 Task: Look for space in Ypenburg, Netherlands from 7th July, 2023 to 15th July, 2023 for 6 adults in price range Rs.15000 to Rs.20000. Place can be entire place with 3 bedrooms having 3 beds and 3 bathrooms. Property type can be house, flat, guest house. Amenities needed are: washing machine. Booking option can be shelf check-in. Required host language is English.
Action: Mouse pressed left at (569, 142)
Screenshot: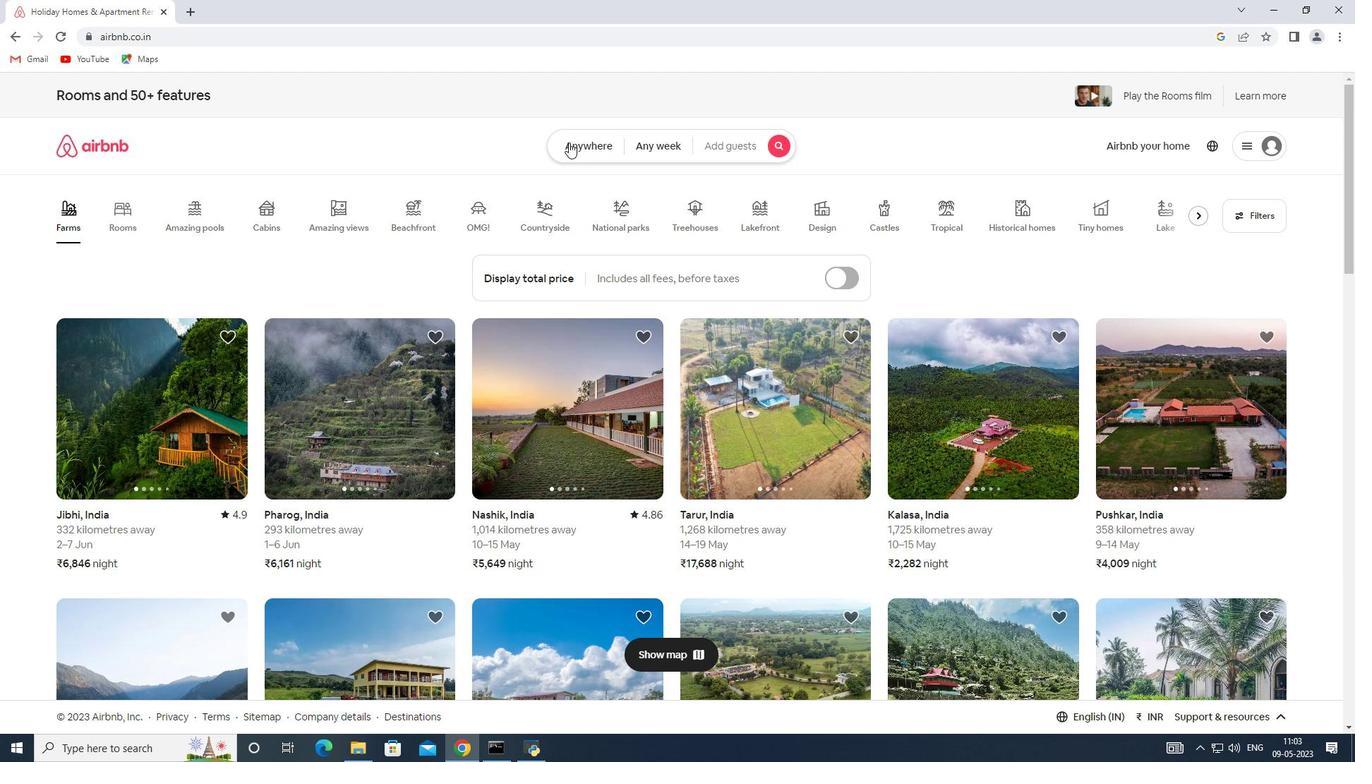 
Action: Mouse moved to (480, 198)
Screenshot: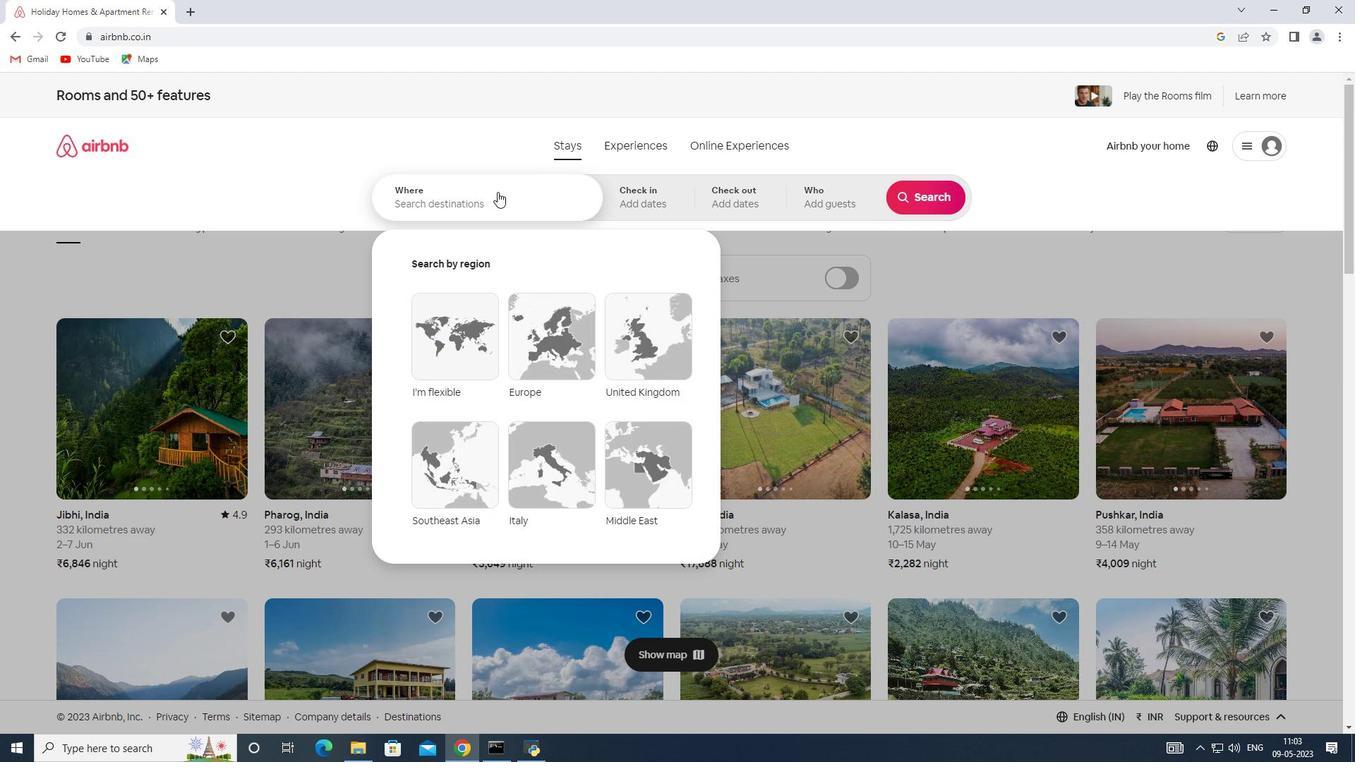
Action: Mouse pressed left at (480, 198)
Screenshot: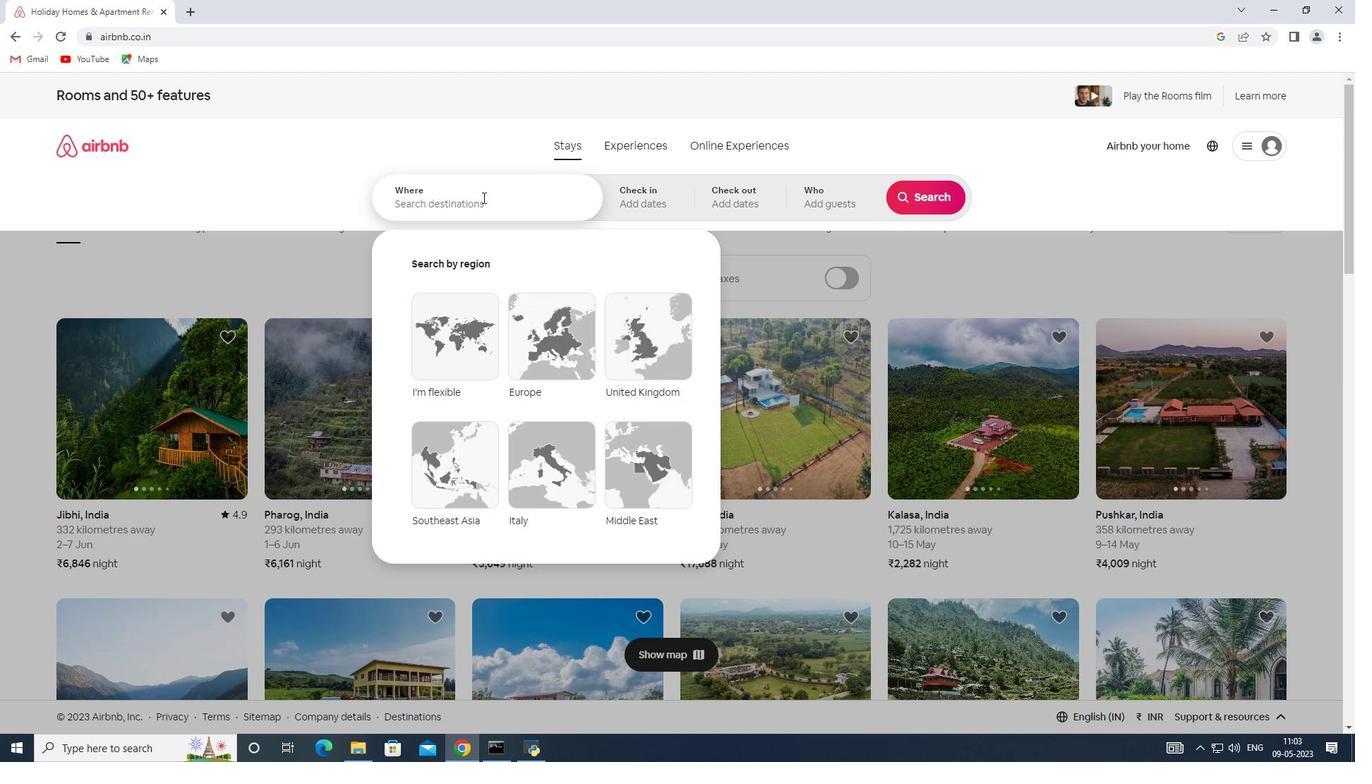 
Action: Key pressed <Key.shift>Ypenburg,<Key.shift>Netherlands
Screenshot: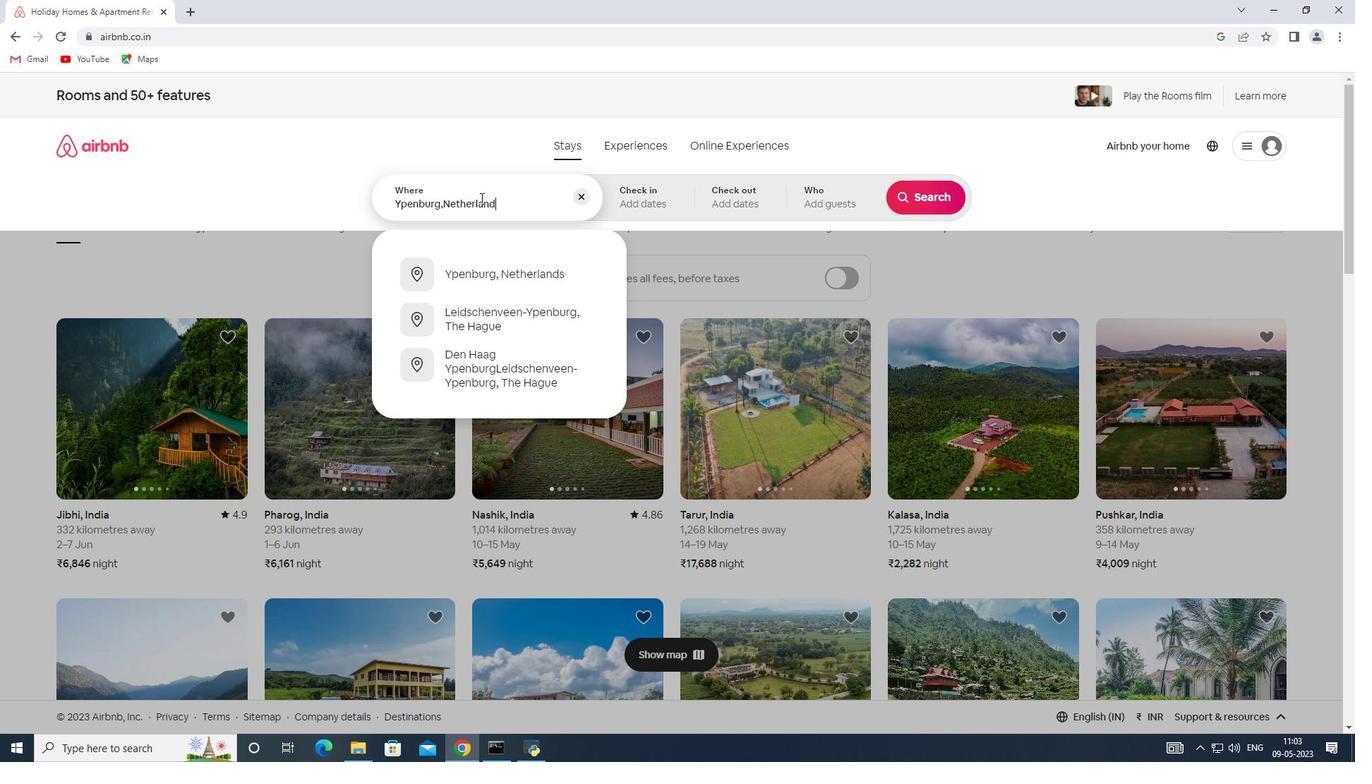 
Action: Mouse moved to (641, 196)
Screenshot: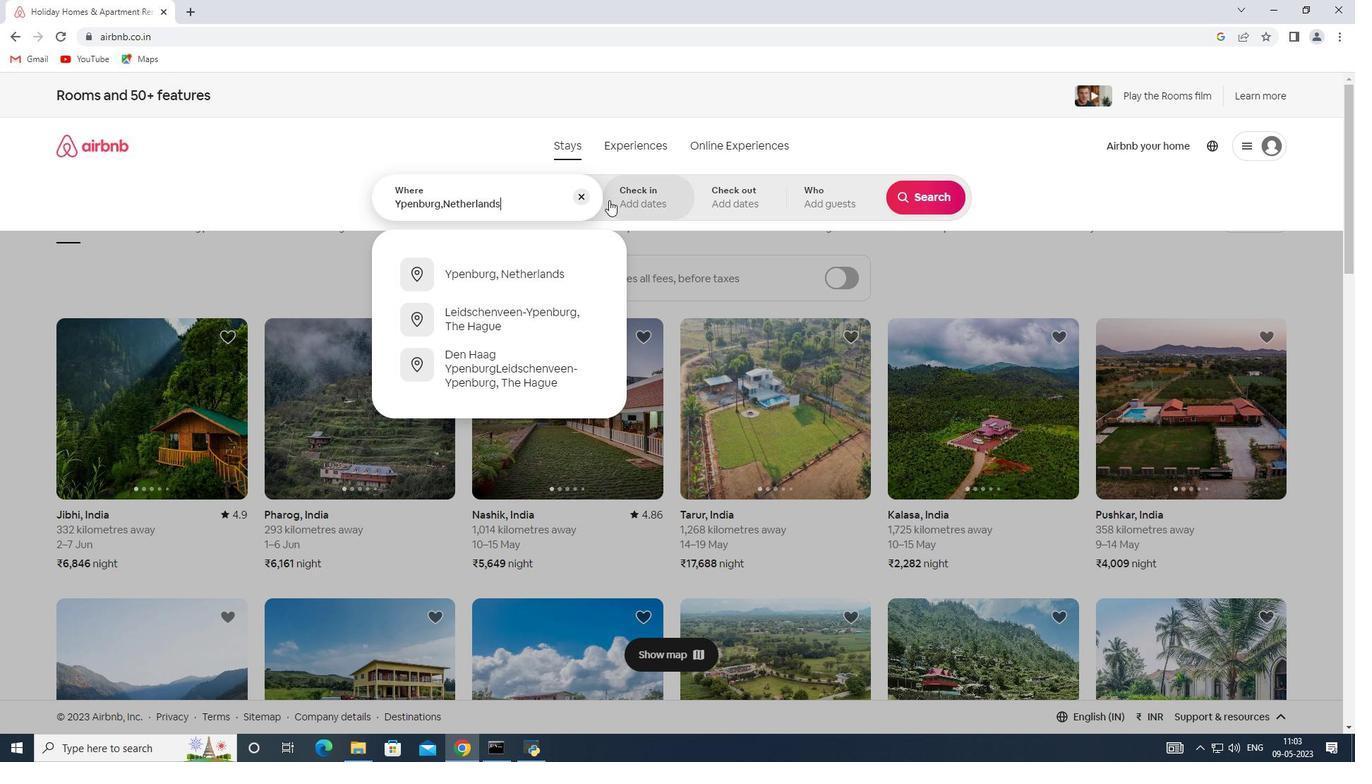 
Action: Mouse pressed left at (641, 196)
Screenshot: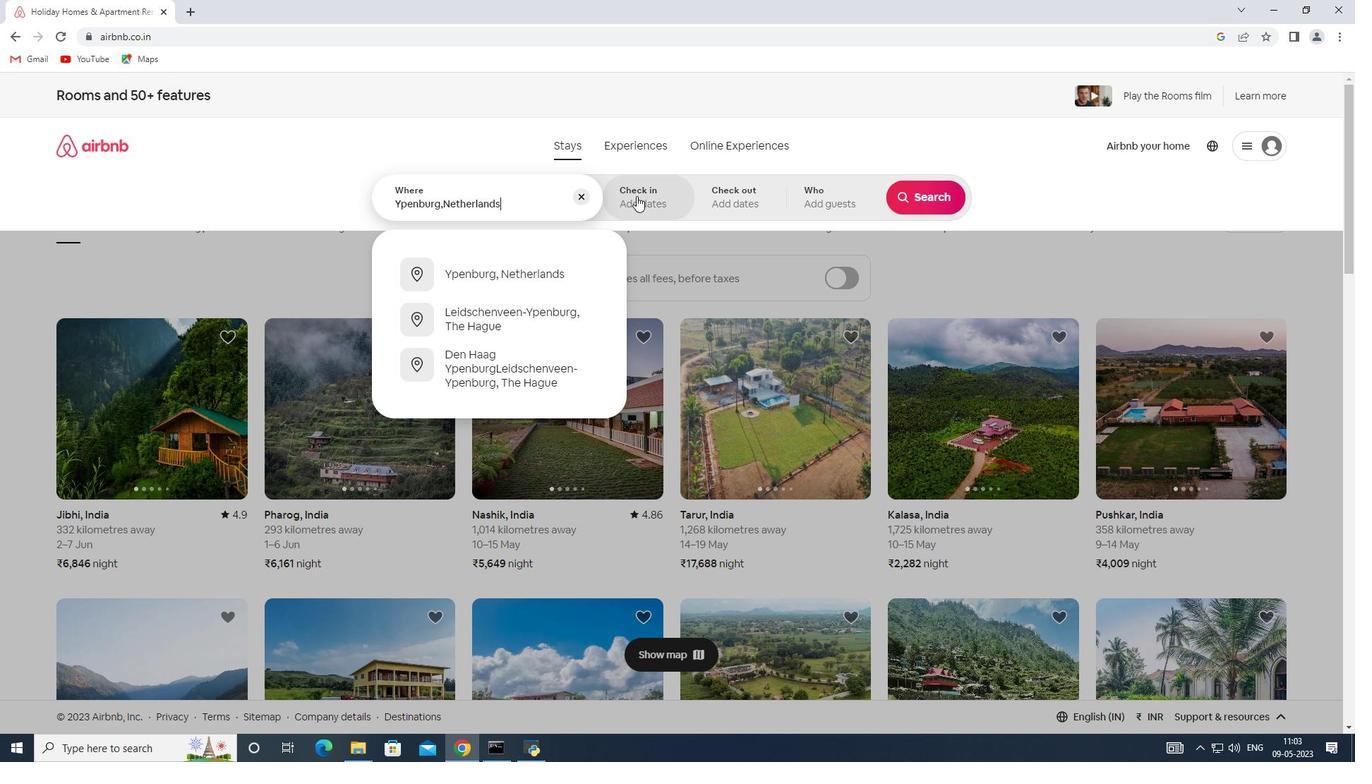 
Action: Mouse moved to (912, 305)
Screenshot: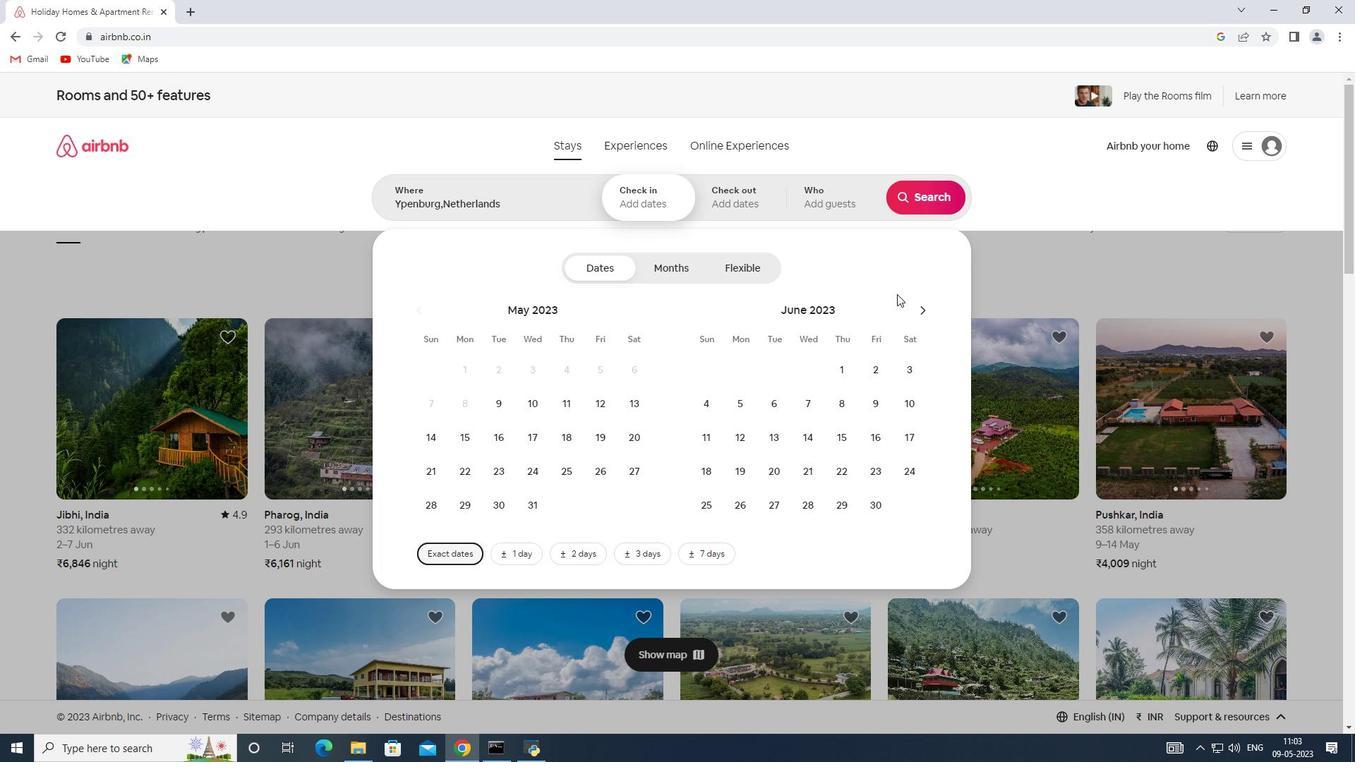 
Action: Mouse pressed left at (912, 305)
Screenshot: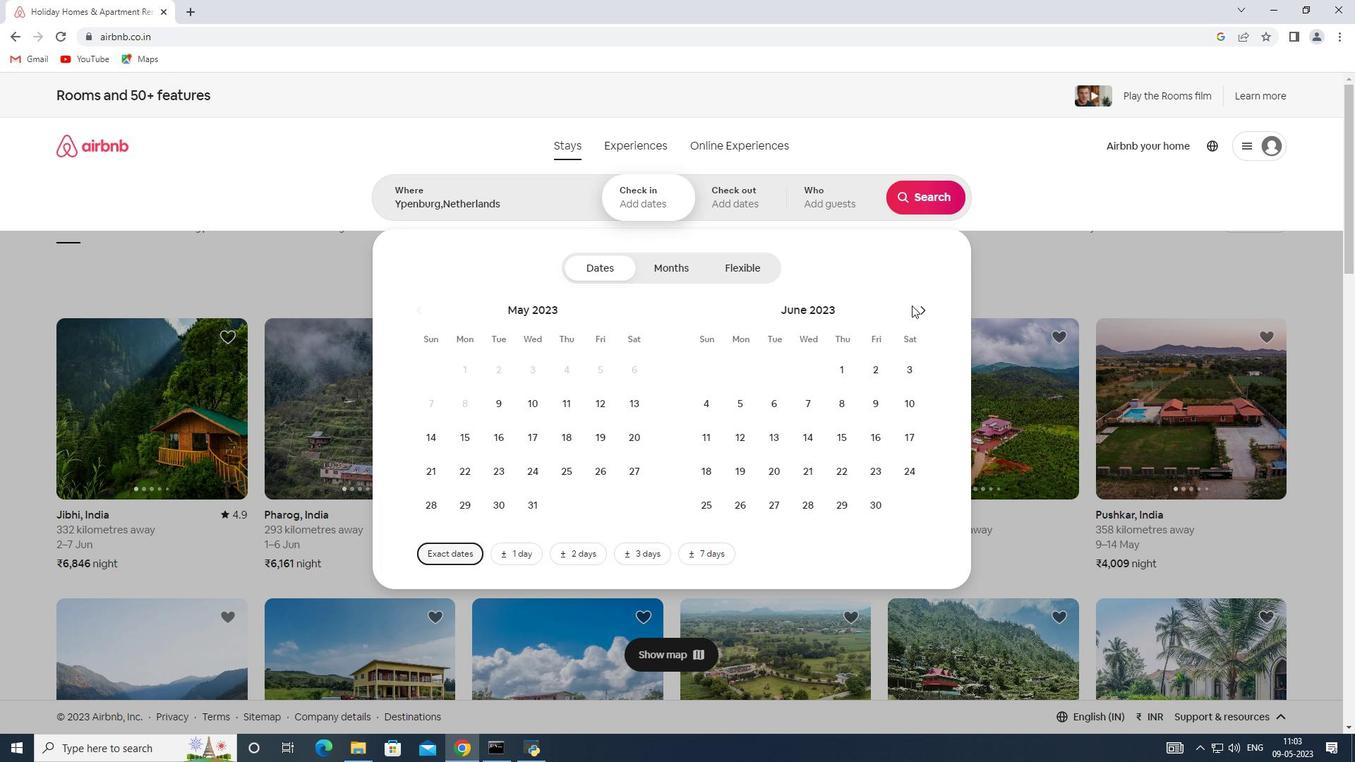 
Action: Mouse moved to (925, 311)
Screenshot: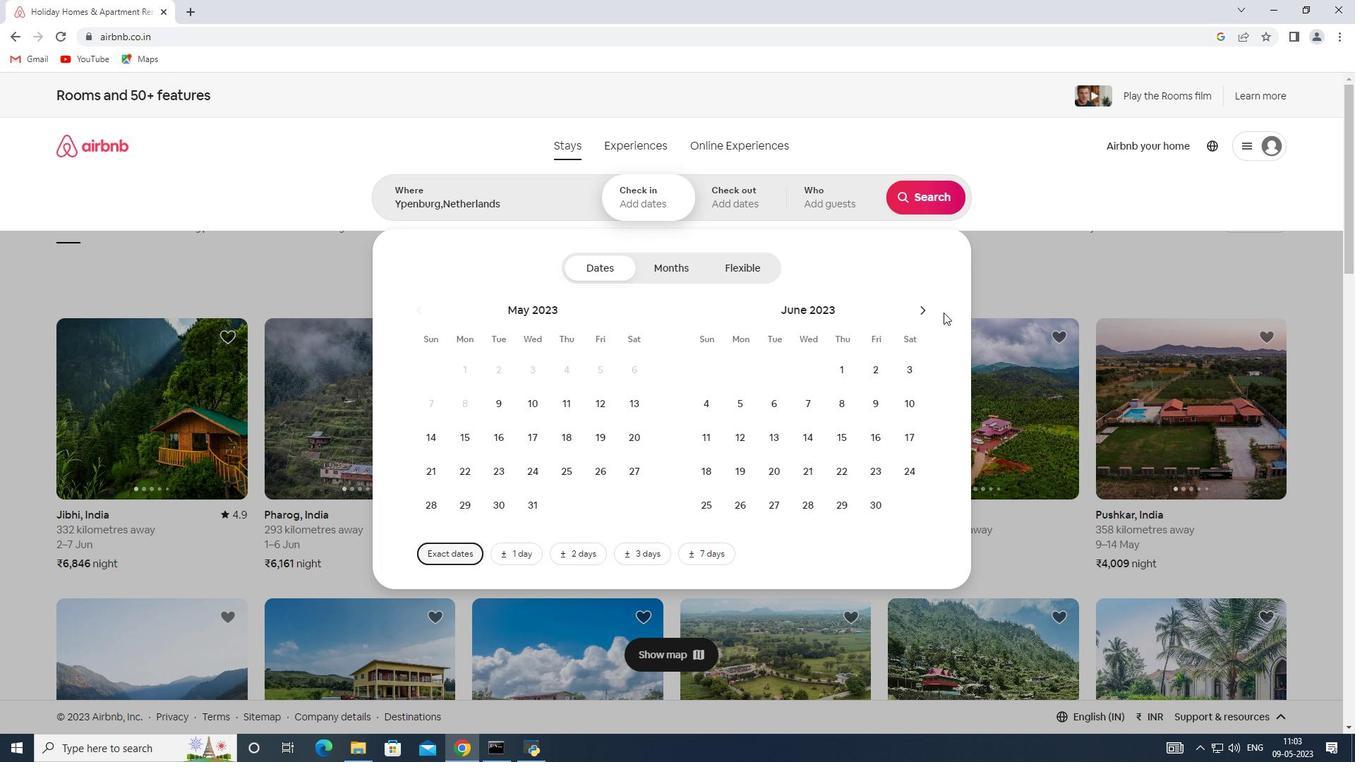 
Action: Mouse pressed left at (925, 311)
Screenshot: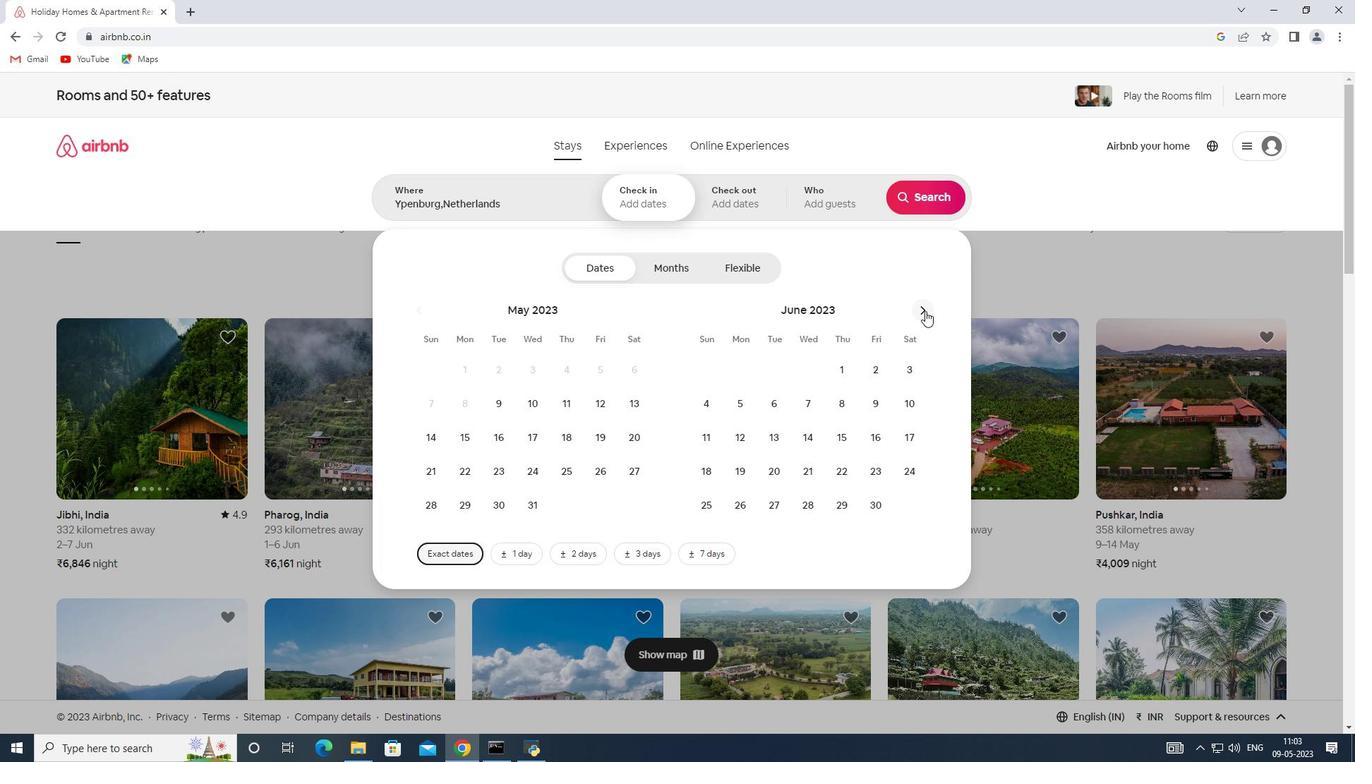 
Action: Mouse moved to (865, 404)
Screenshot: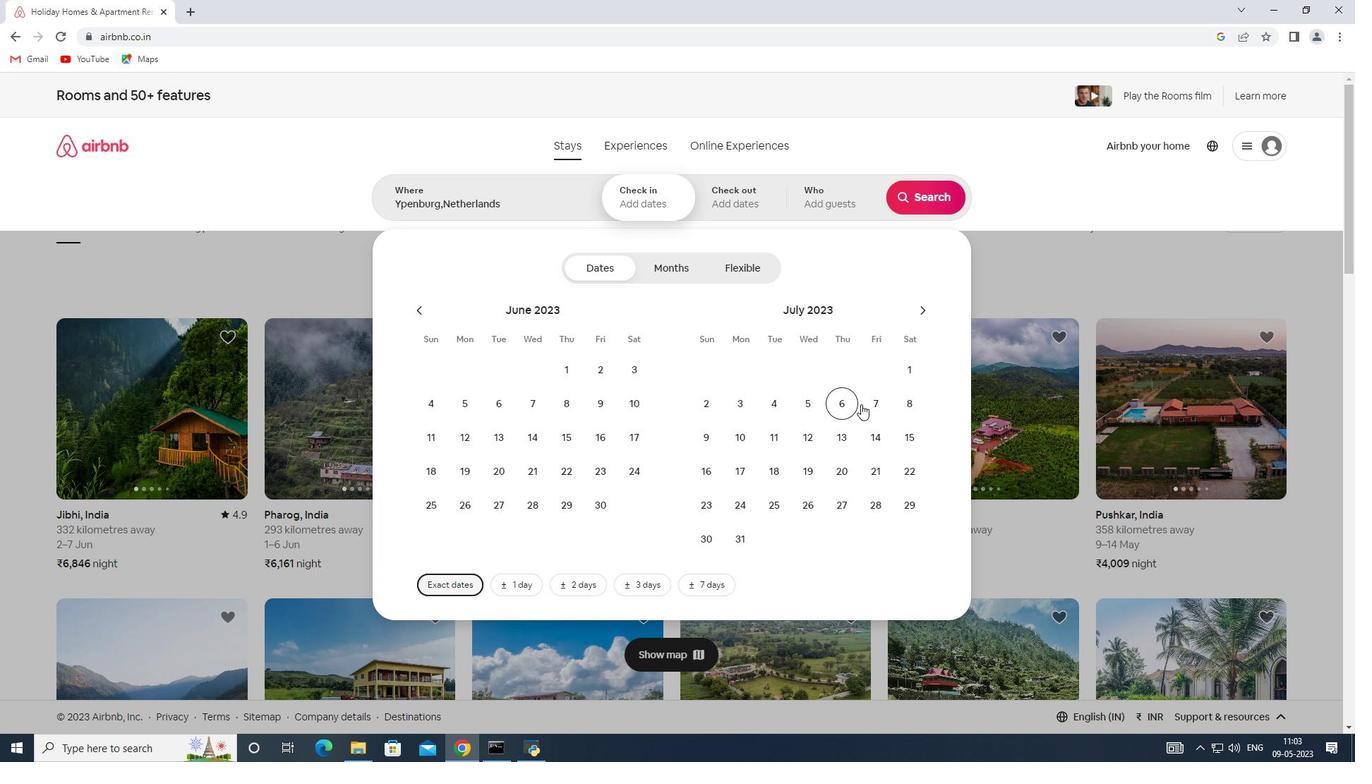 
Action: Mouse pressed left at (865, 404)
Screenshot: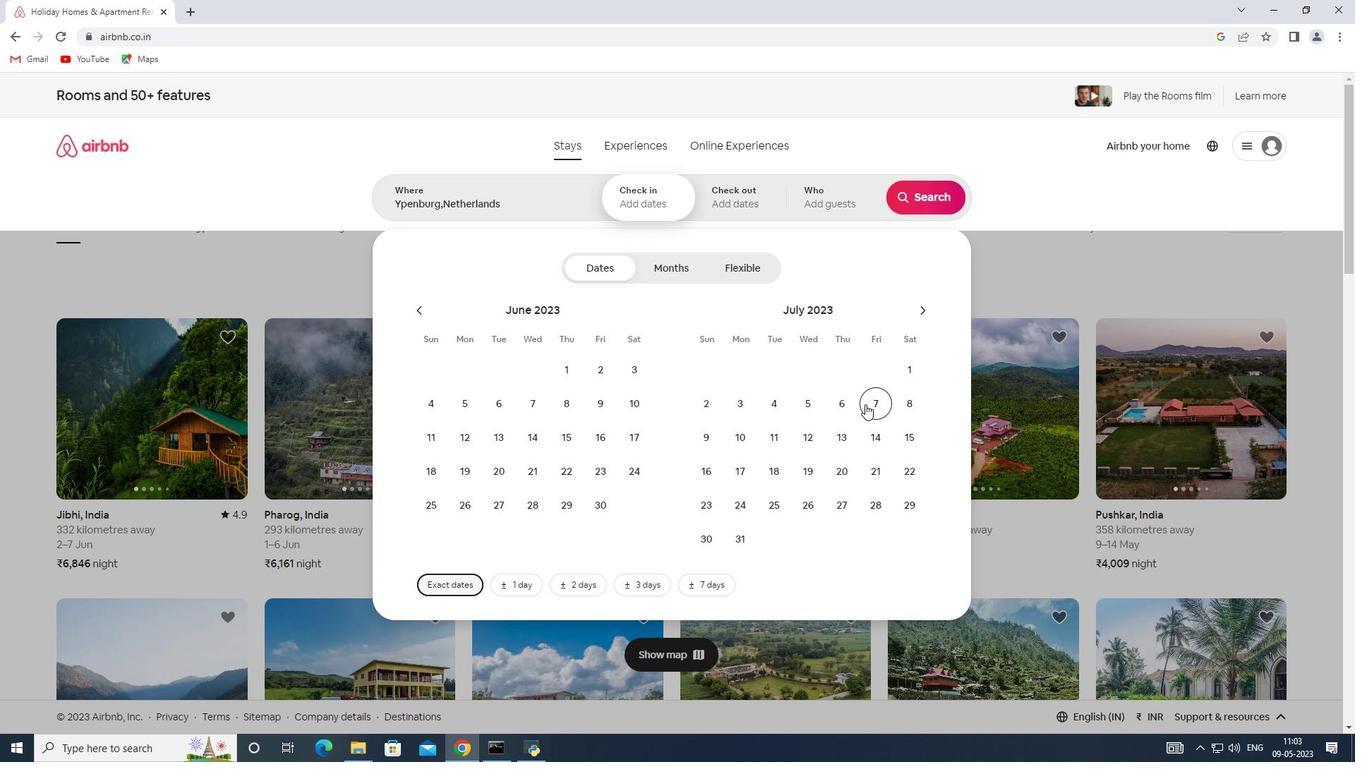 
Action: Mouse moved to (909, 437)
Screenshot: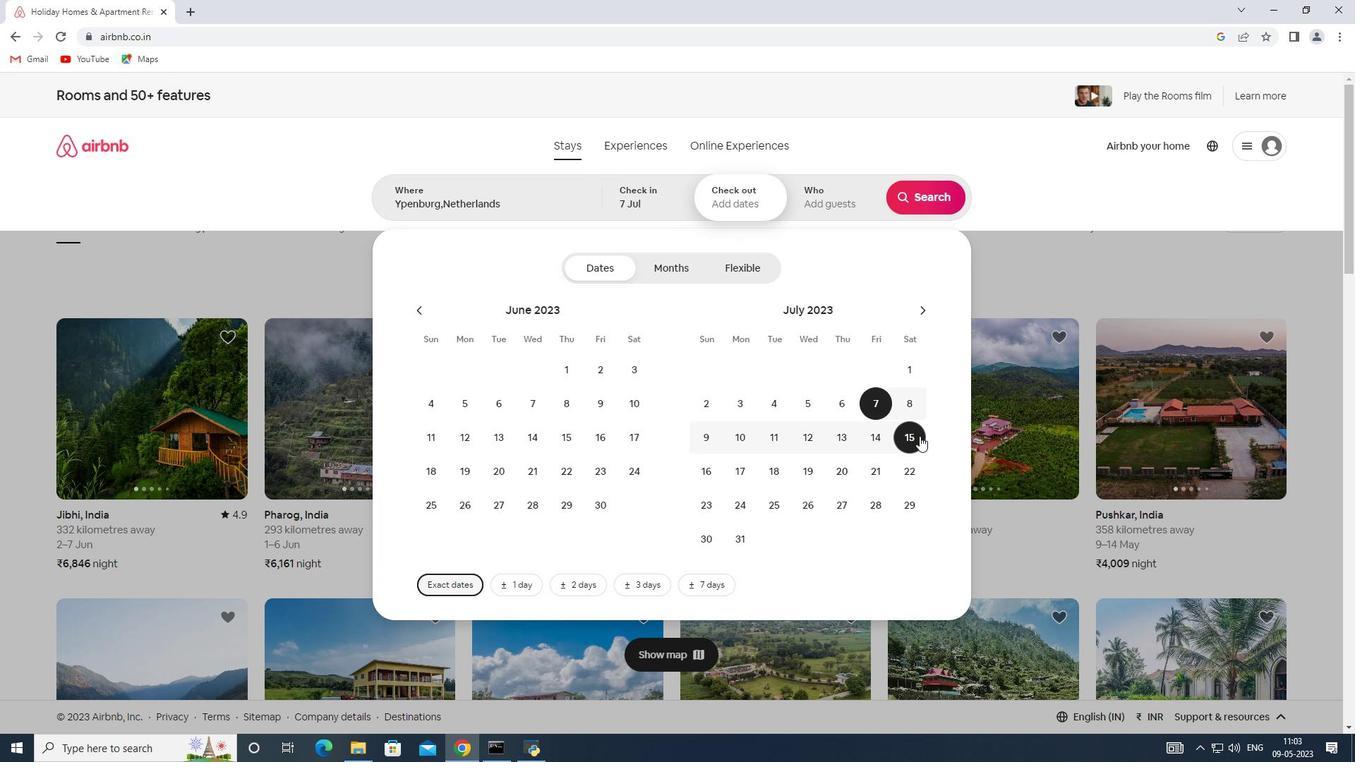 
Action: Mouse pressed left at (909, 437)
Screenshot: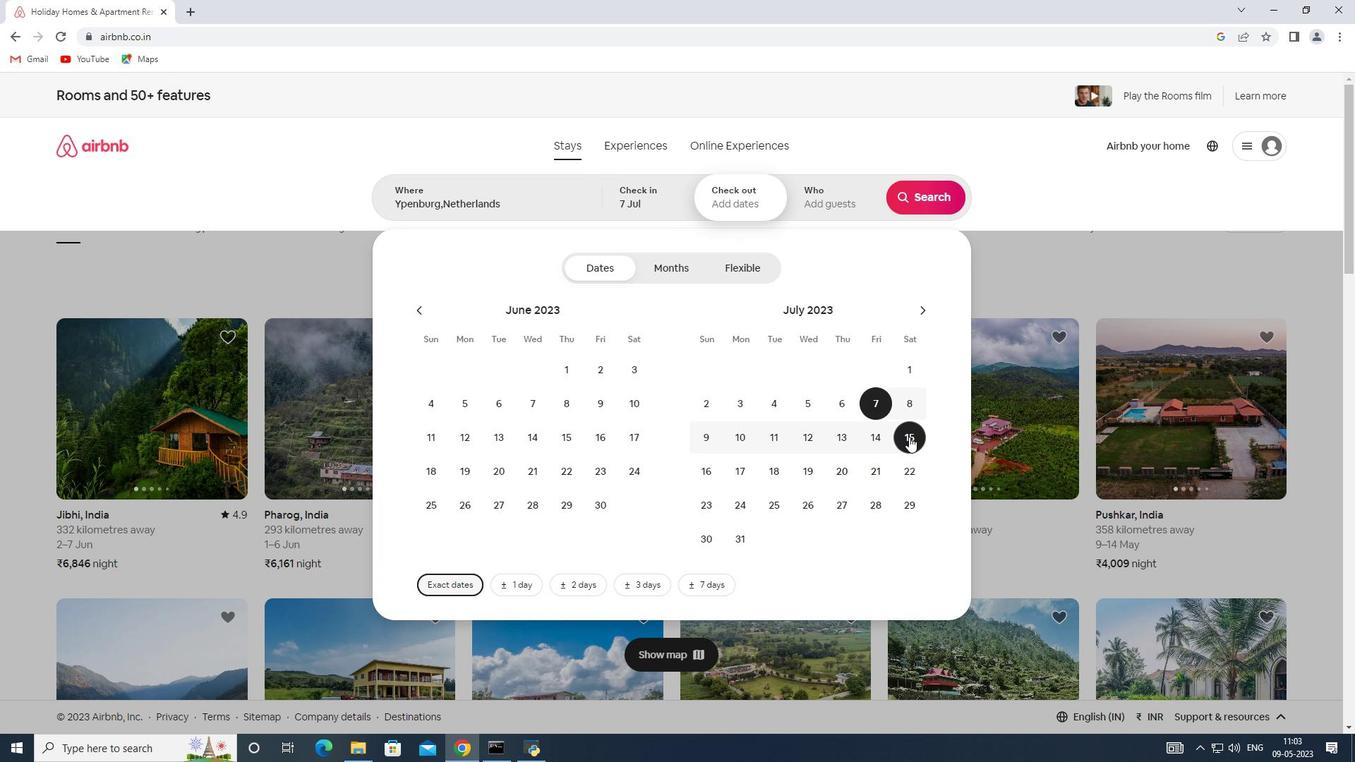 
Action: Mouse moved to (821, 186)
Screenshot: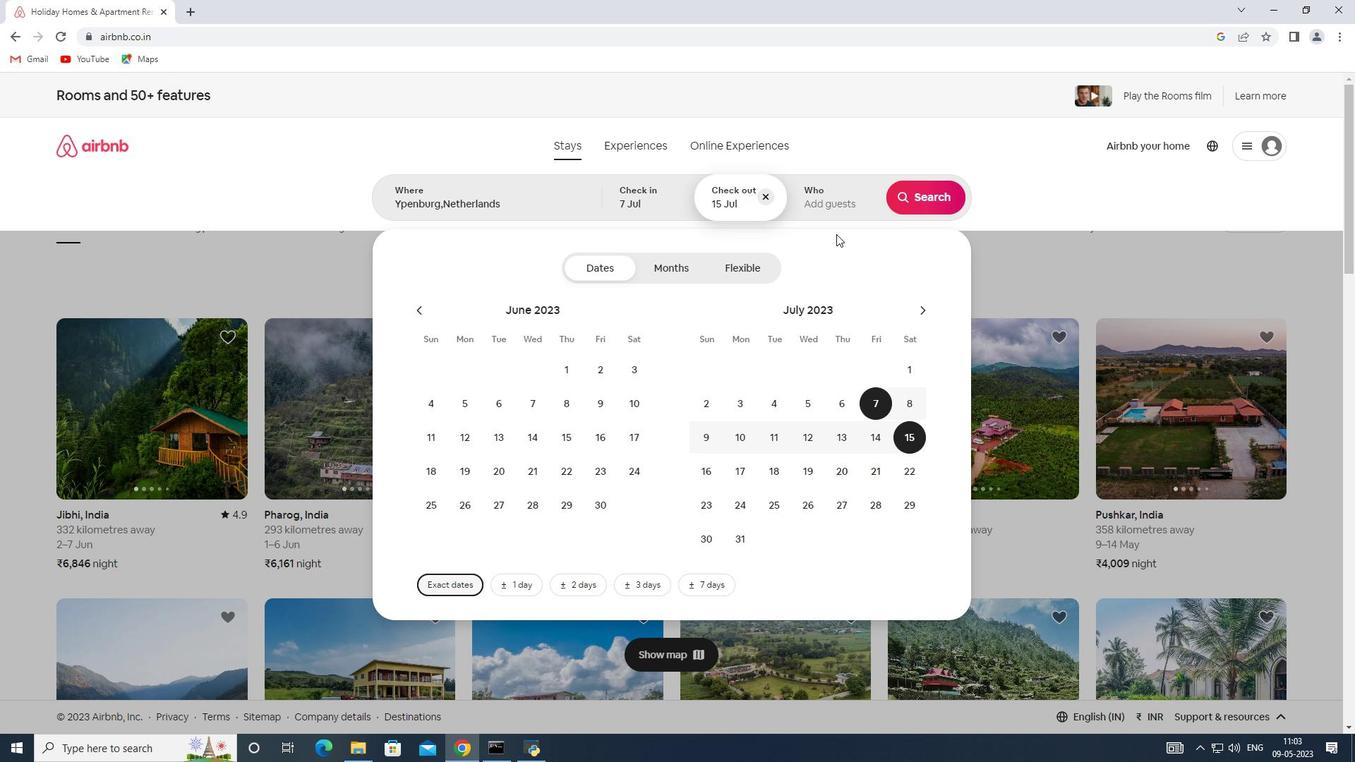 
Action: Mouse pressed left at (821, 186)
Screenshot: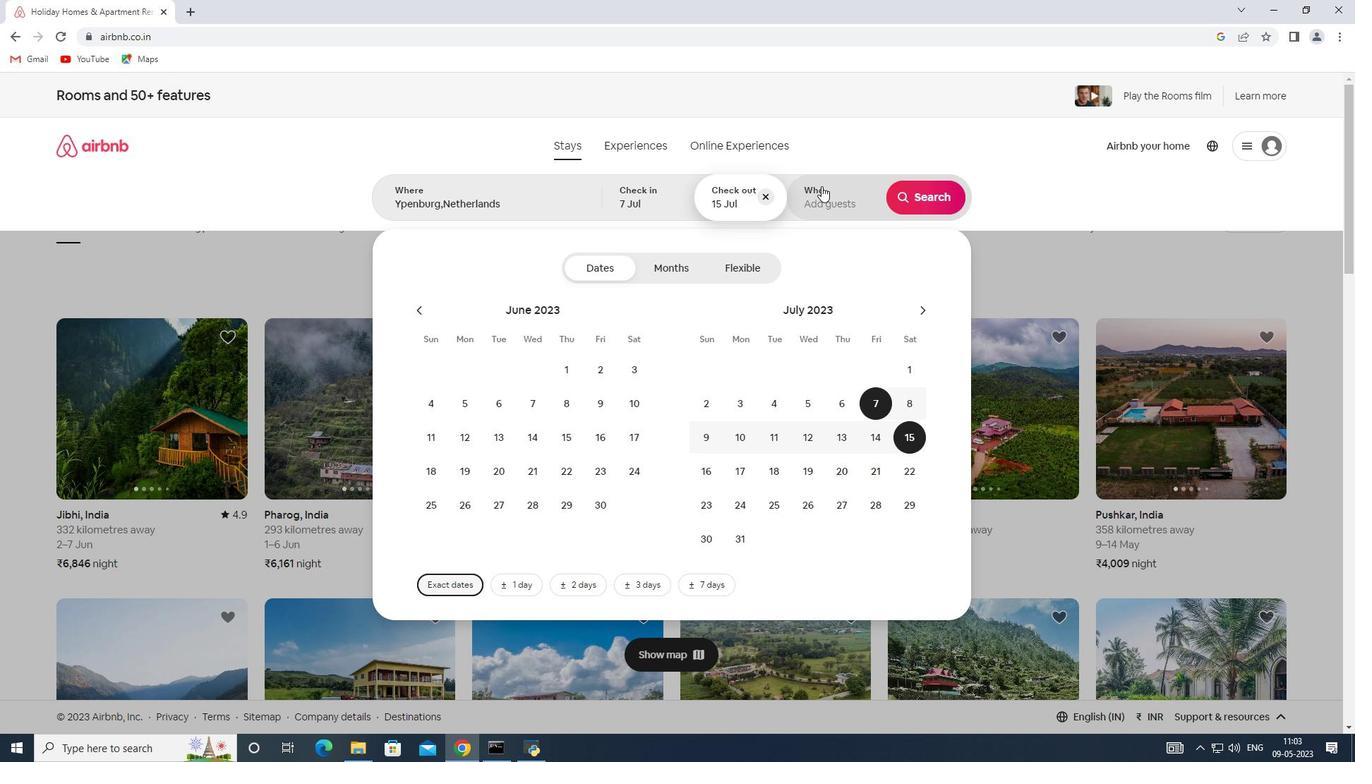 
Action: Mouse moved to (929, 278)
Screenshot: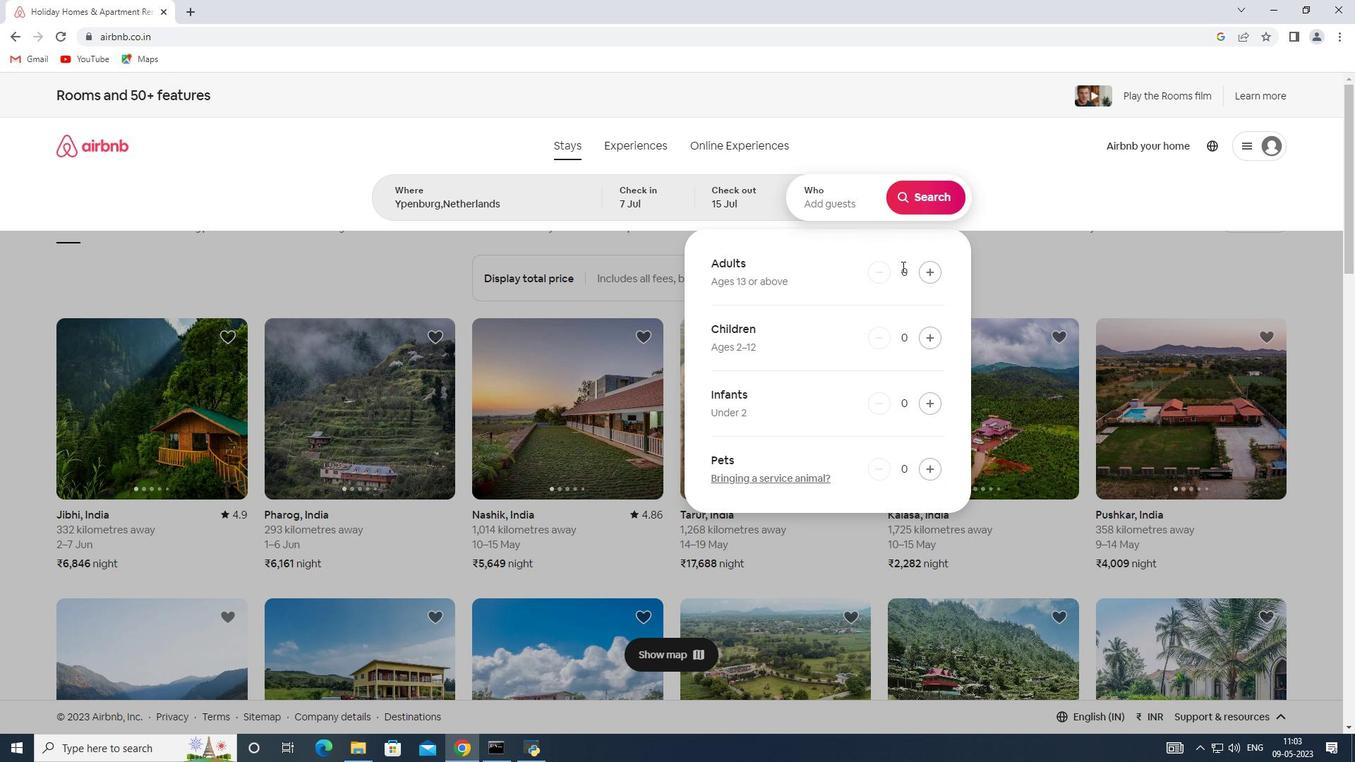 
Action: Mouse pressed left at (929, 278)
Screenshot: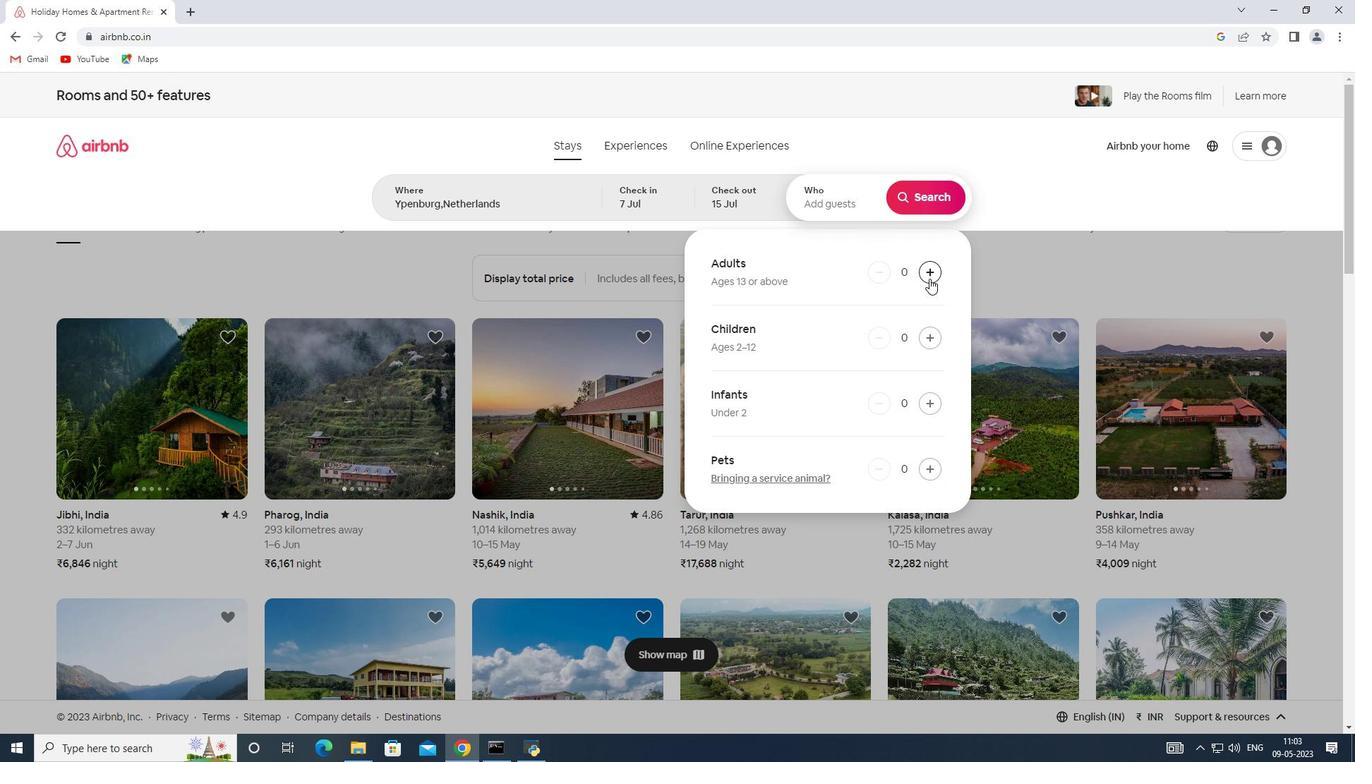 
Action: Mouse pressed left at (929, 278)
Screenshot: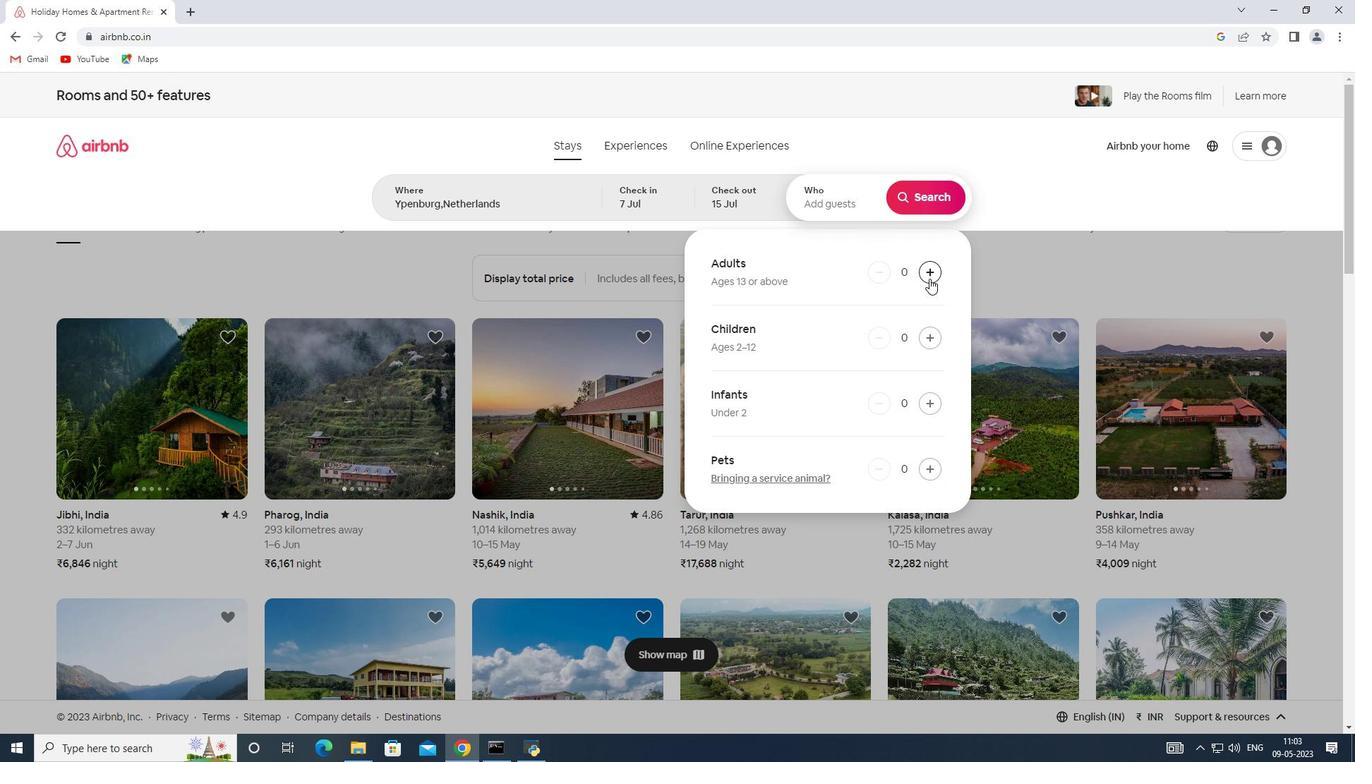 
Action: Mouse pressed left at (929, 278)
Screenshot: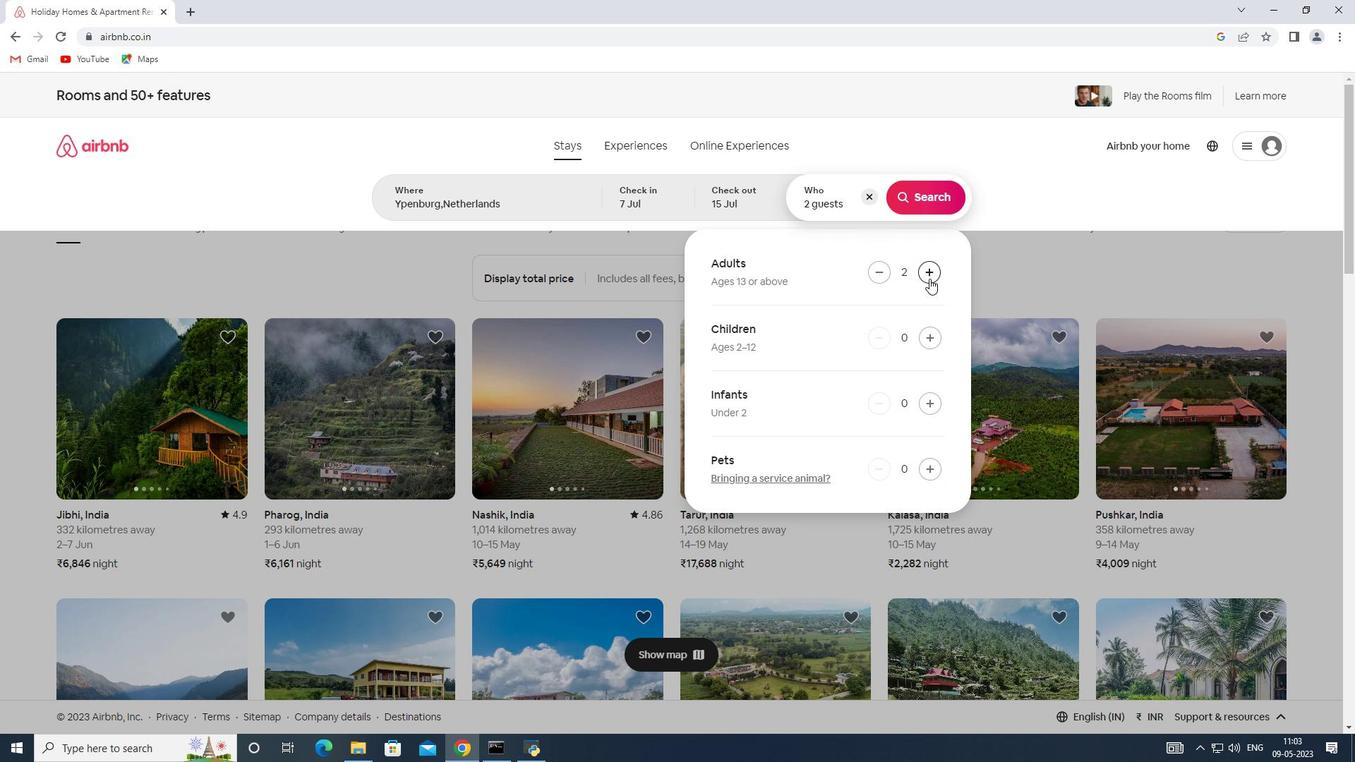 
Action: Mouse pressed left at (929, 278)
Screenshot: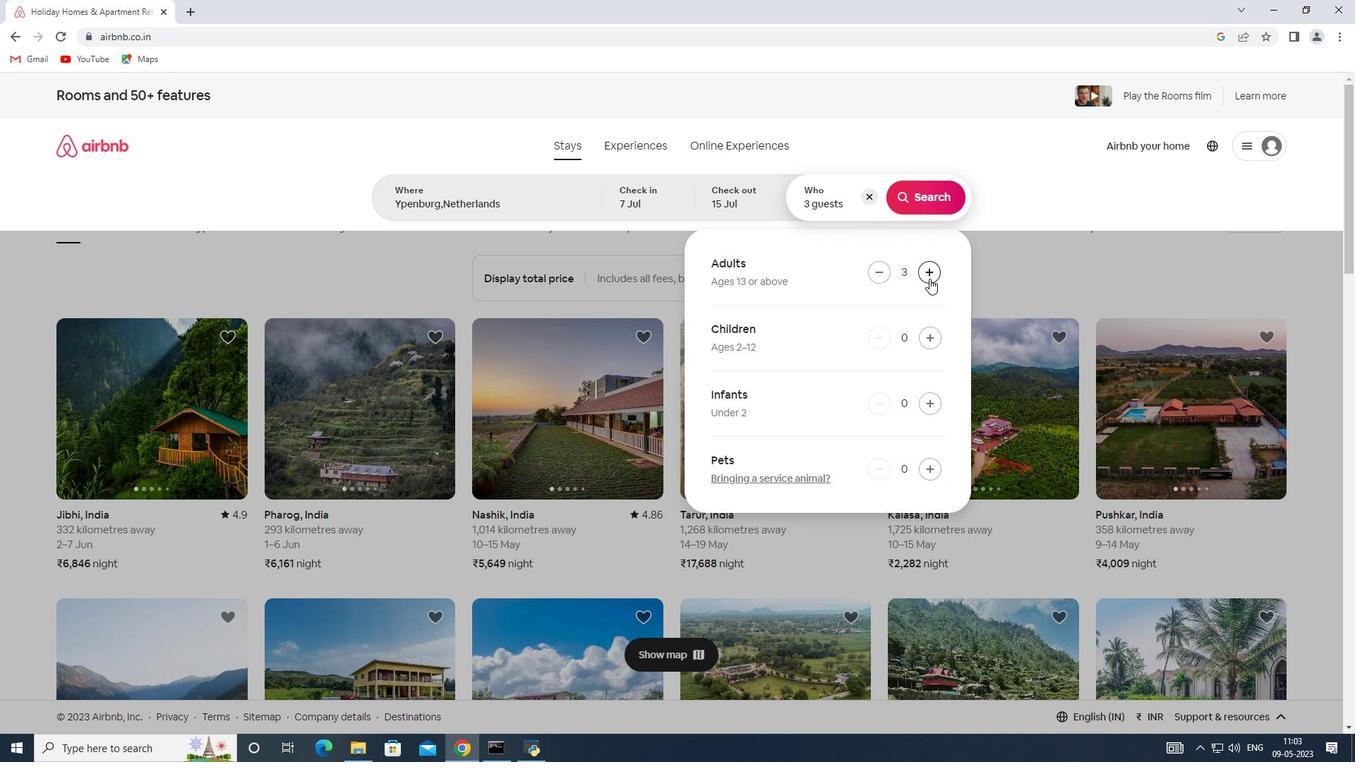 
Action: Mouse pressed left at (929, 278)
Screenshot: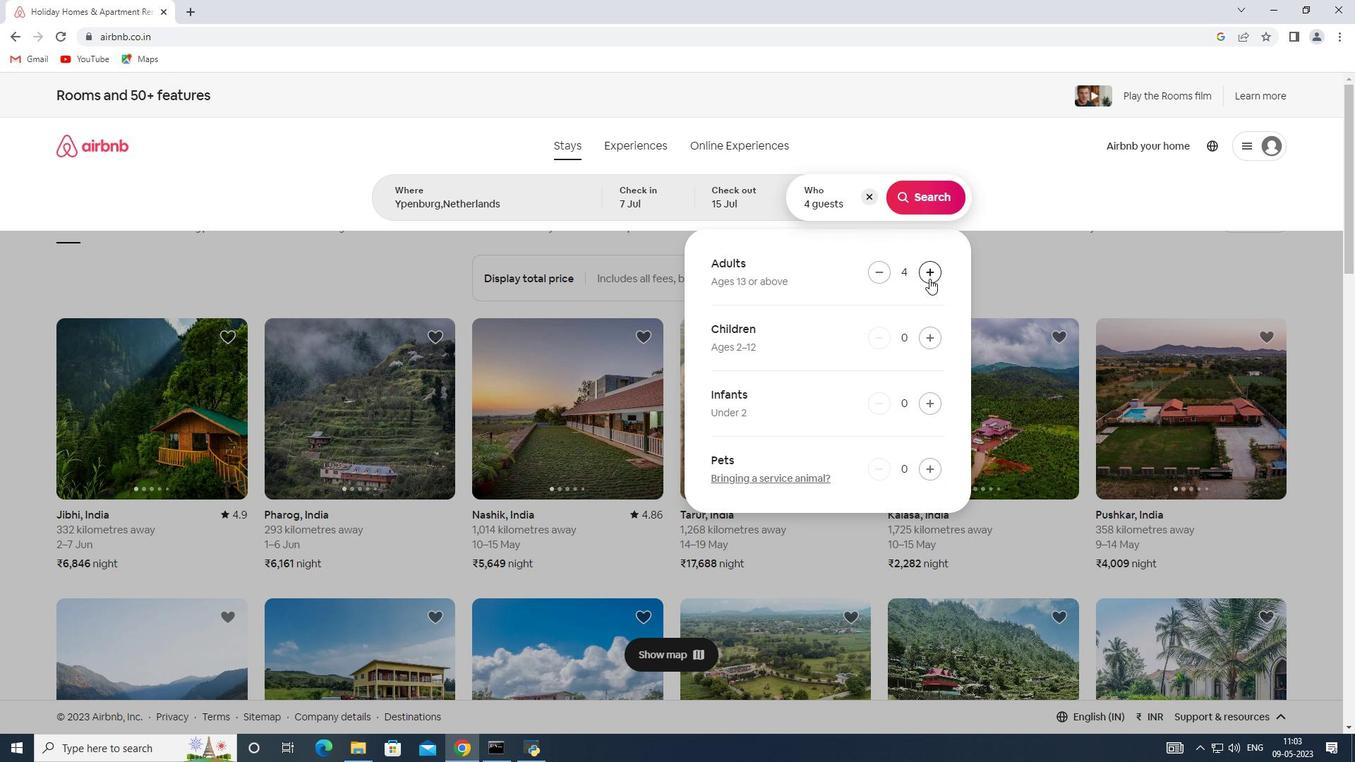 
Action: Mouse pressed left at (929, 278)
Screenshot: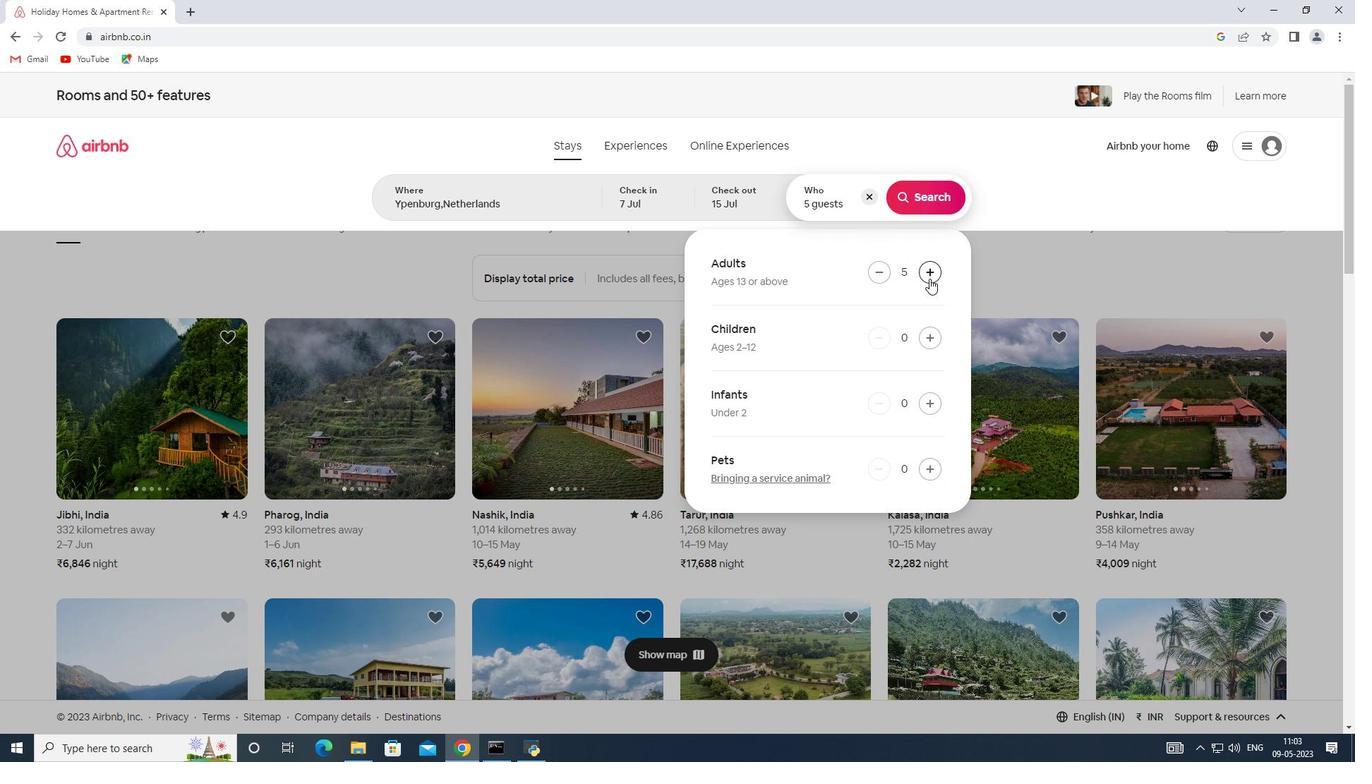 
Action: Mouse pressed left at (929, 278)
Screenshot: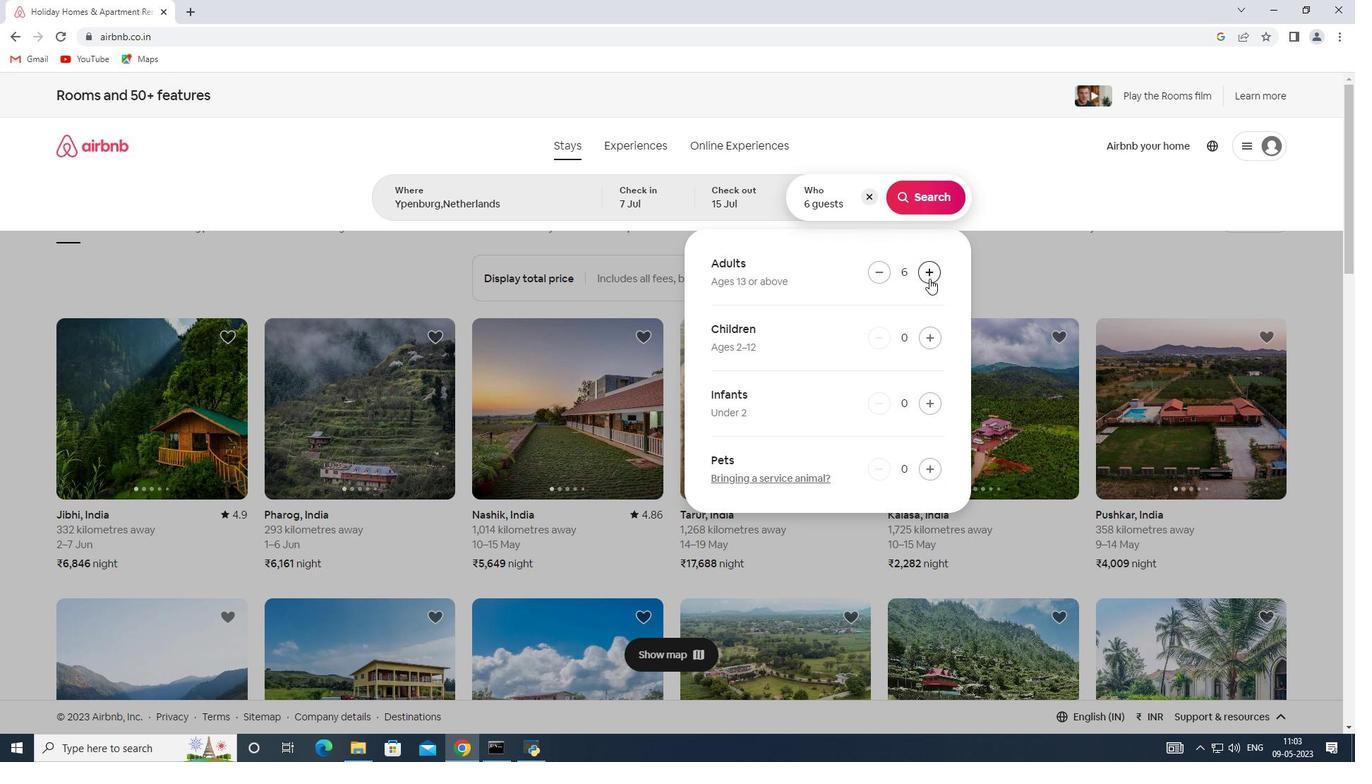 
Action: Mouse moved to (871, 271)
Screenshot: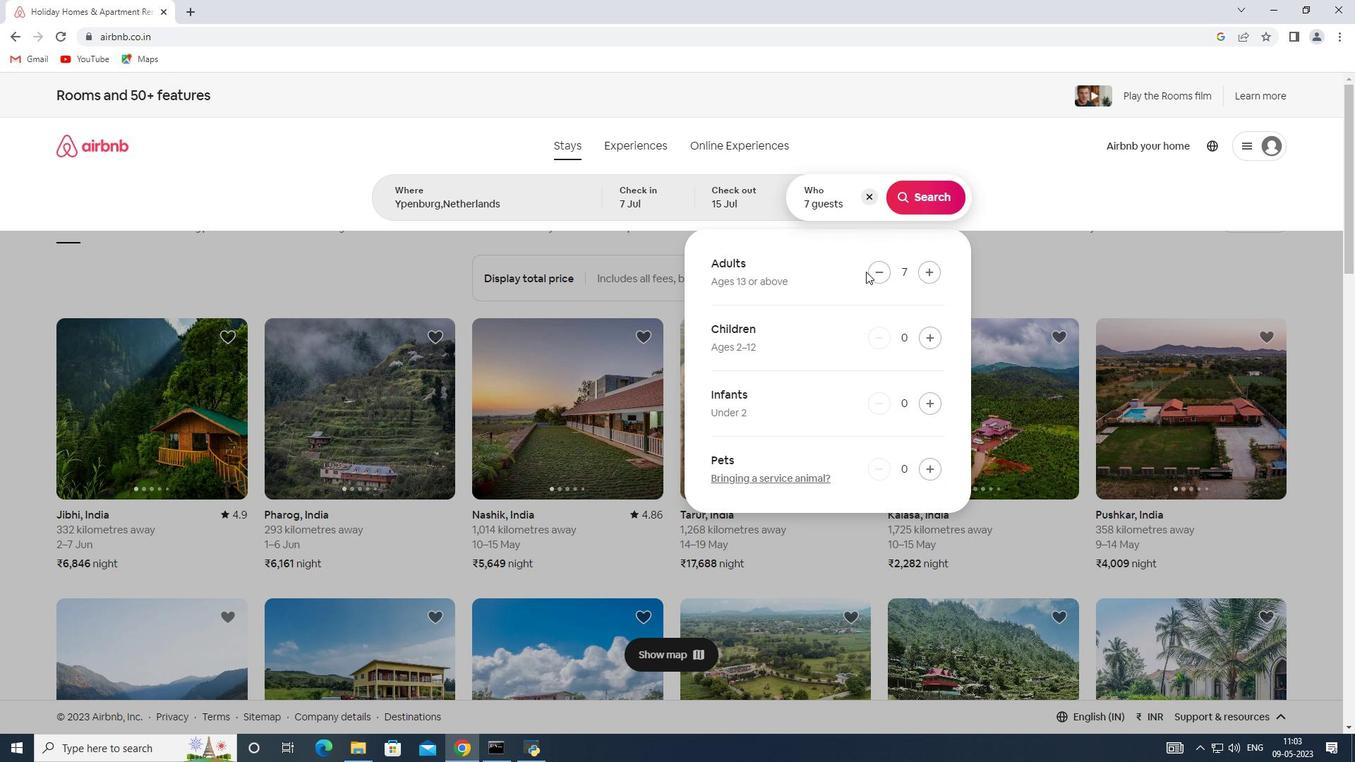 
Action: Mouse pressed left at (871, 271)
Screenshot: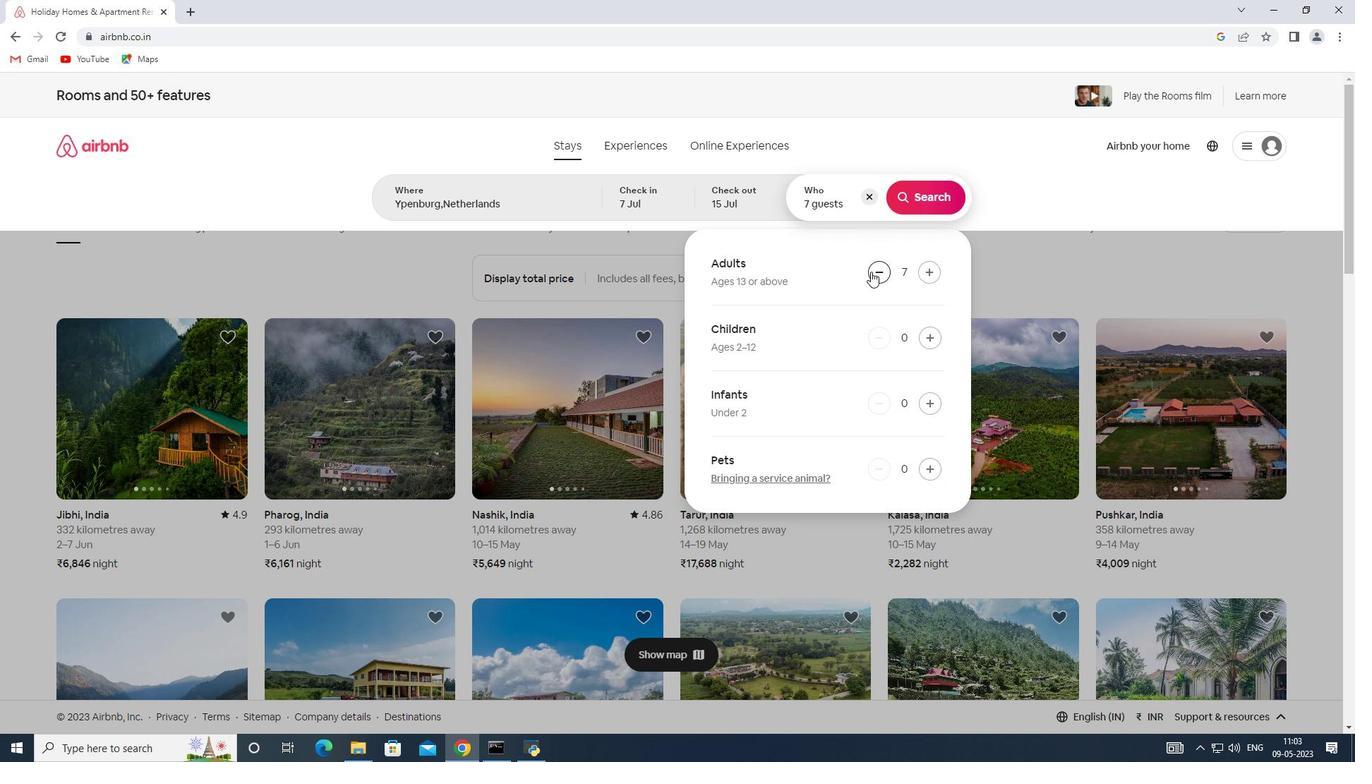 
Action: Mouse moved to (915, 199)
Screenshot: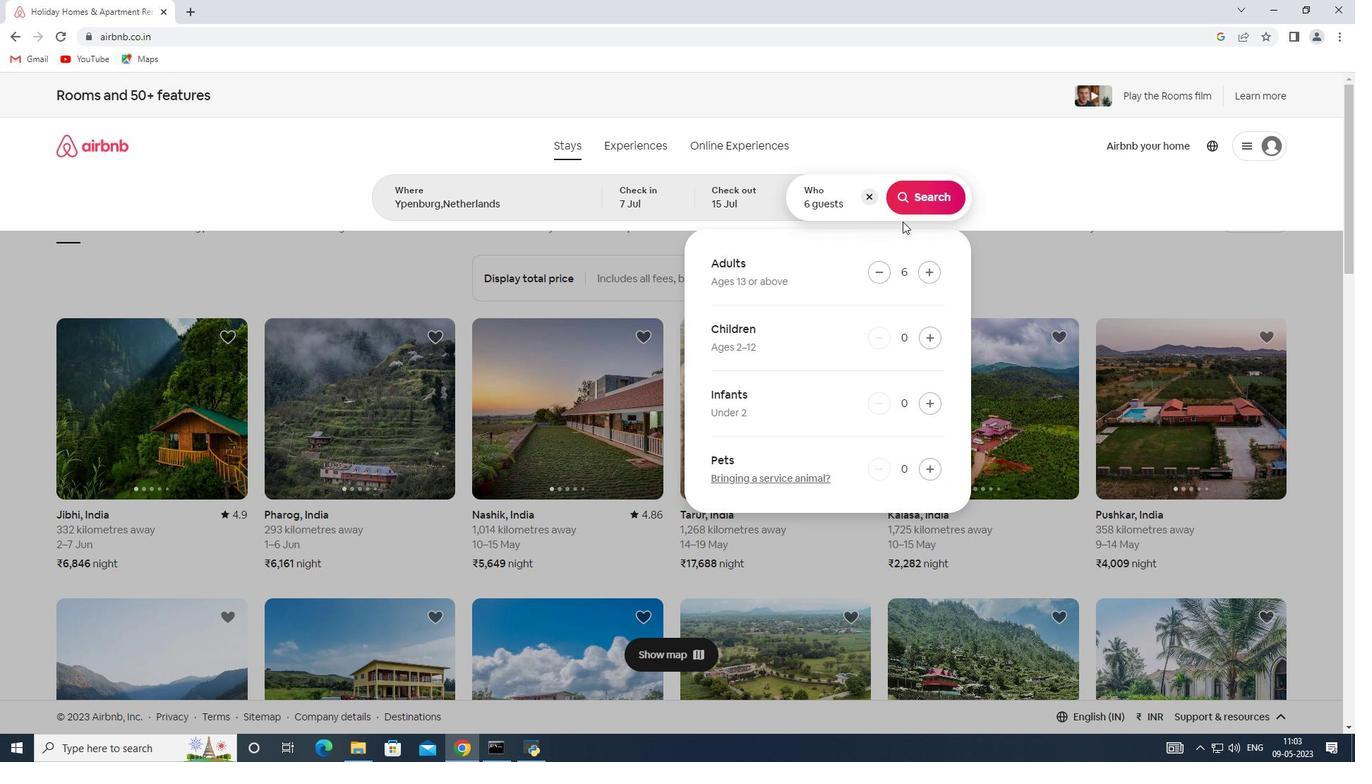 
Action: Mouse pressed left at (915, 199)
Screenshot: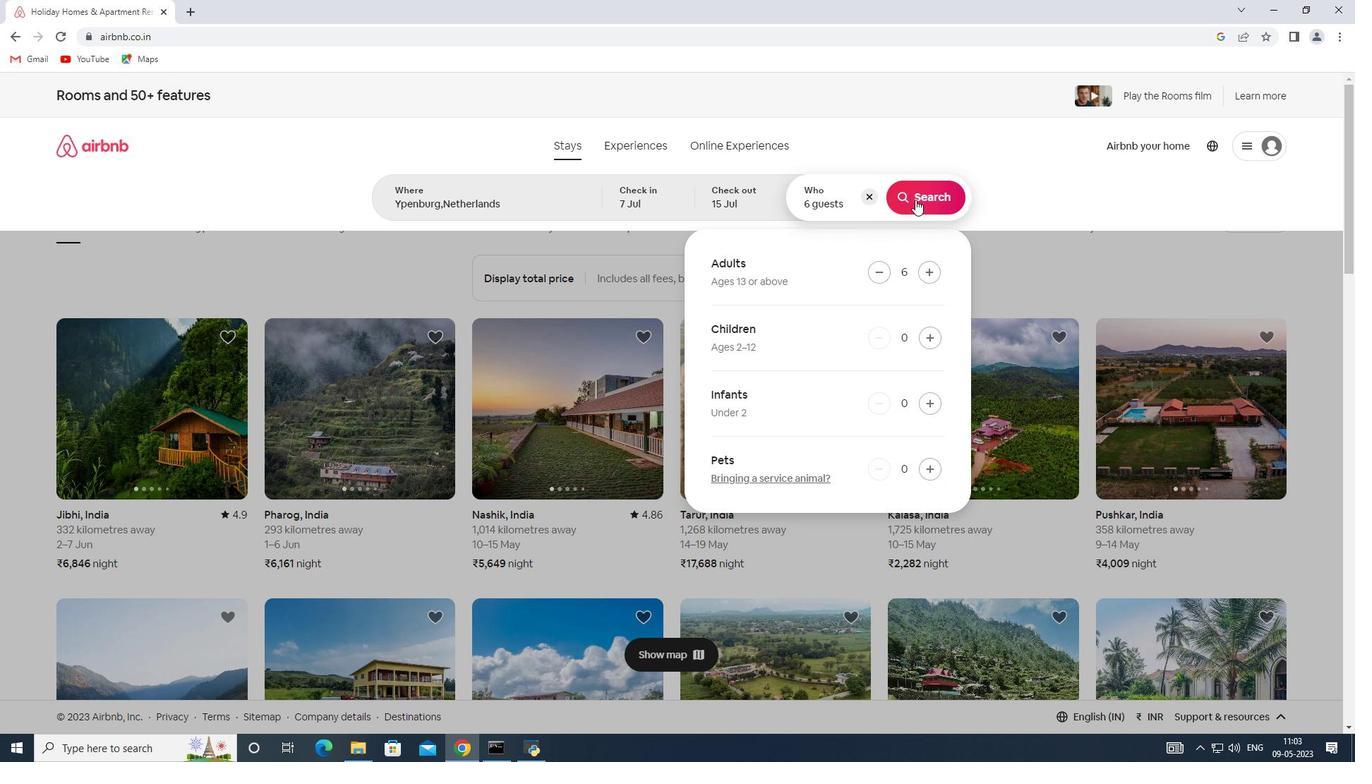 
Action: Mouse moved to (1282, 160)
Screenshot: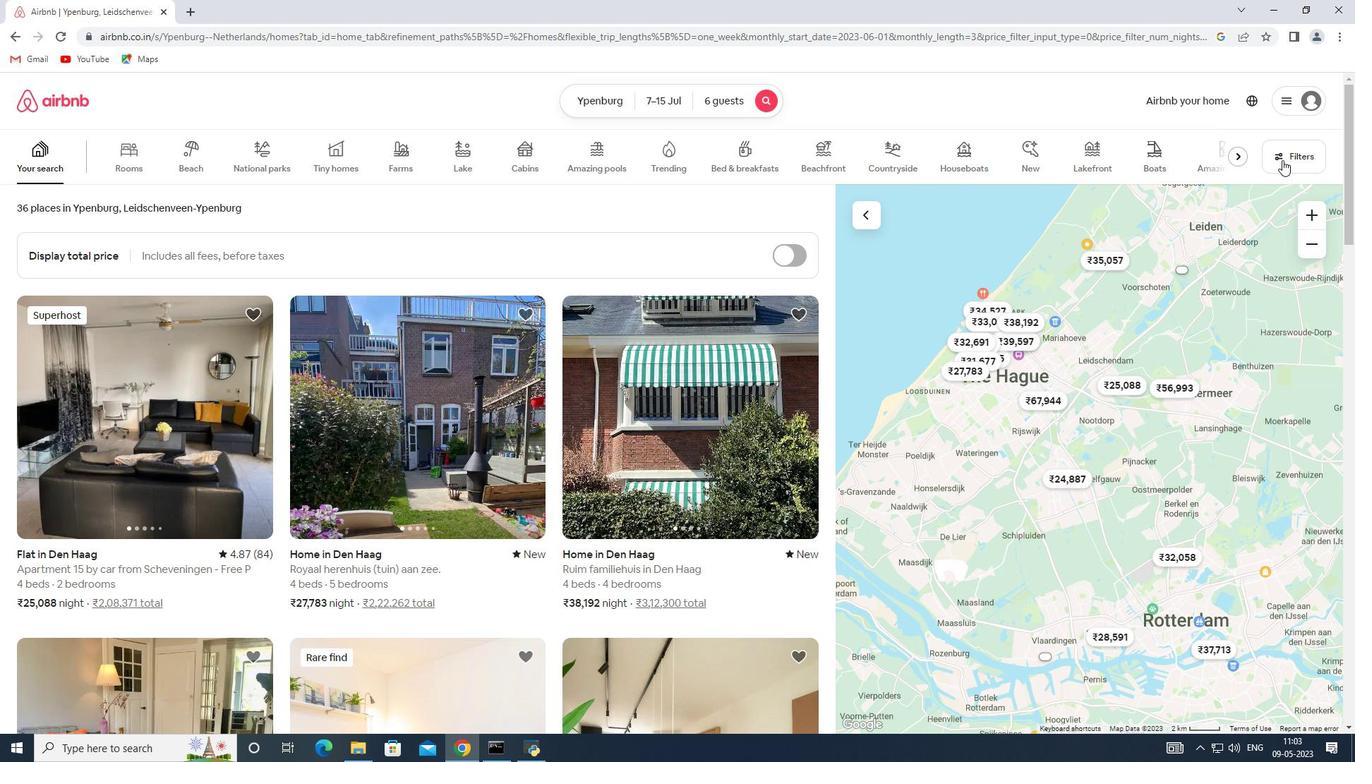 
Action: Mouse pressed left at (1282, 160)
Screenshot: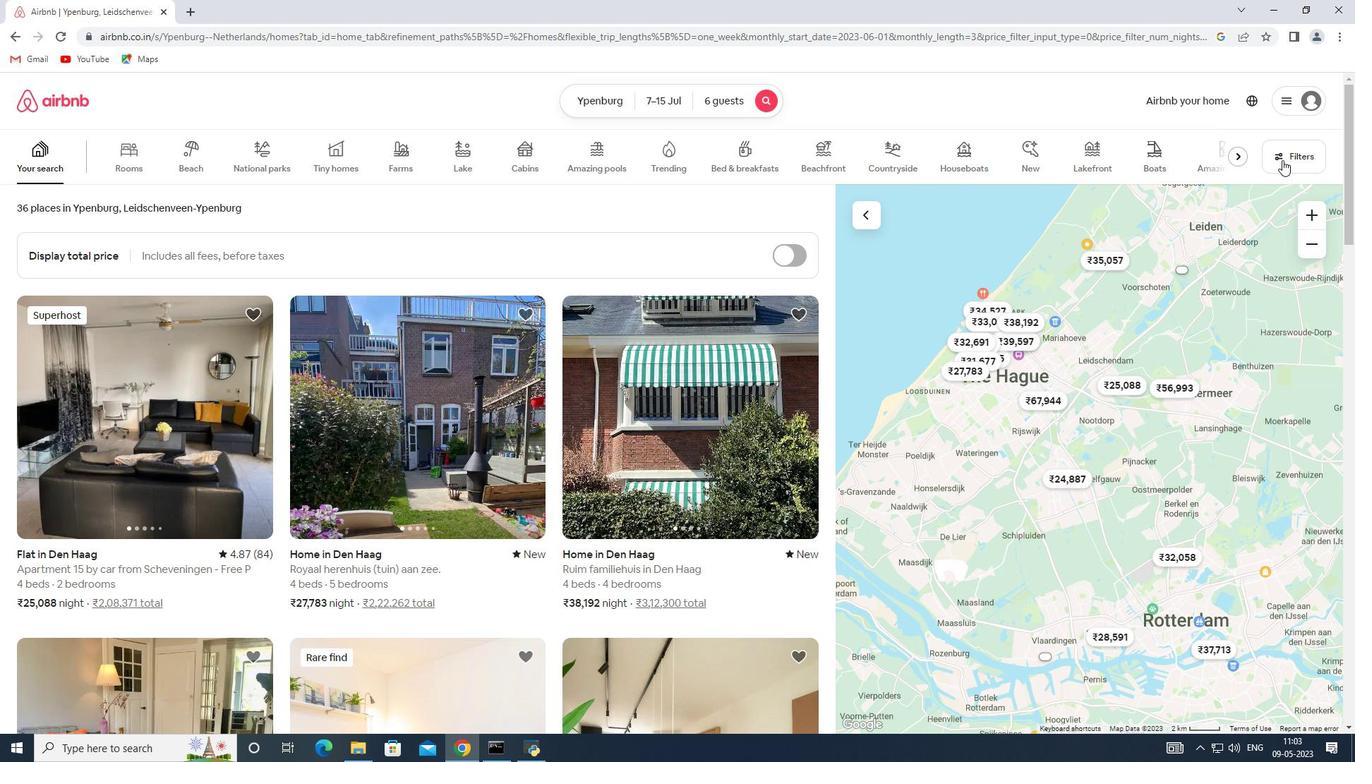 
Action: Mouse moved to (496, 506)
Screenshot: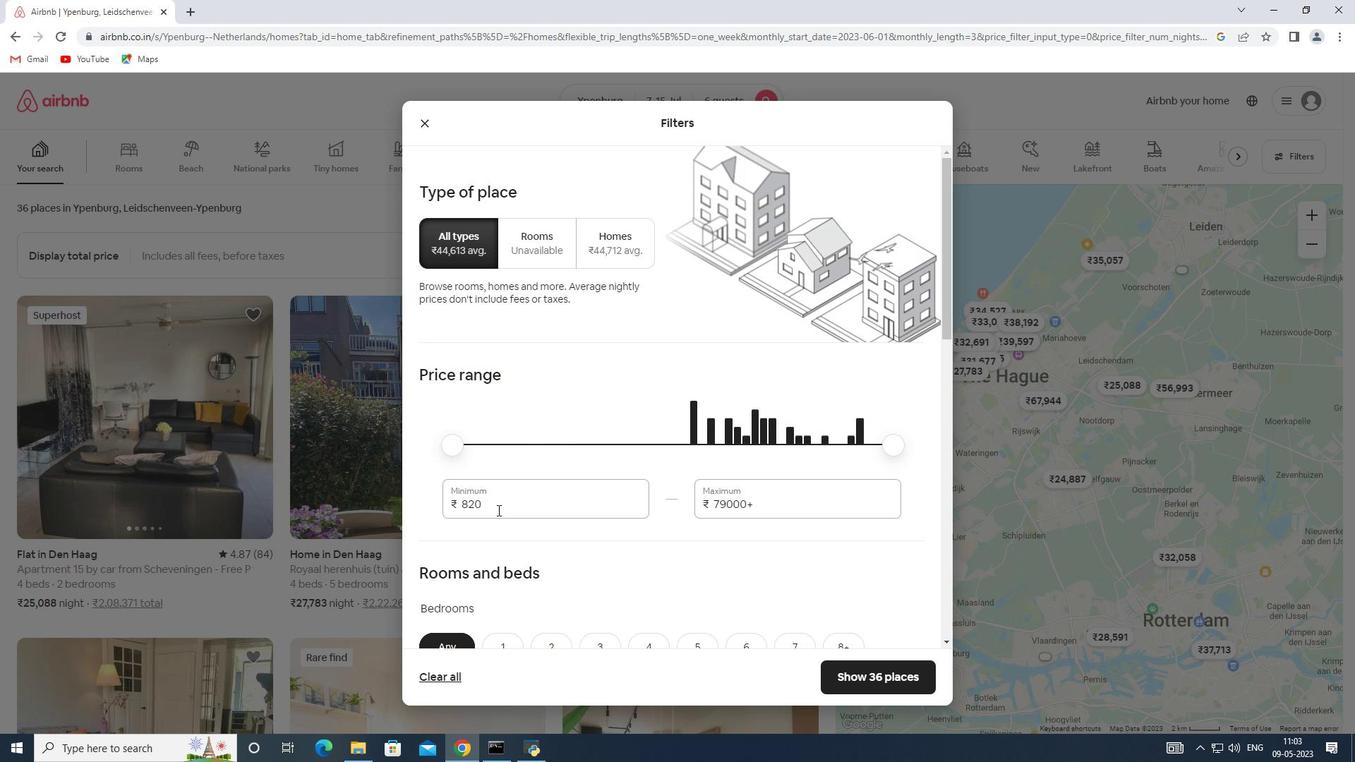 
Action: Mouse pressed left at (496, 506)
Screenshot: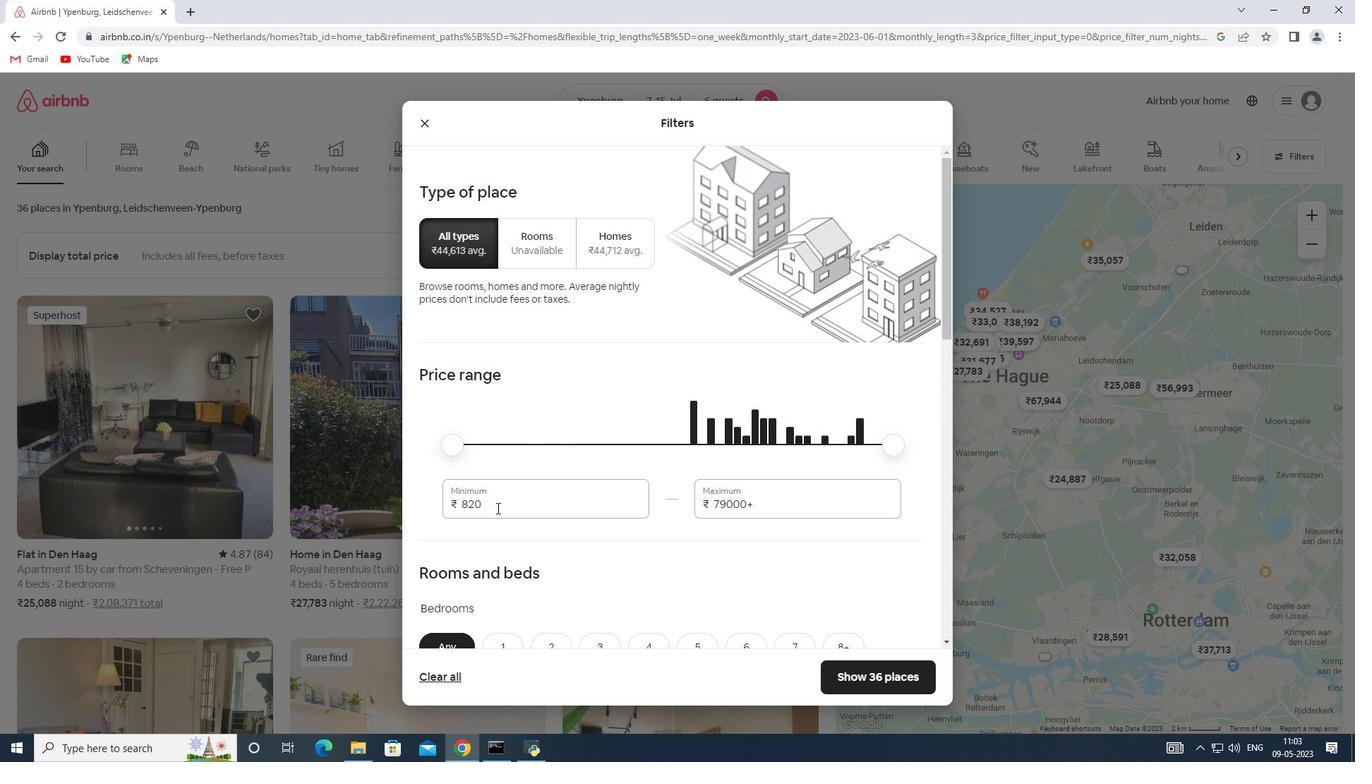 
Action: Mouse moved to (488, 504)
Screenshot: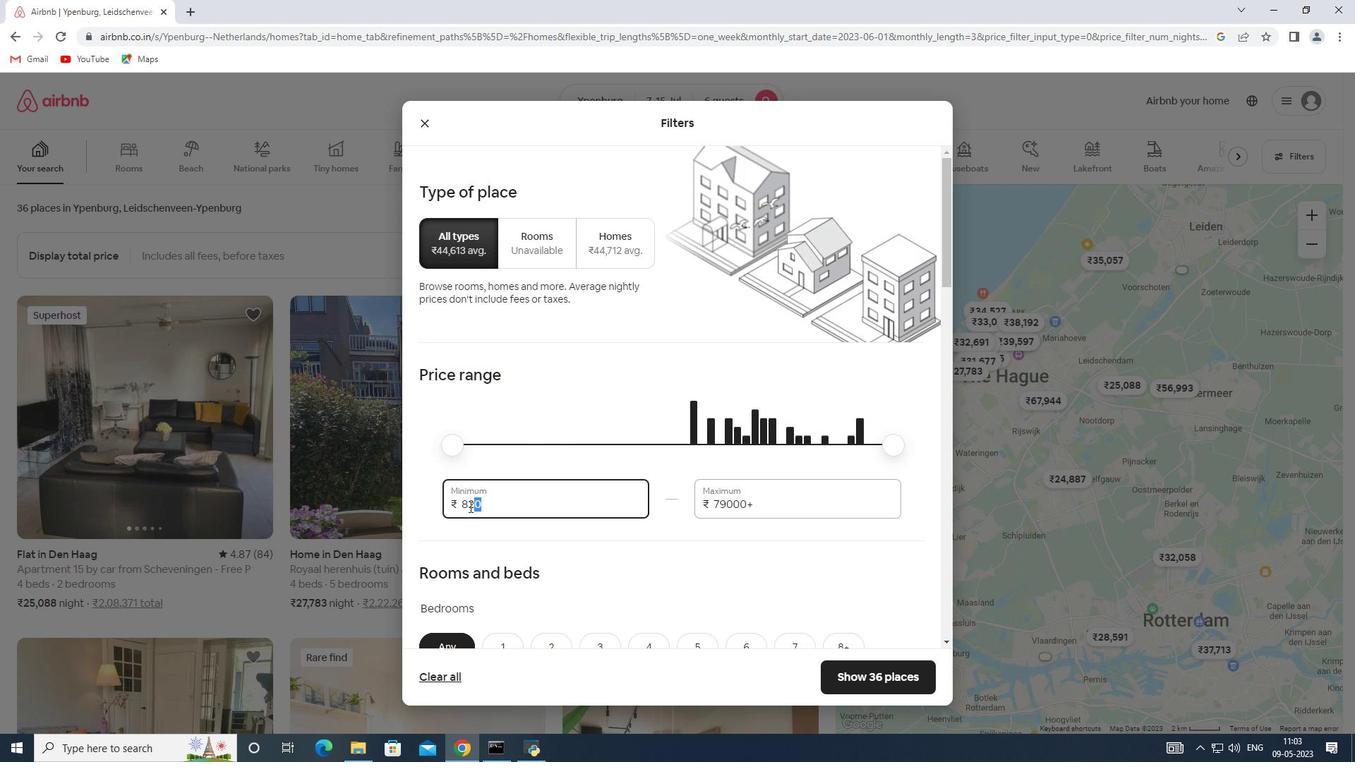 
Action: Mouse pressed left at (488, 504)
Screenshot: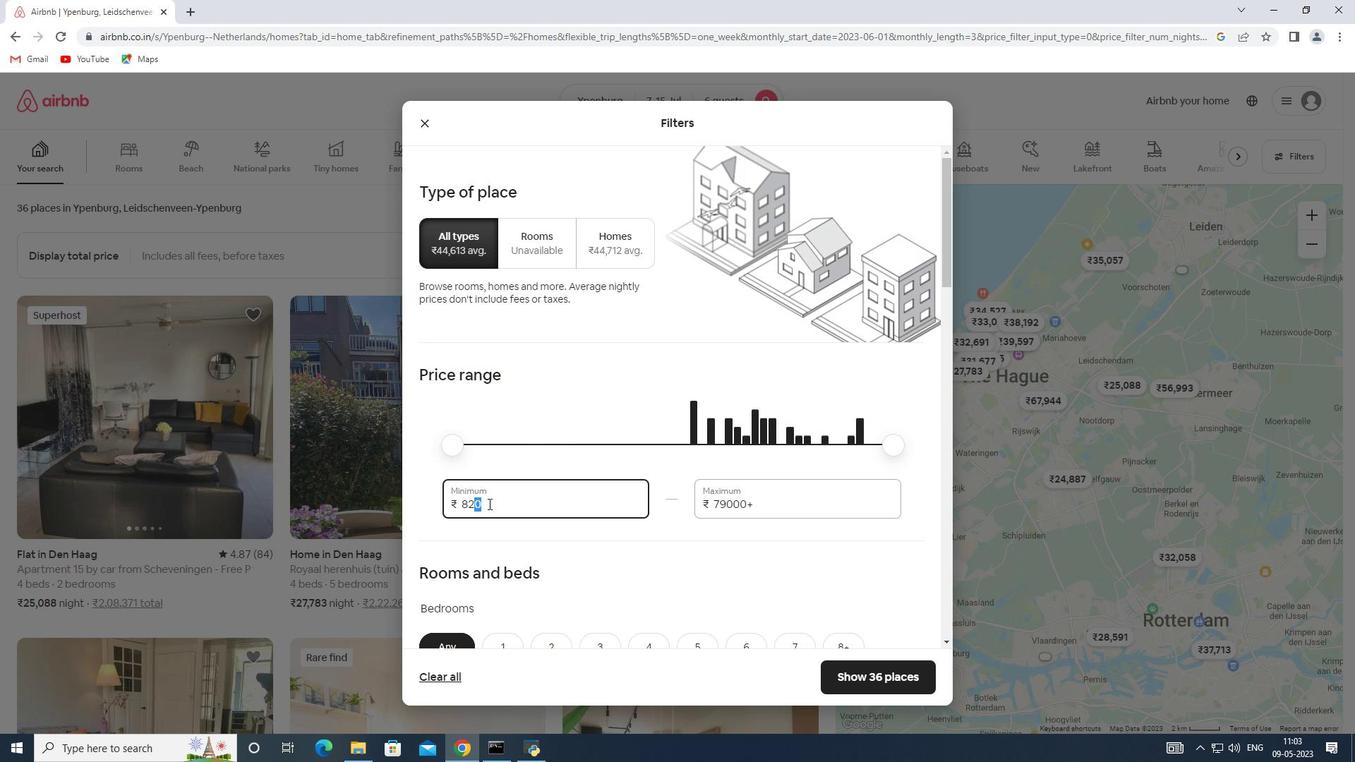 
Action: Mouse pressed left at (488, 504)
Screenshot: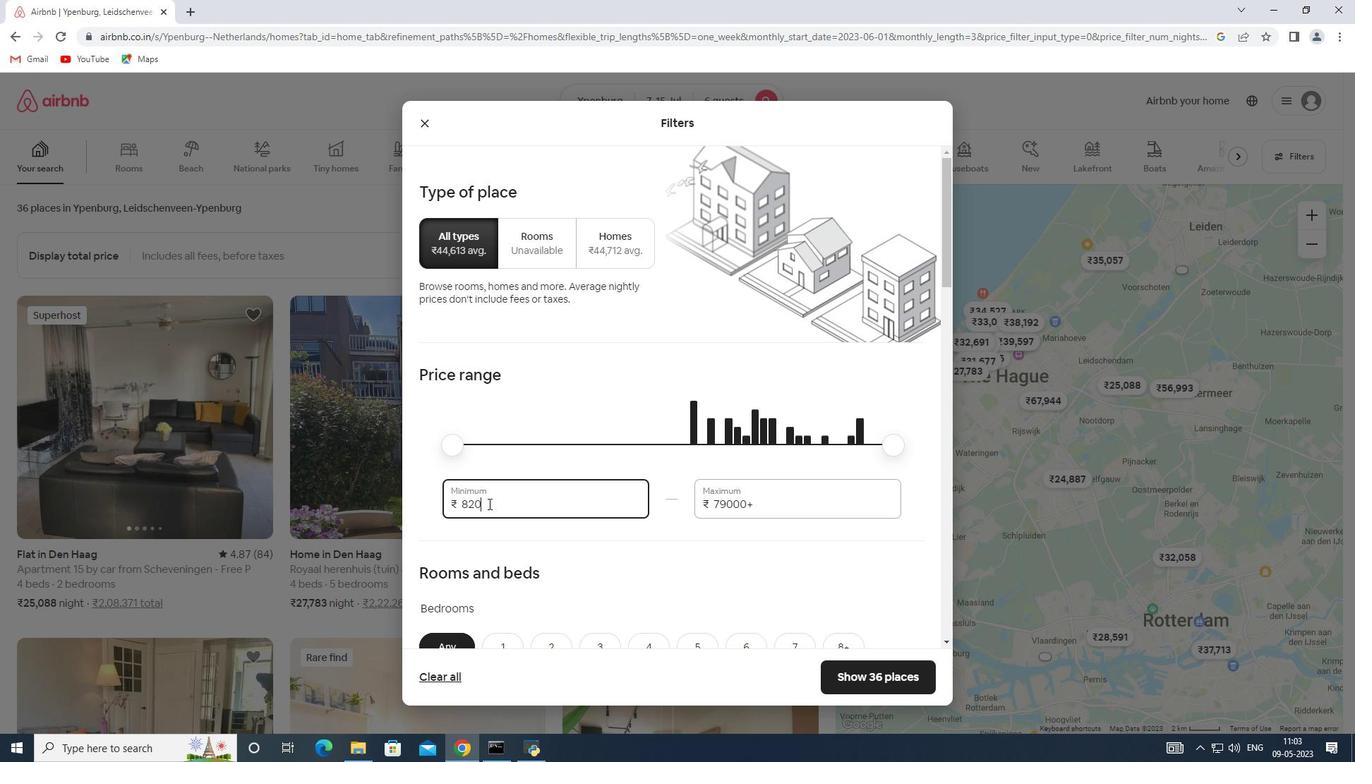 
Action: Mouse moved to (441, 501)
Screenshot: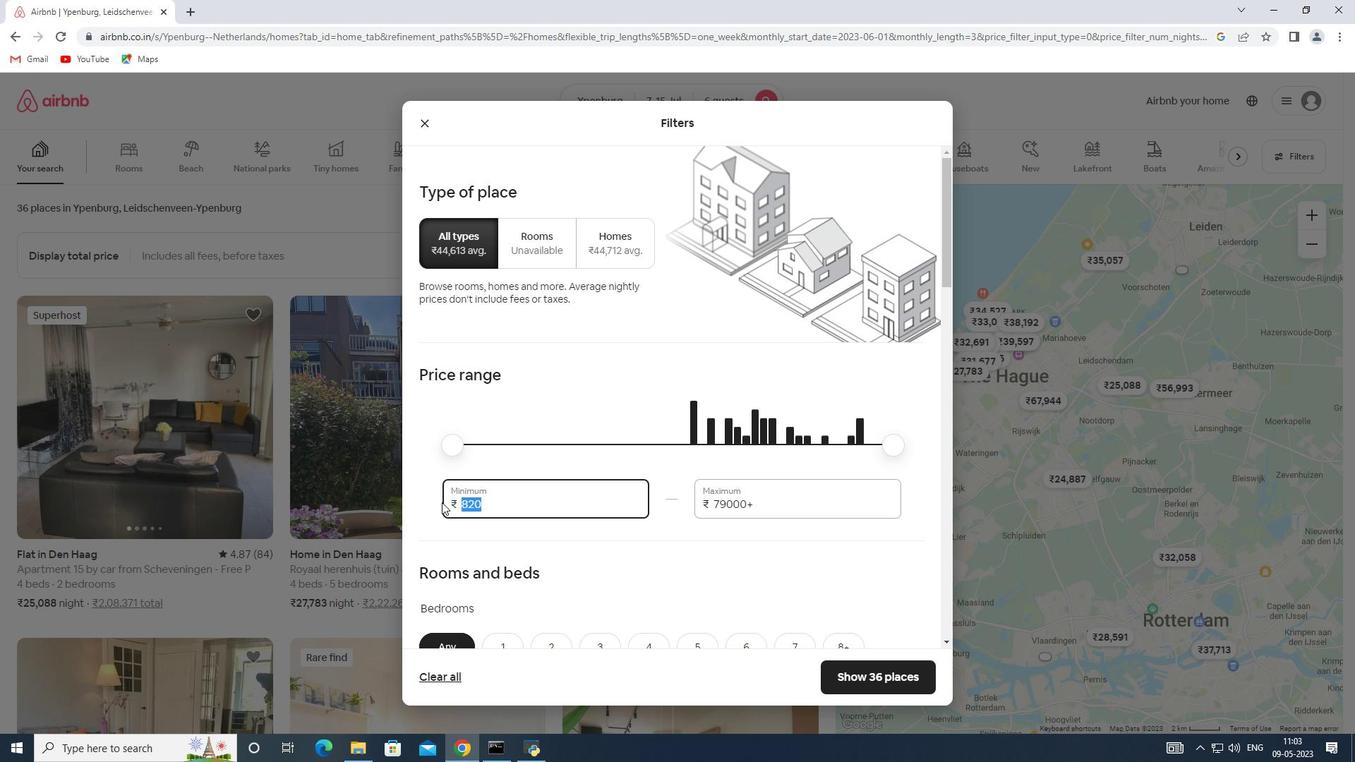
Action: Key pressed 15000
Screenshot: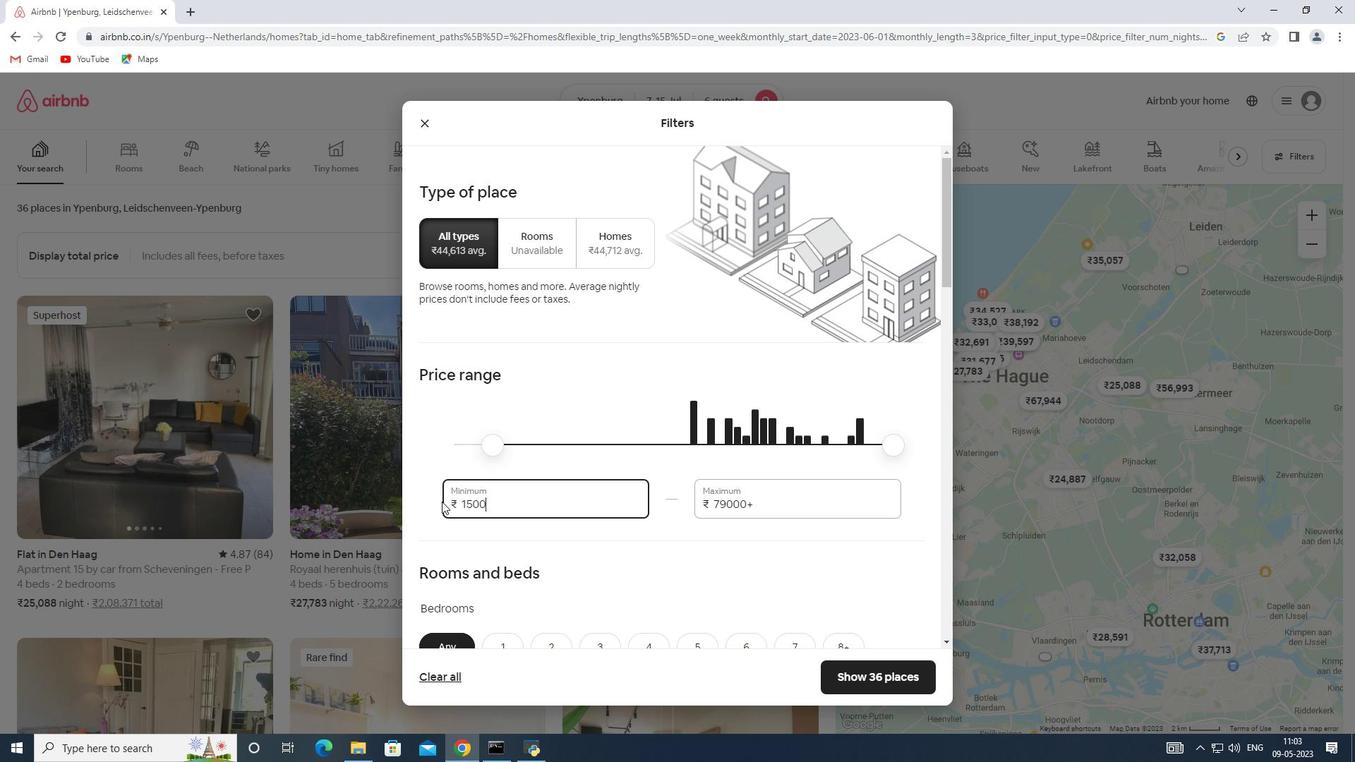 
Action: Mouse moved to (767, 499)
Screenshot: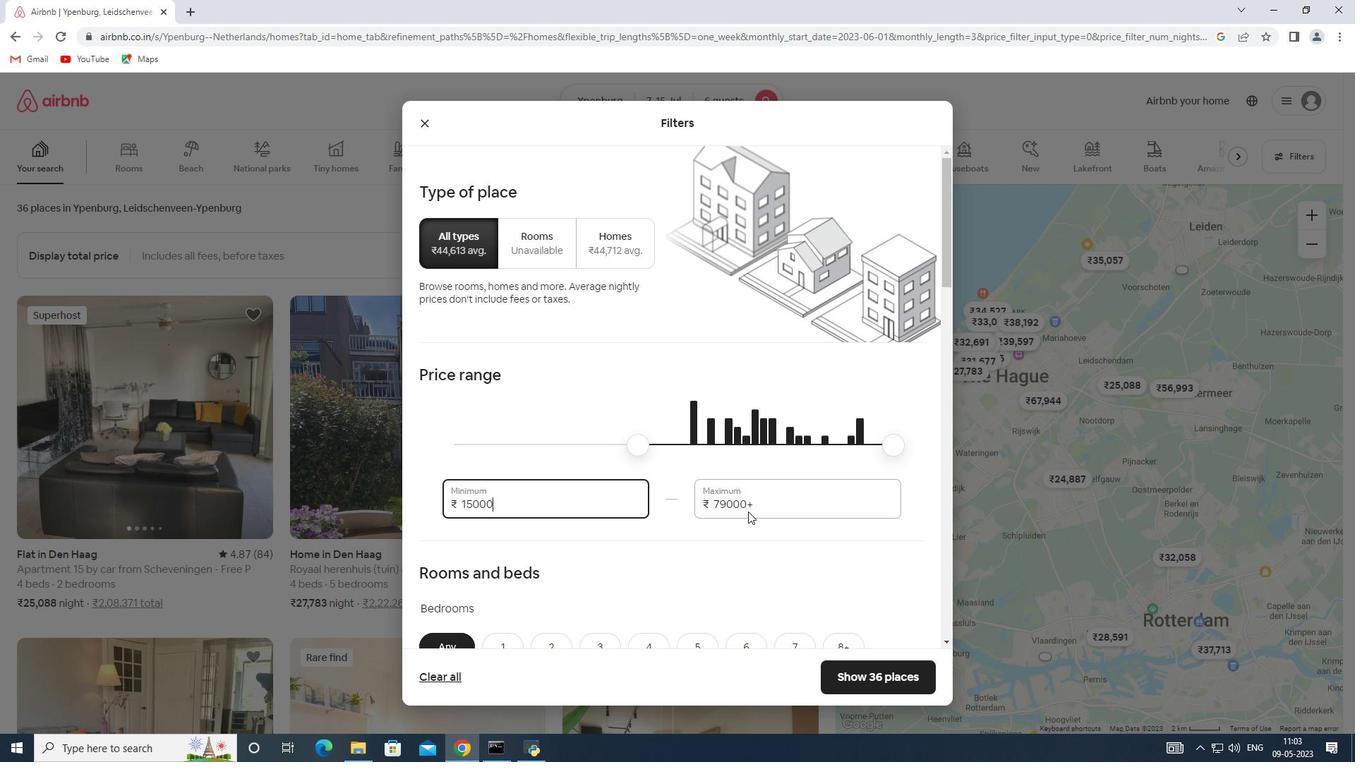
Action: Mouse pressed left at (767, 499)
Screenshot: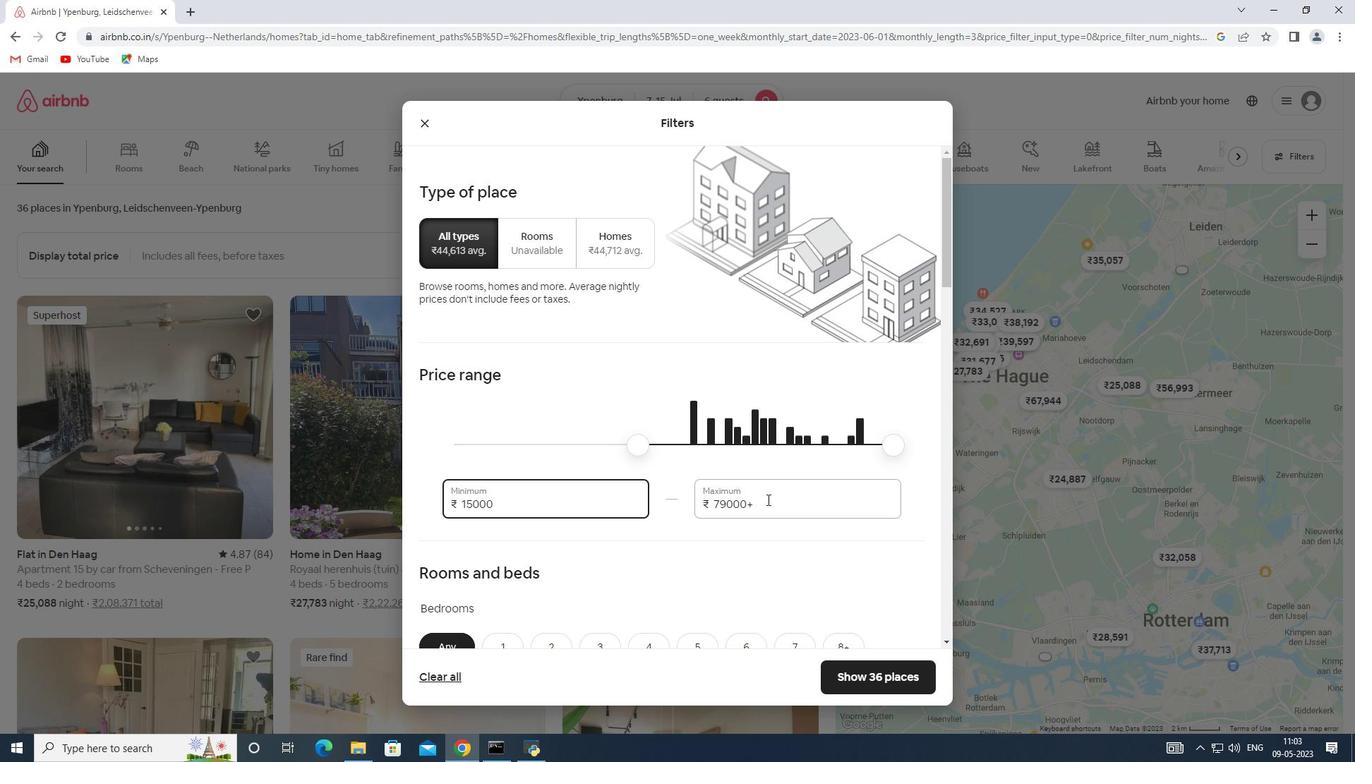 
Action: Mouse moved to (684, 497)
Screenshot: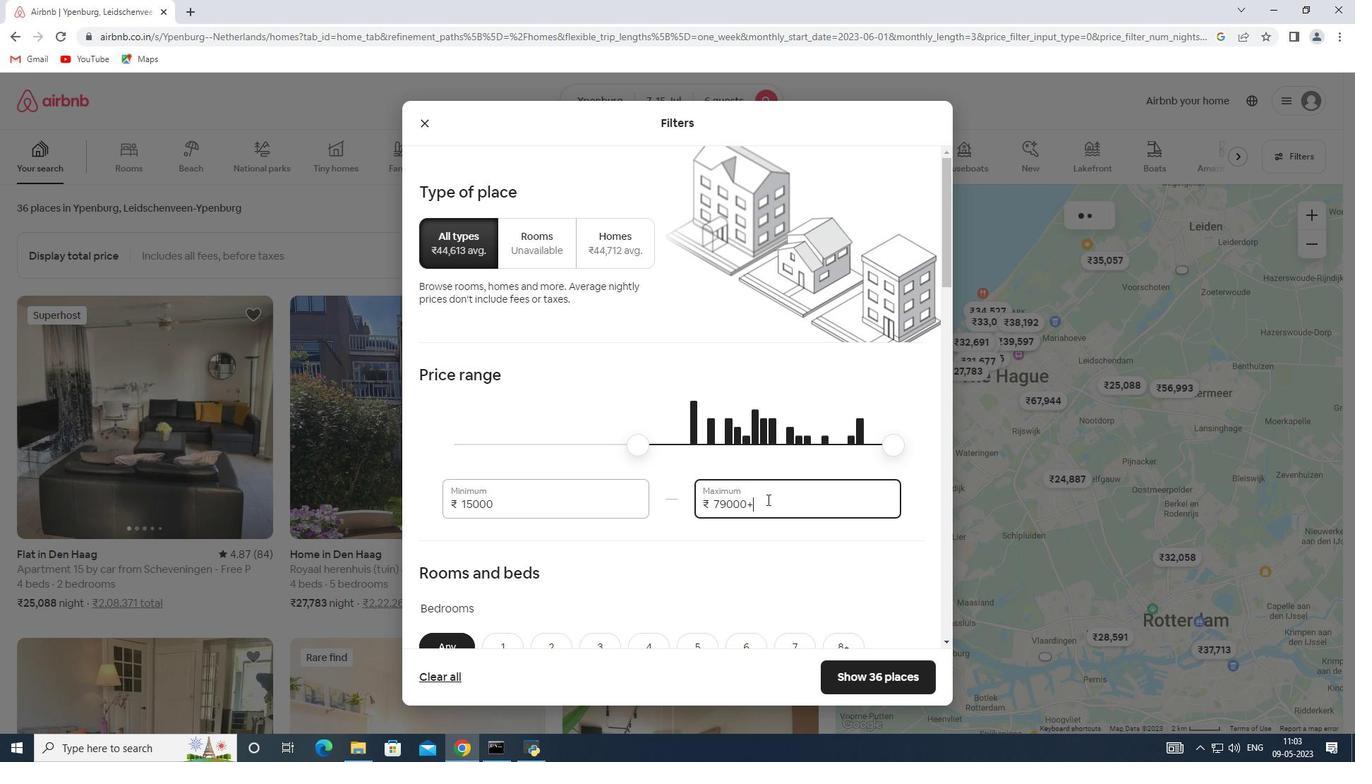 
Action: Key pressed 20000
Screenshot: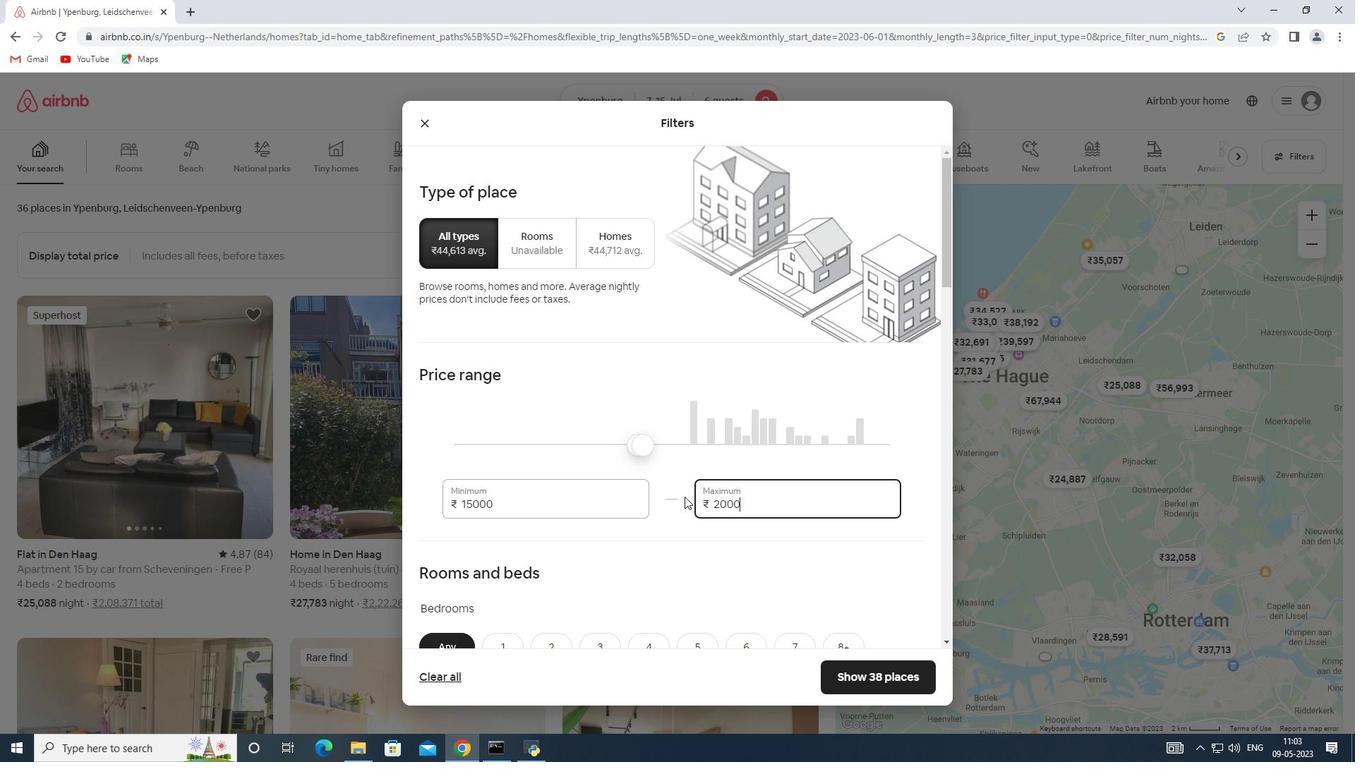 
Action: Mouse moved to (790, 547)
Screenshot: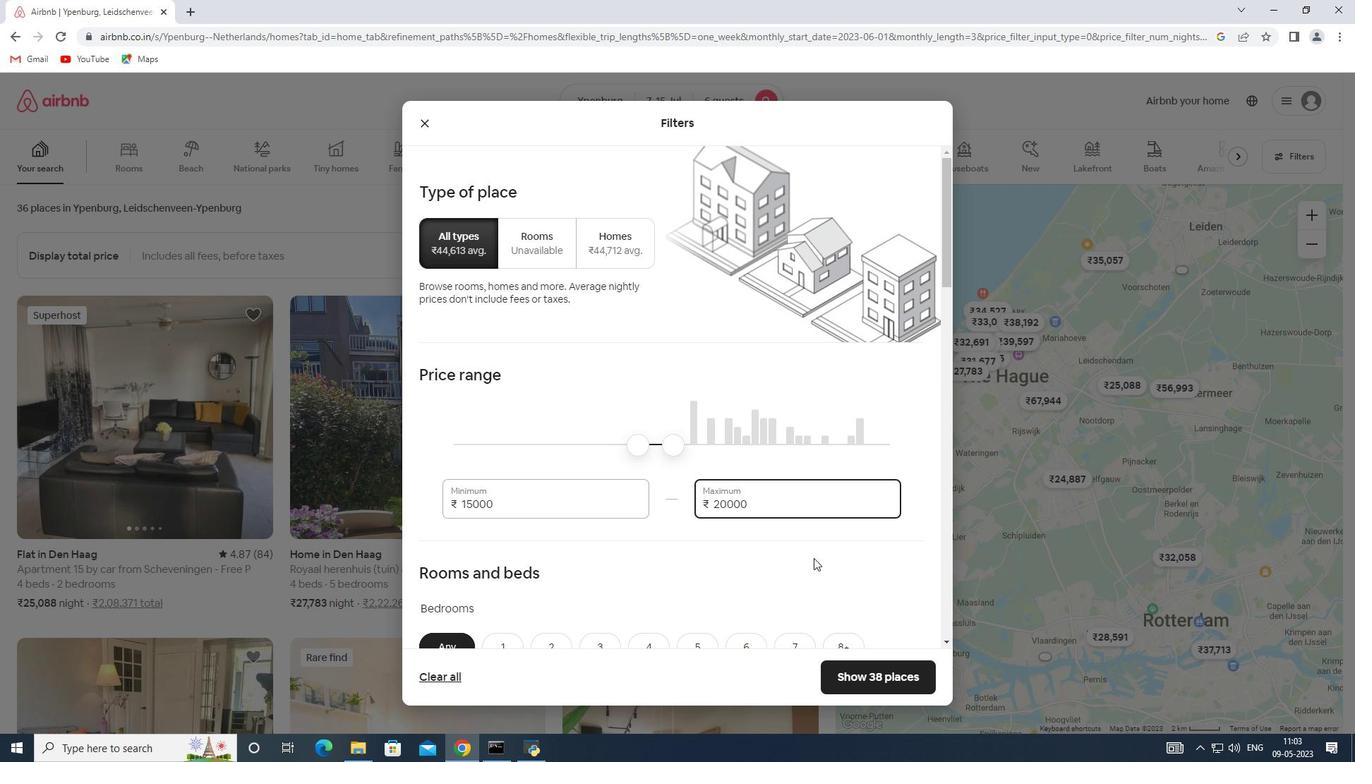
Action: Mouse scrolled (790, 547) with delta (0, 0)
Screenshot: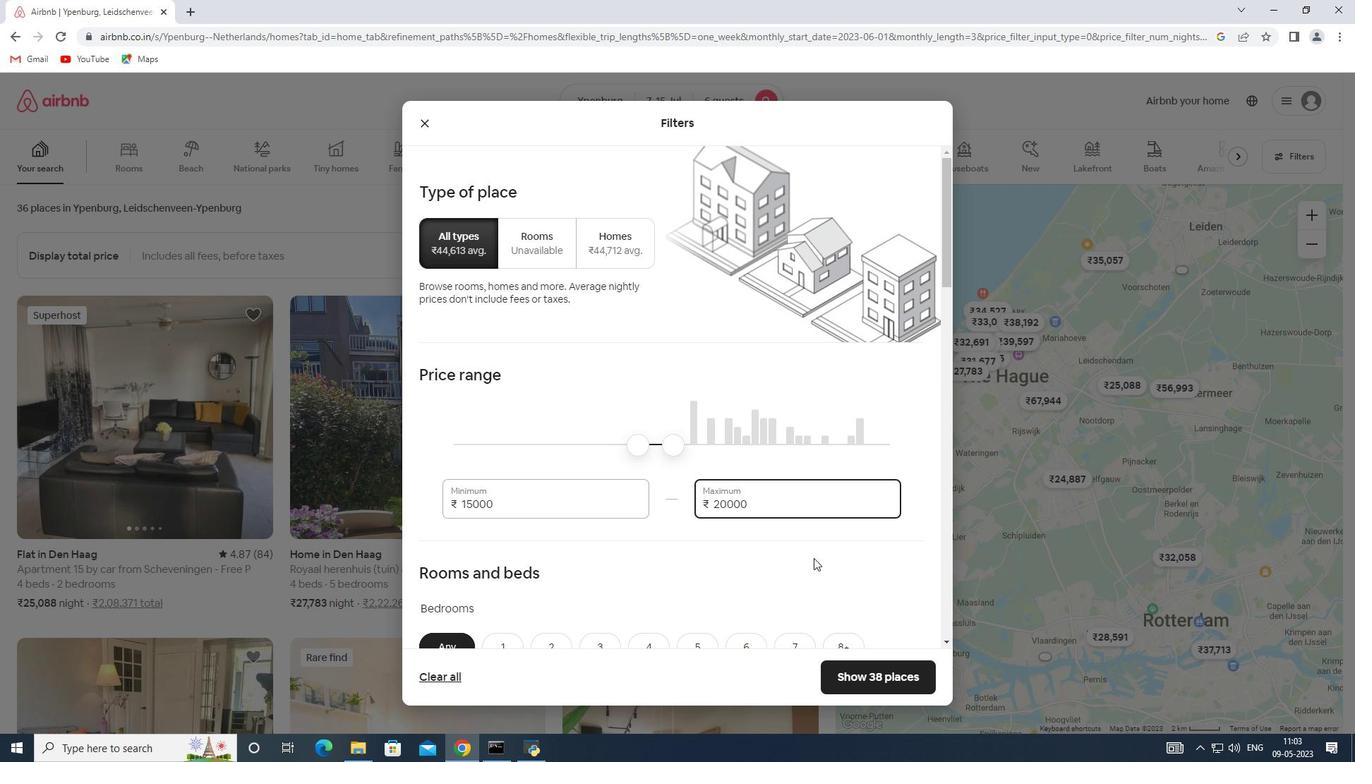 
Action: Mouse scrolled (790, 547) with delta (0, 0)
Screenshot: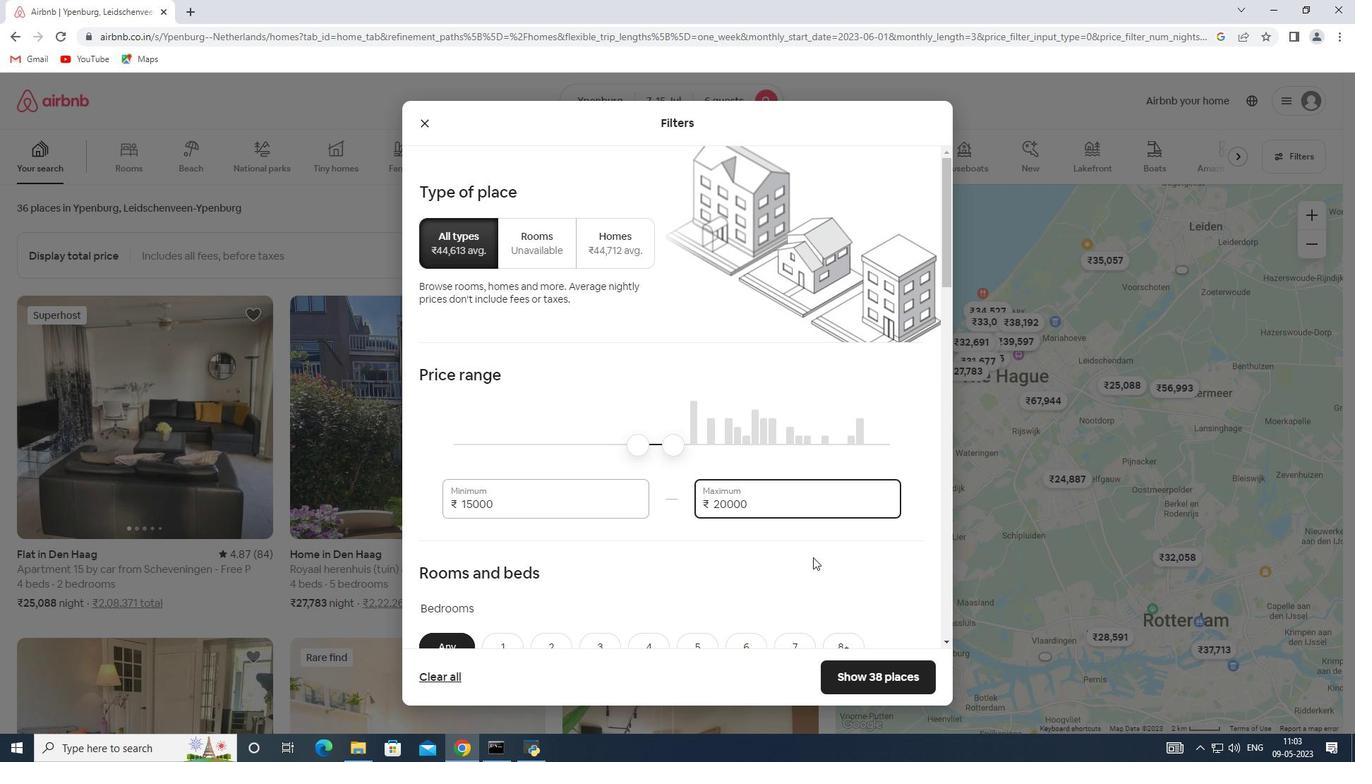 
Action: Mouse moved to (789, 547)
Screenshot: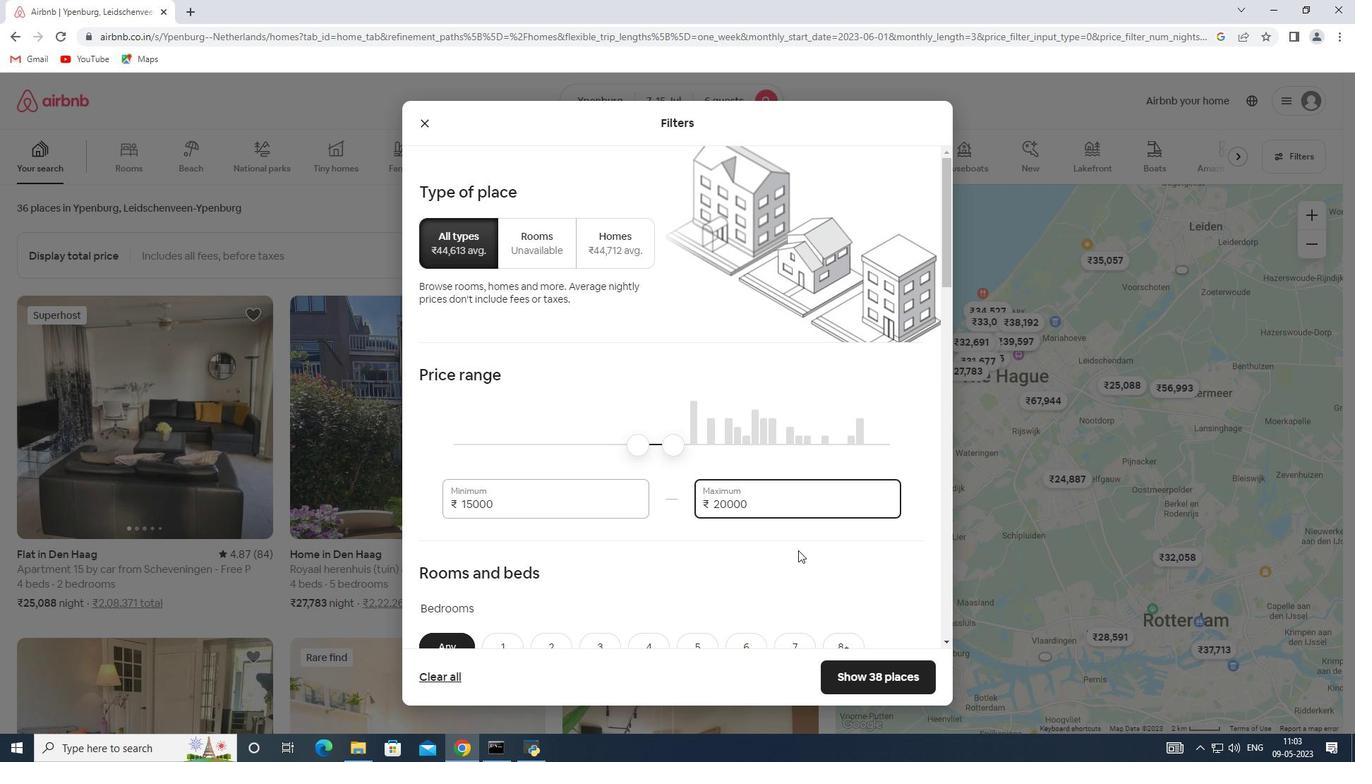 
Action: Mouse scrolled (789, 547) with delta (0, 0)
Screenshot: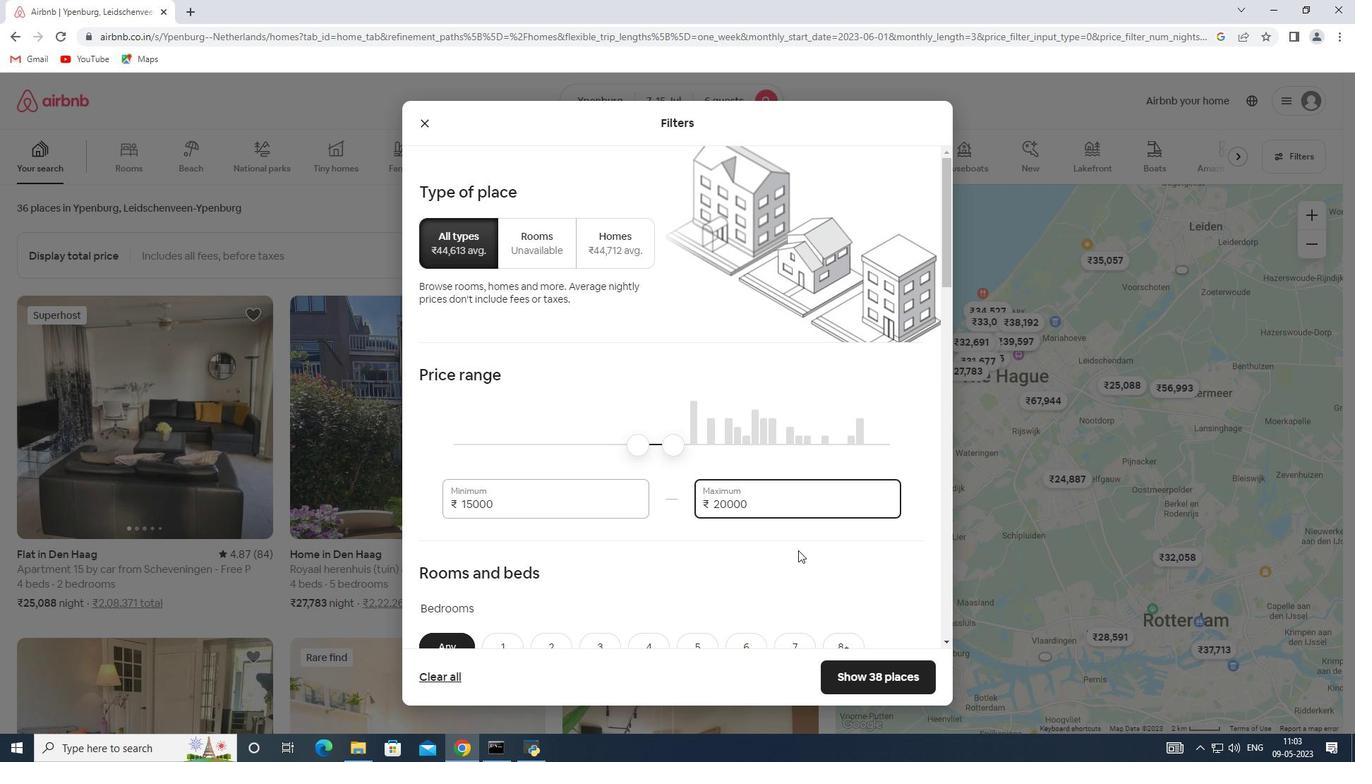
Action: Mouse moved to (789, 547)
Screenshot: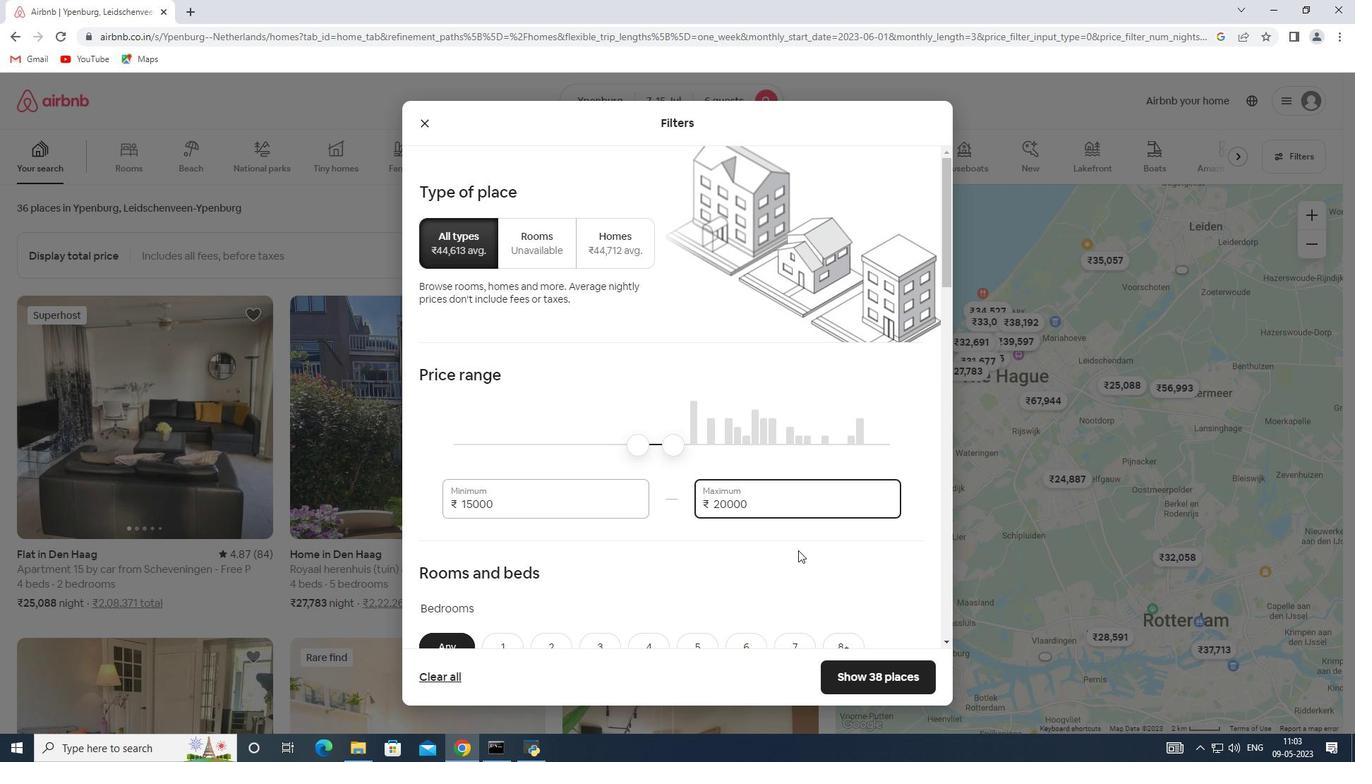
Action: Mouse scrolled (789, 547) with delta (0, 0)
Screenshot: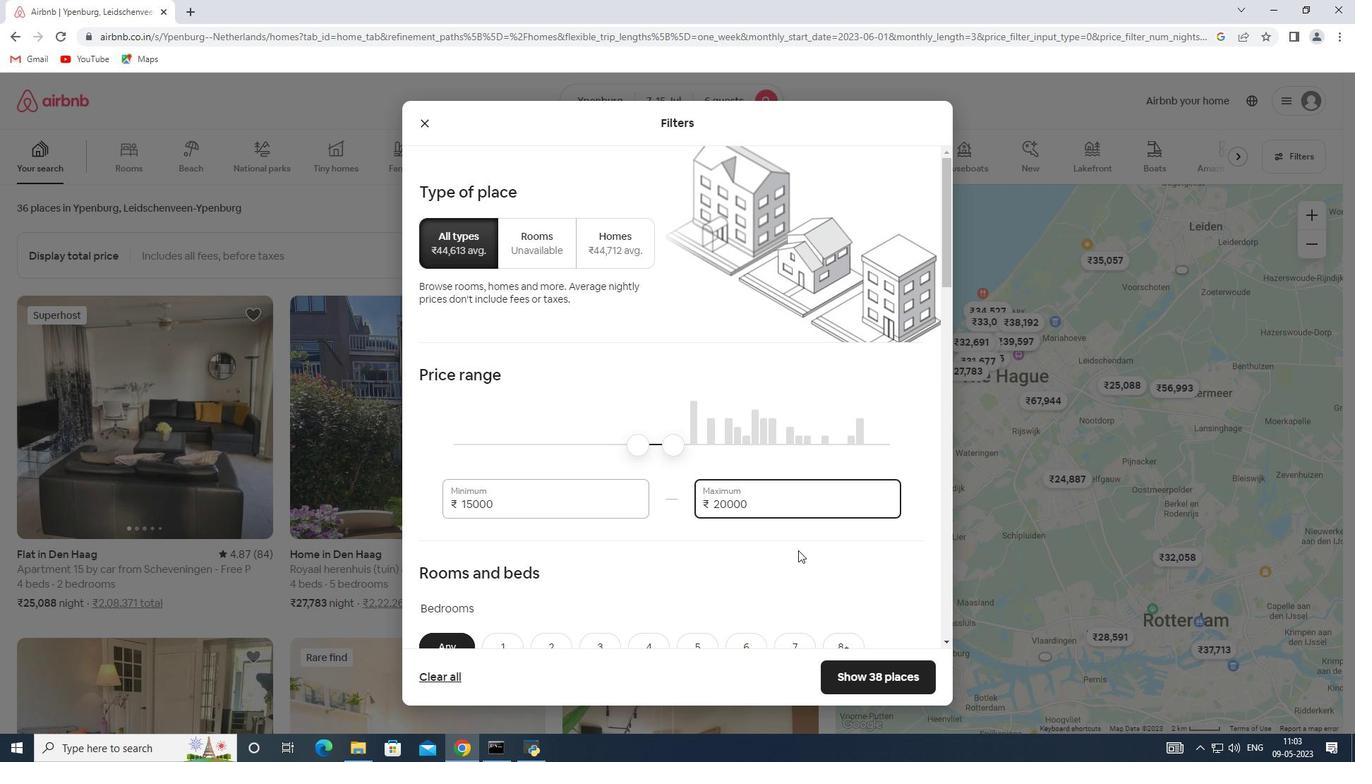 
Action: Mouse moved to (598, 369)
Screenshot: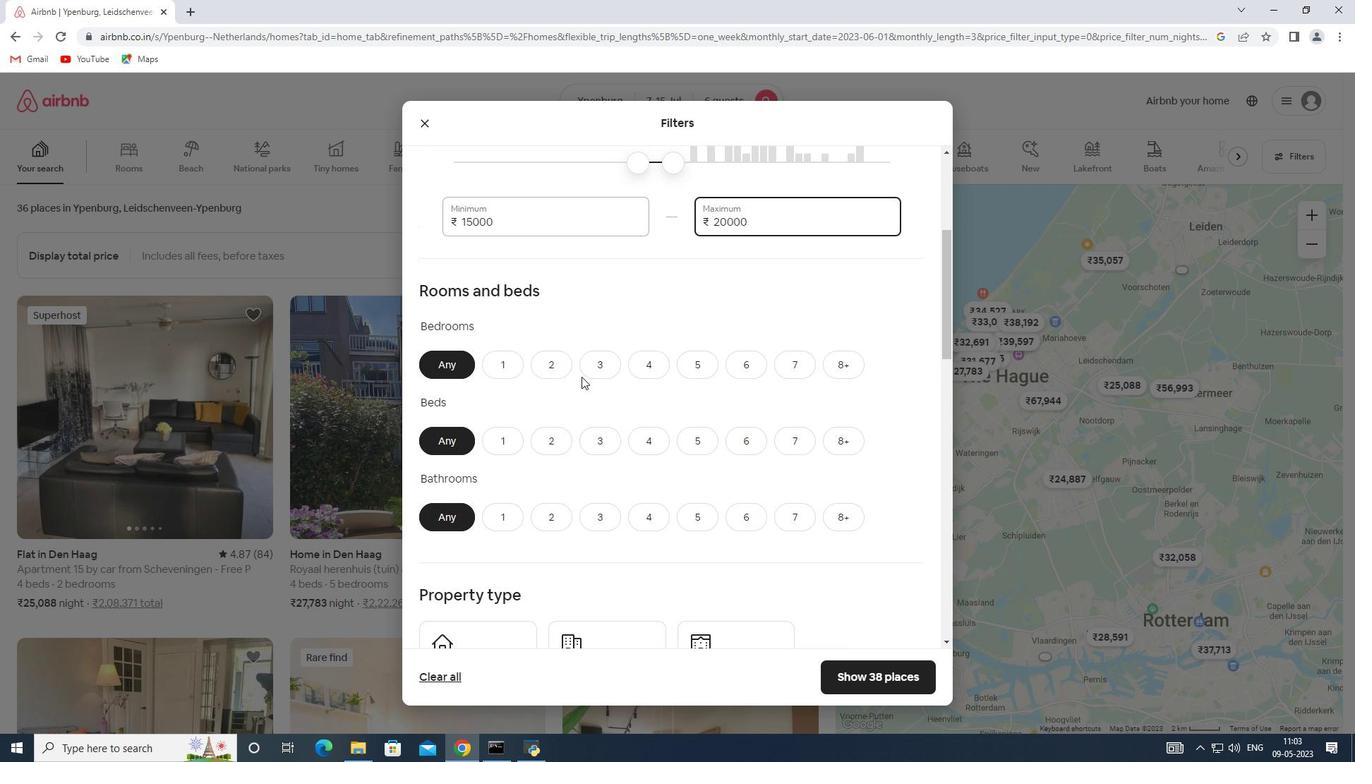 
Action: Mouse pressed left at (598, 369)
Screenshot: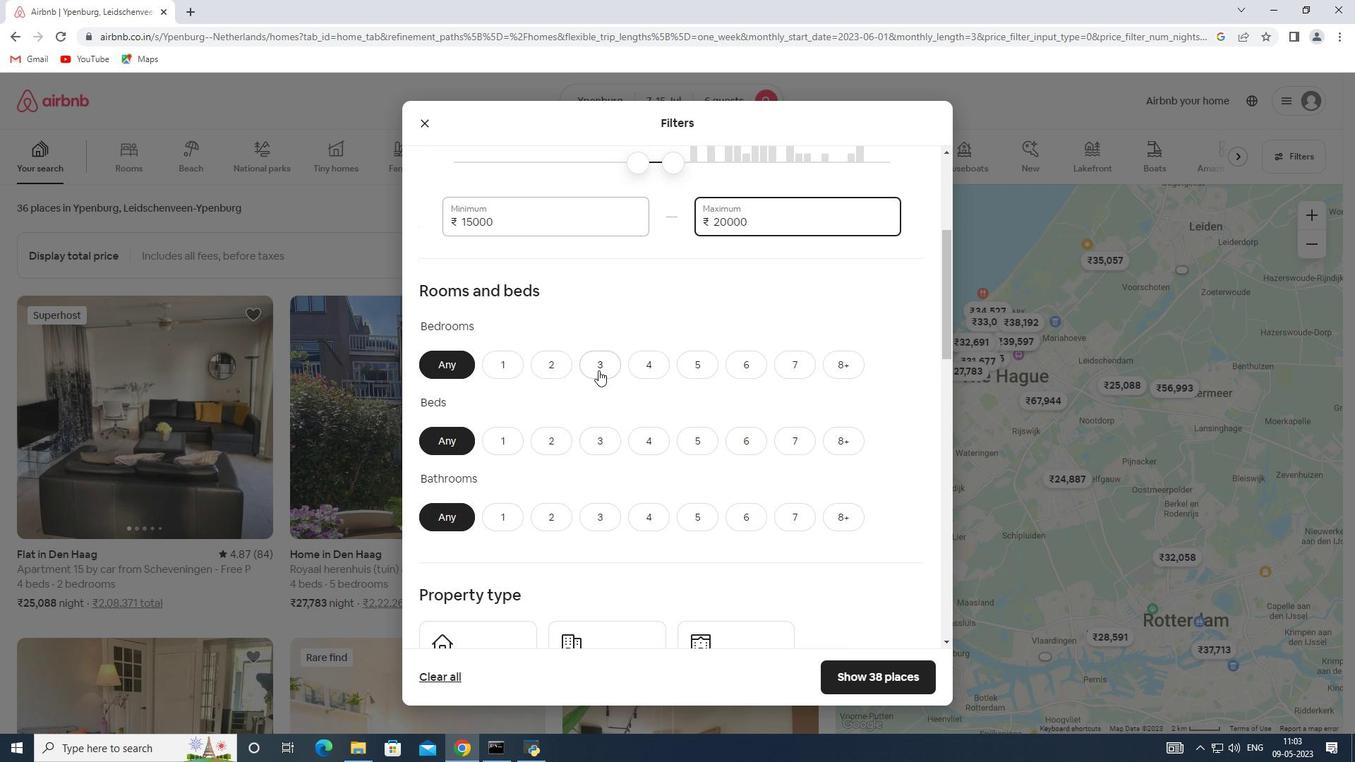 
Action: Mouse moved to (602, 433)
Screenshot: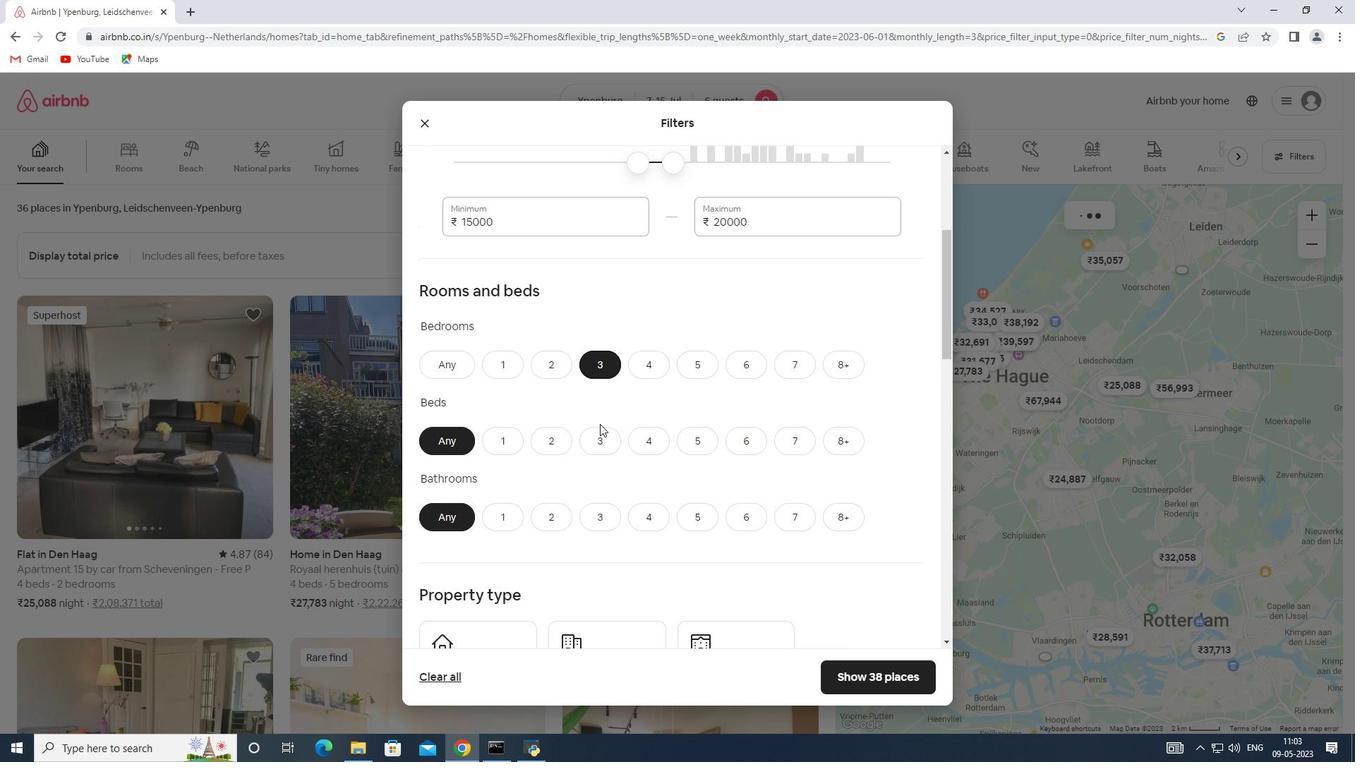 
Action: Mouse pressed left at (602, 433)
Screenshot: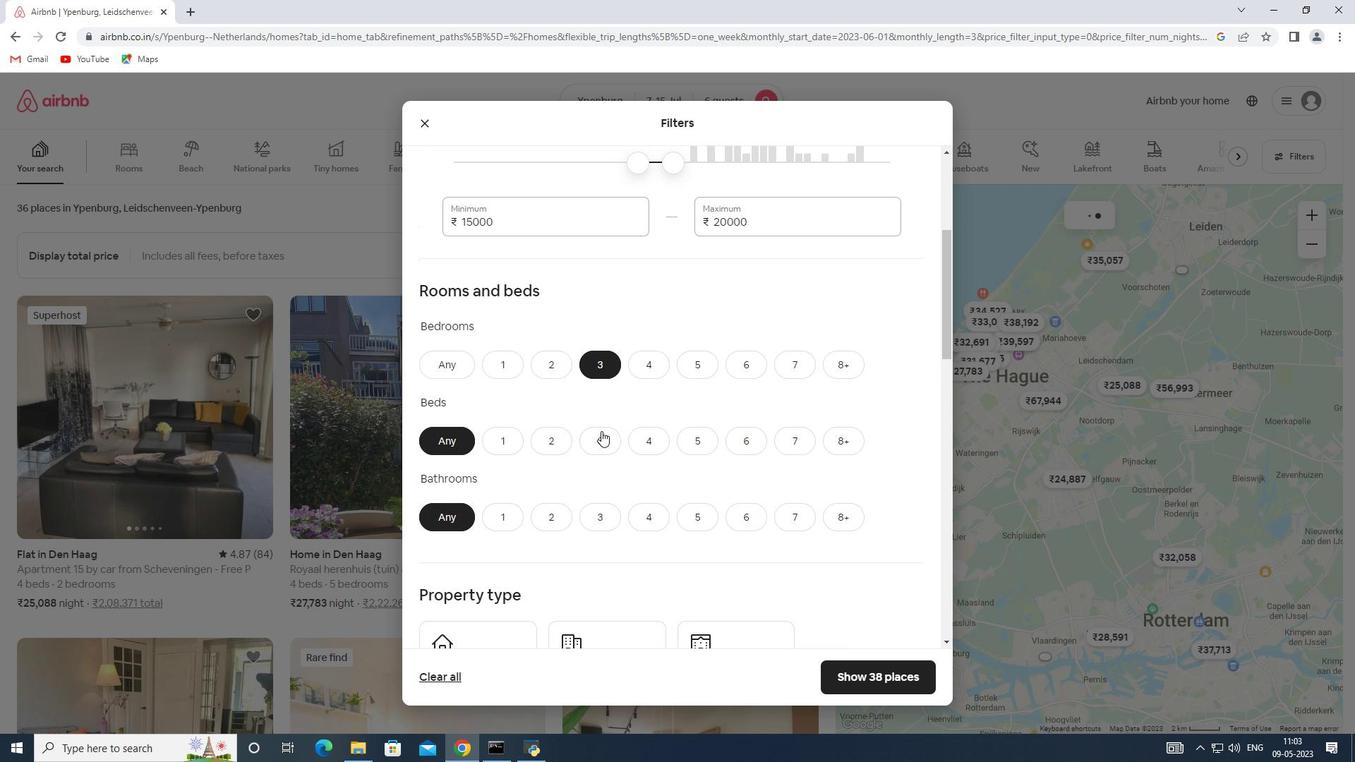 
Action: Mouse moved to (598, 509)
Screenshot: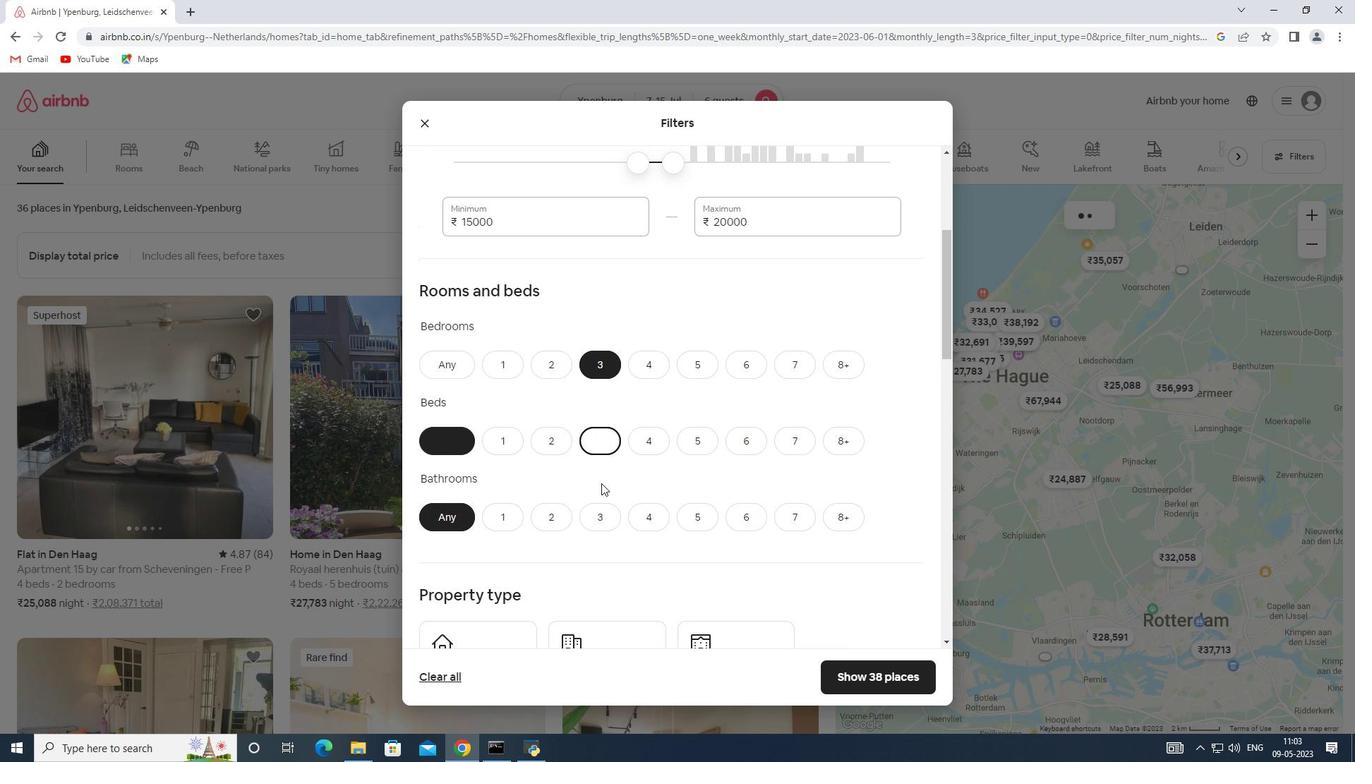 
Action: Mouse pressed left at (598, 509)
Screenshot: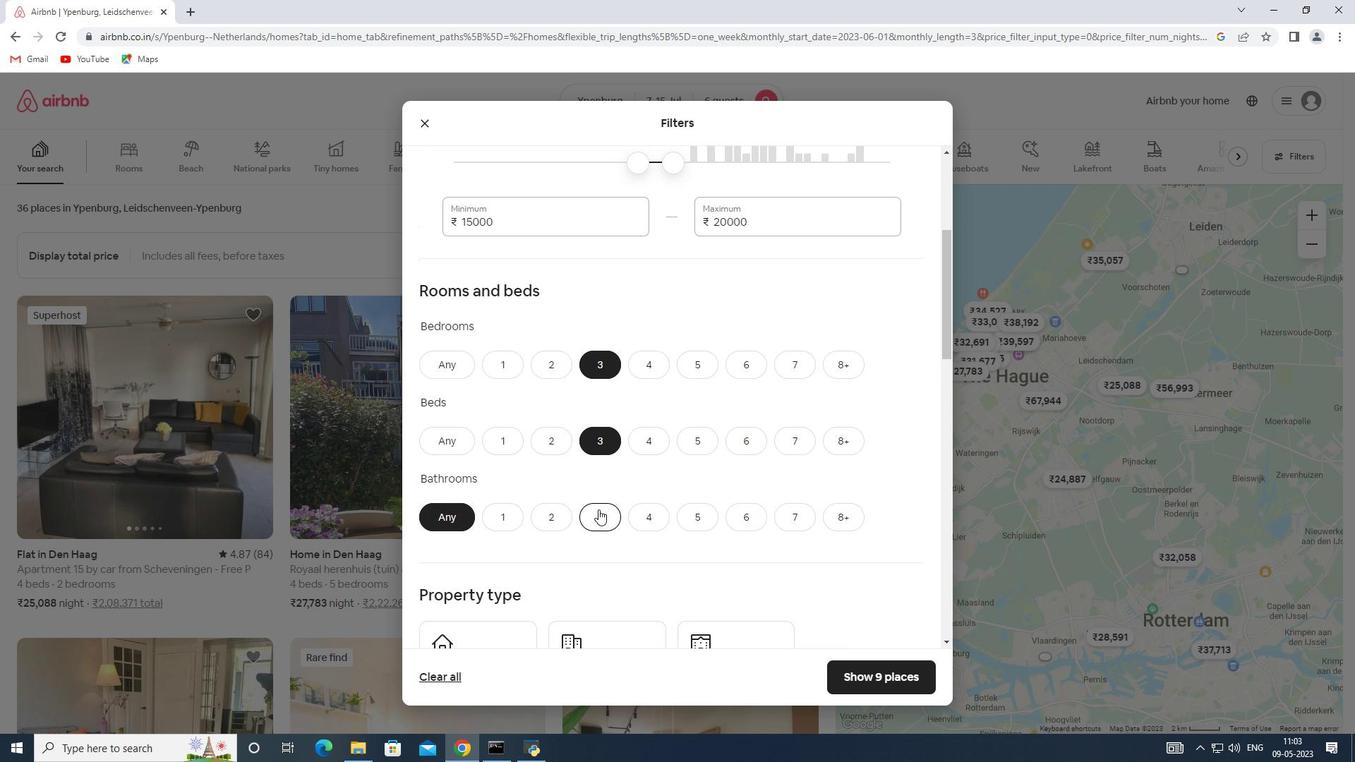 
Action: Mouse scrolled (598, 509) with delta (0, 0)
Screenshot: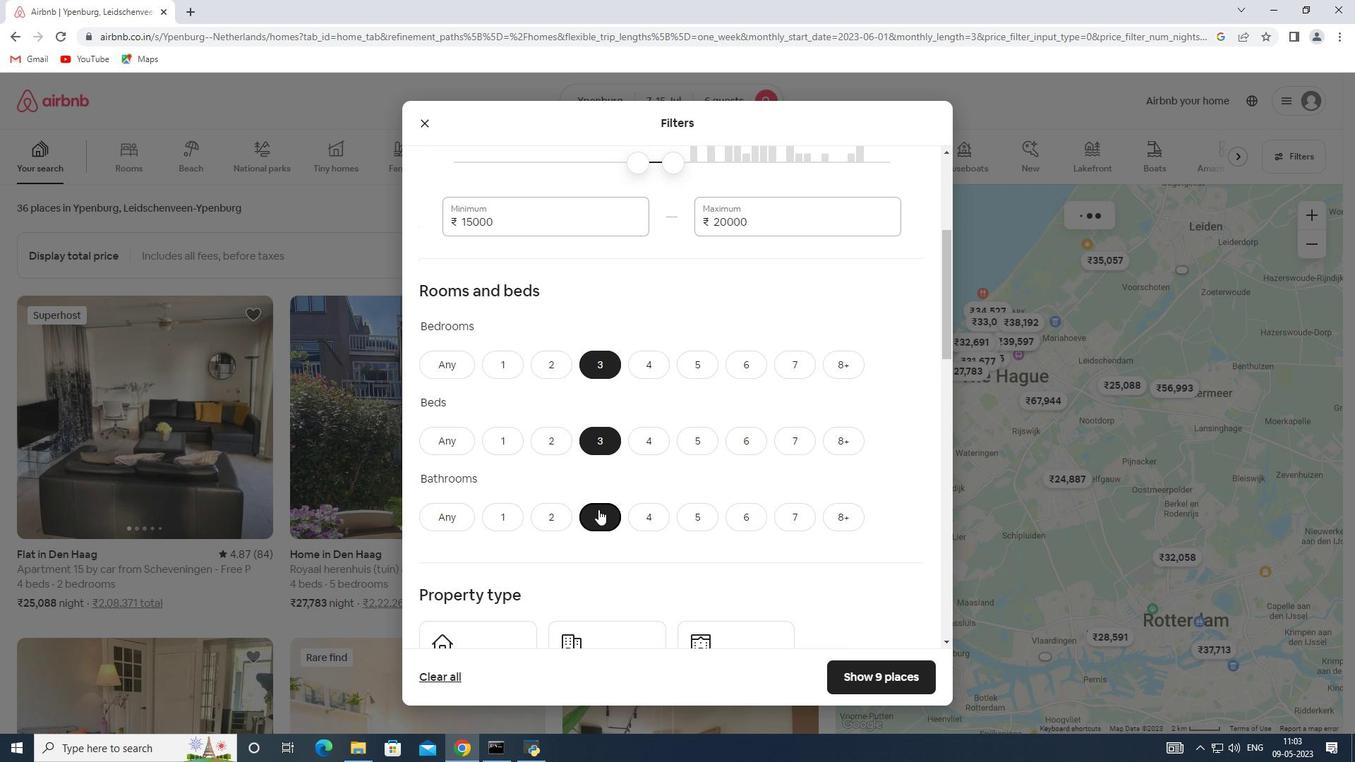 
Action: Mouse scrolled (598, 509) with delta (0, 0)
Screenshot: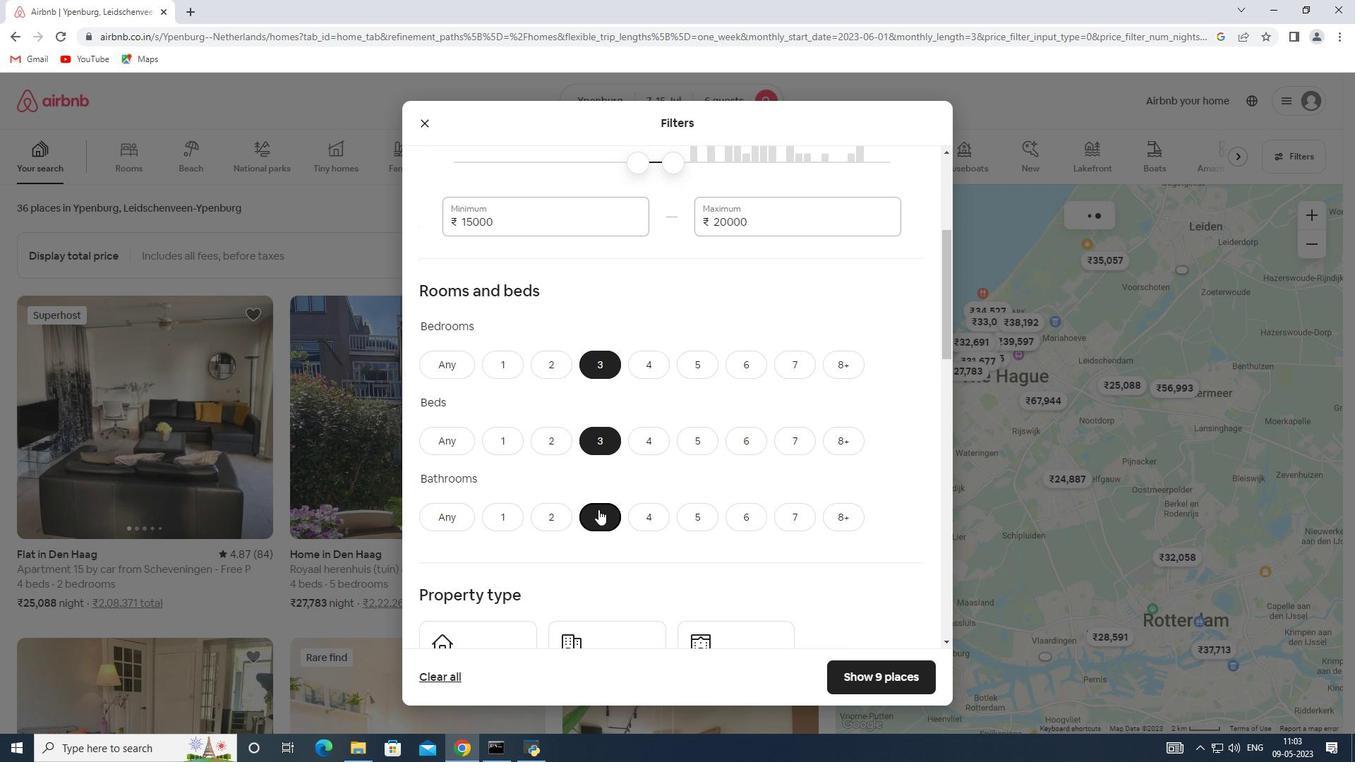 
Action: Mouse scrolled (598, 509) with delta (0, 0)
Screenshot: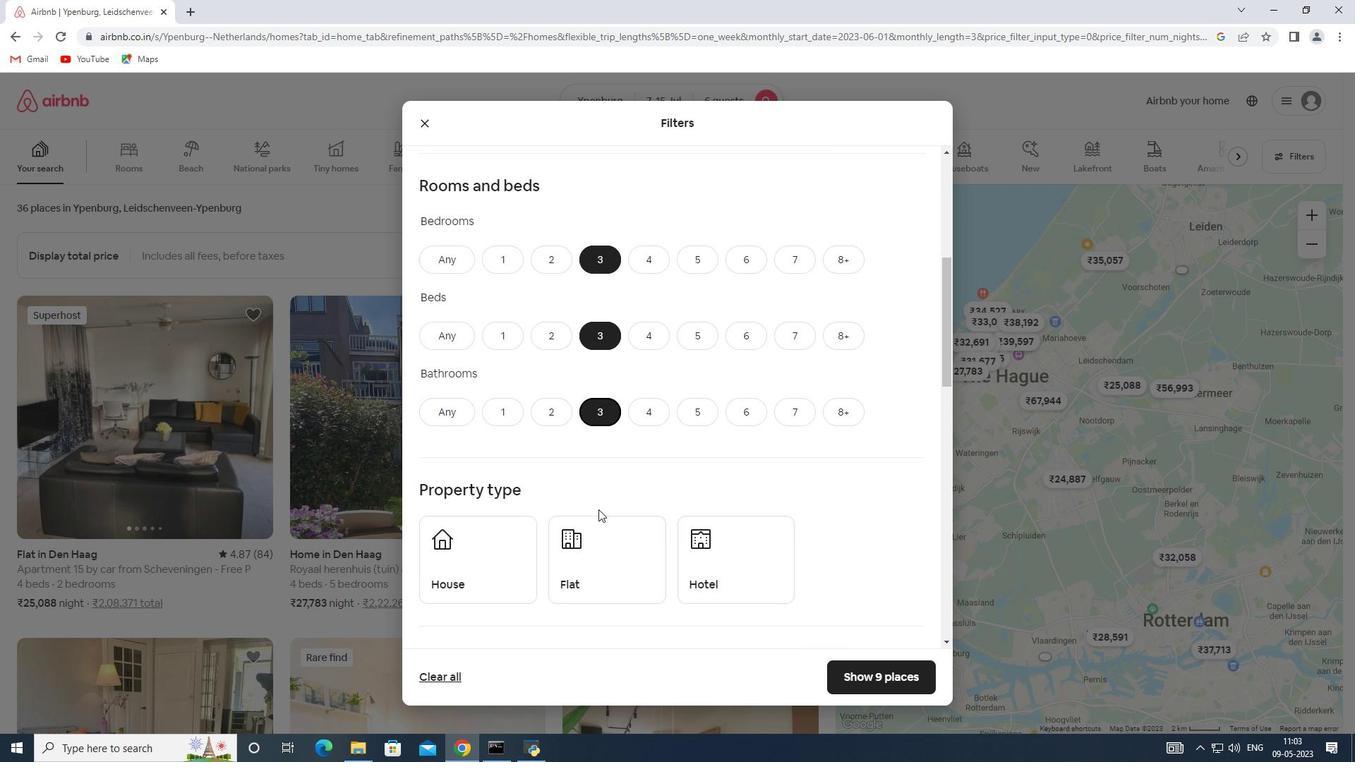 
Action: Mouse moved to (494, 441)
Screenshot: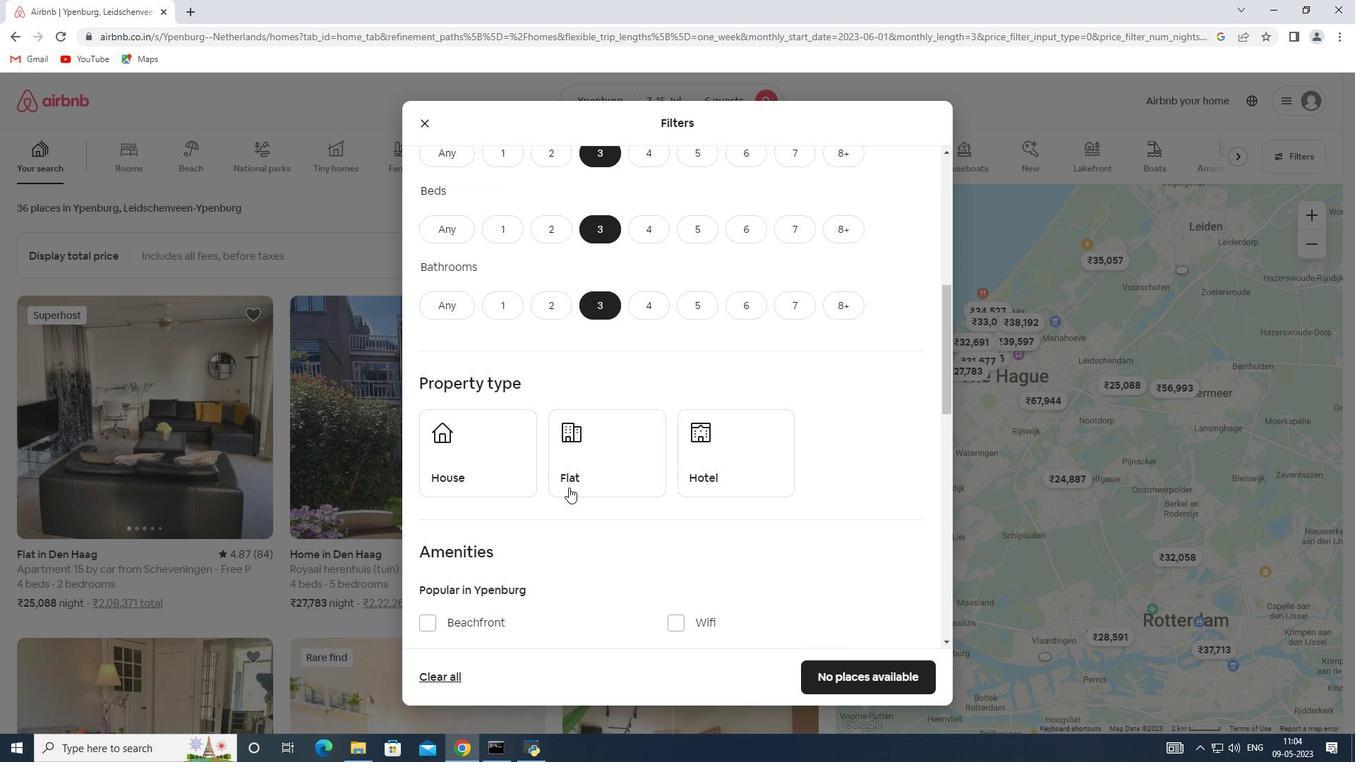 
Action: Mouse pressed left at (494, 441)
Screenshot: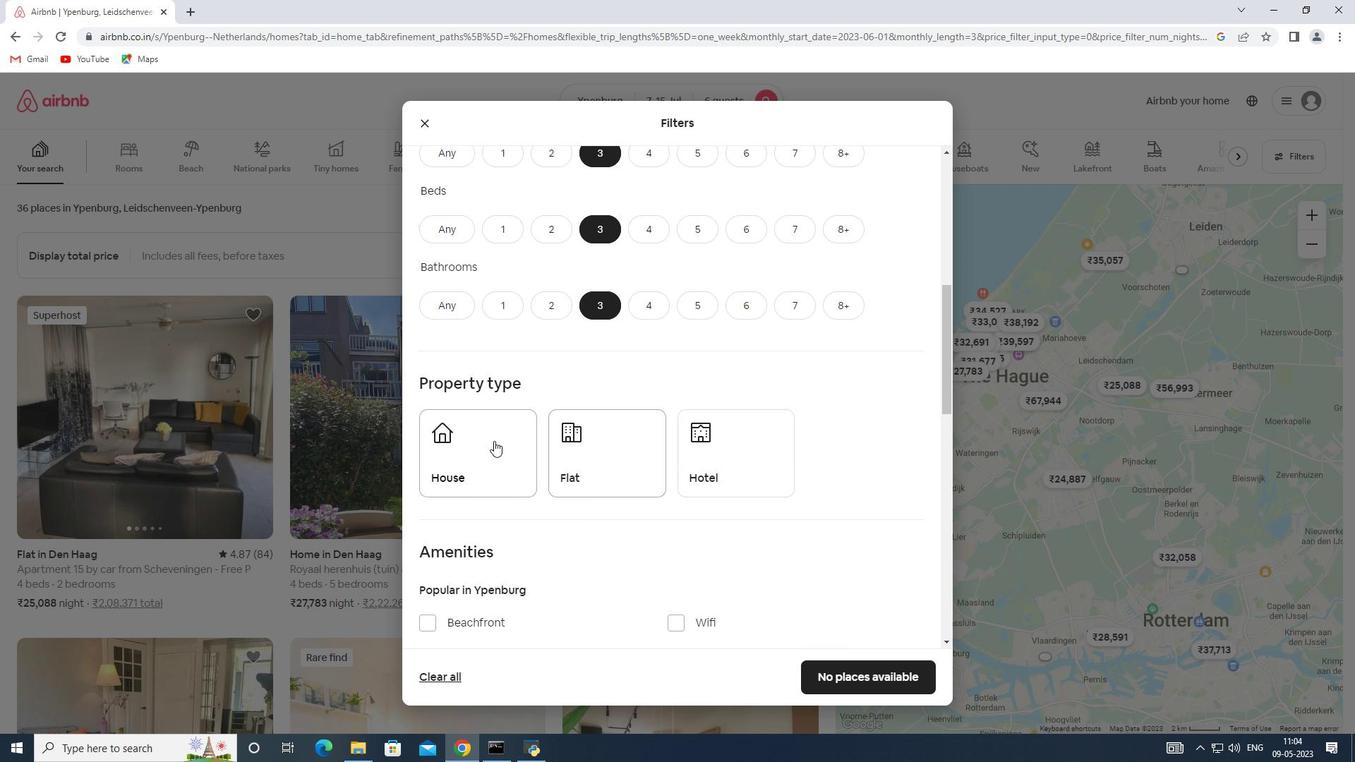 
Action: Mouse moved to (602, 456)
Screenshot: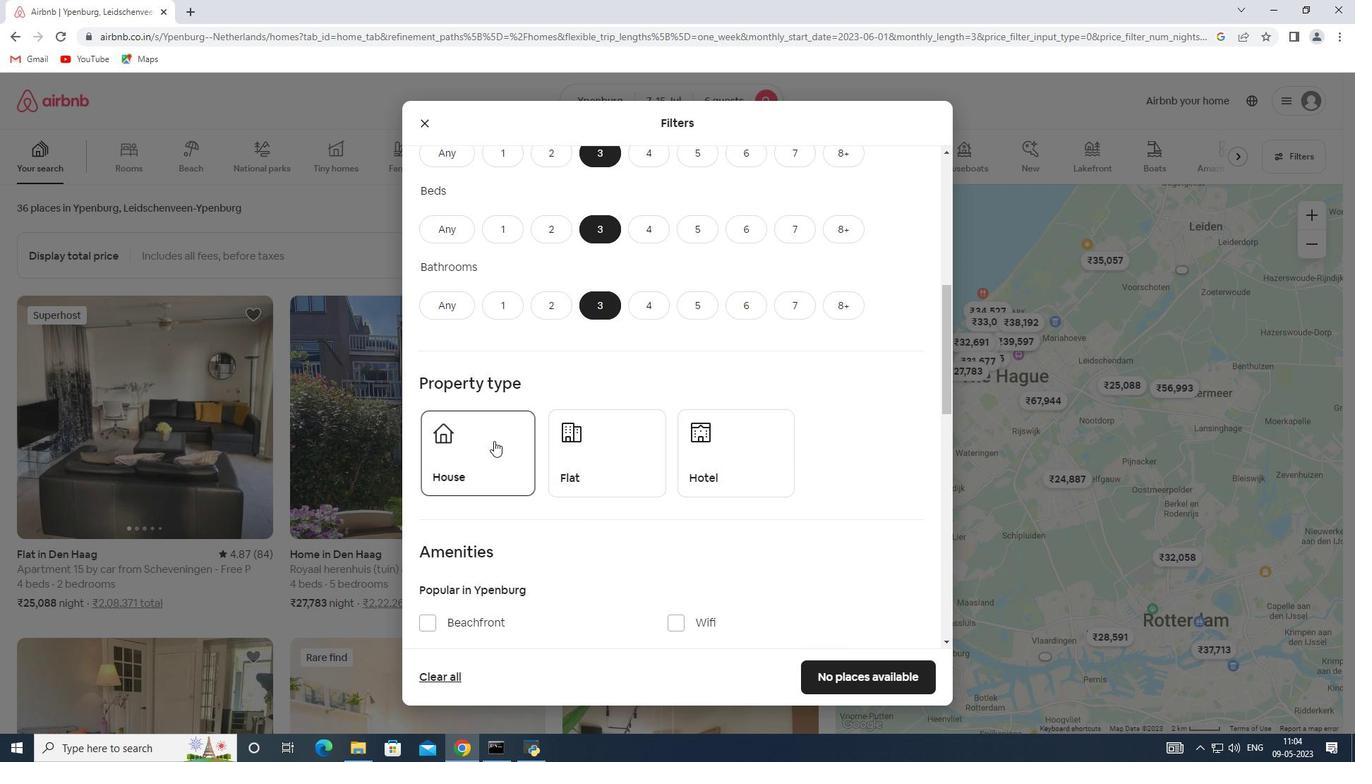 
Action: Mouse pressed left at (602, 456)
Screenshot: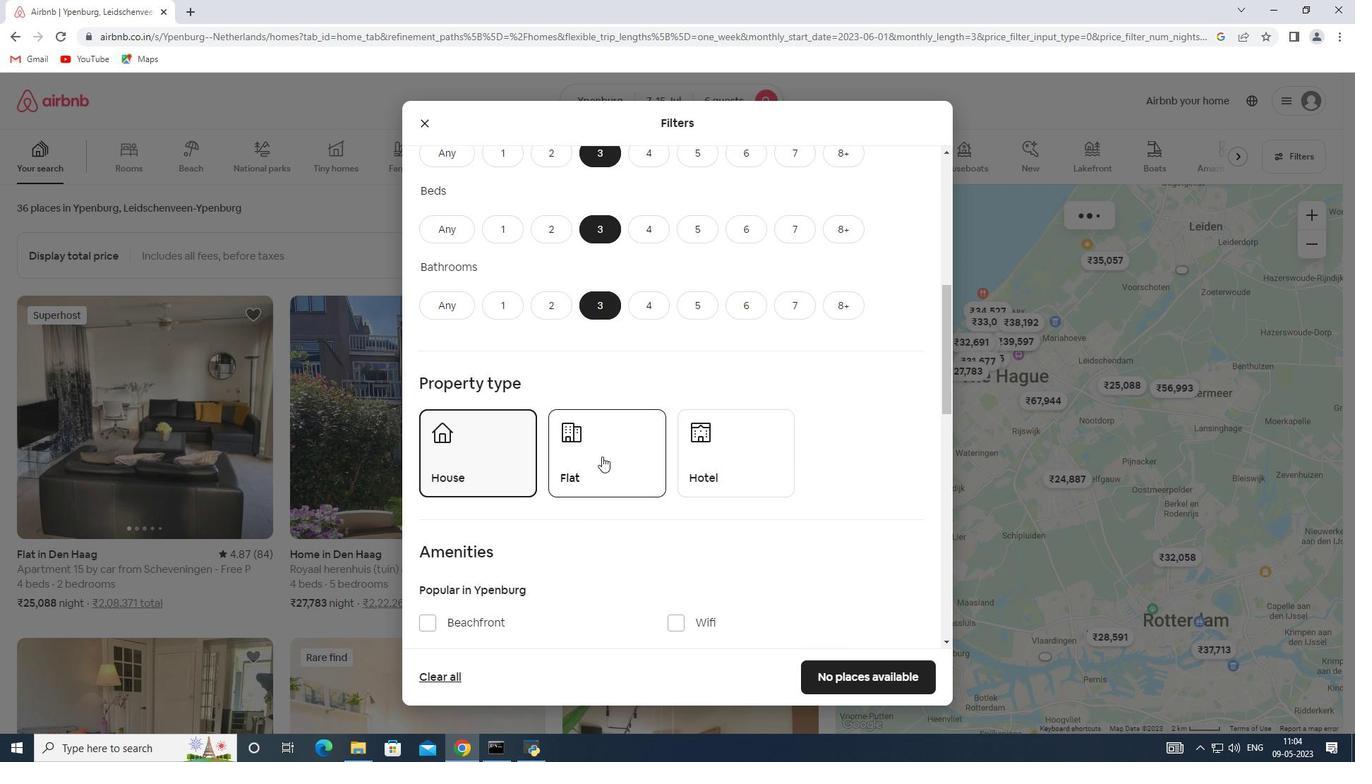 
Action: Mouse scrolled (602, 456) with delta (0, 0)
Screenshot: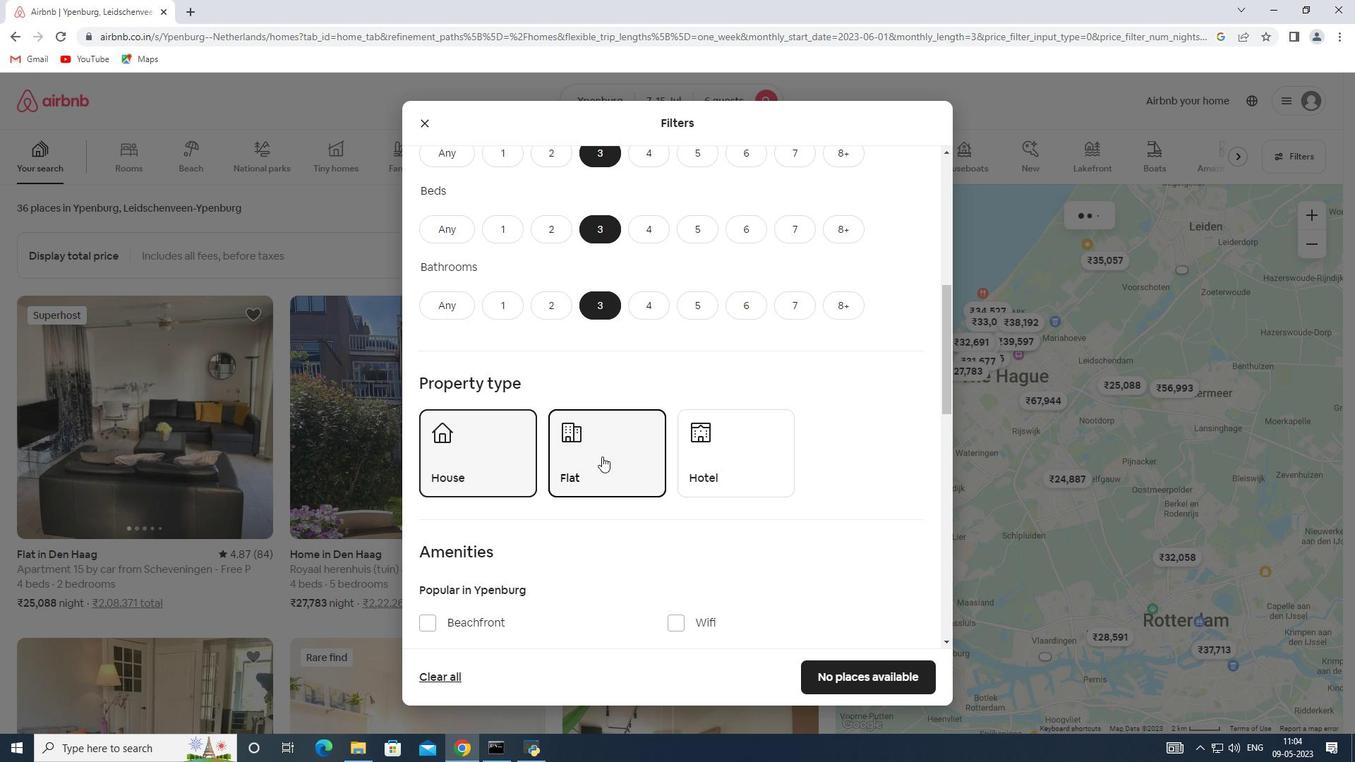 
Action: Mouse moved to (606, 456)
Screenshot: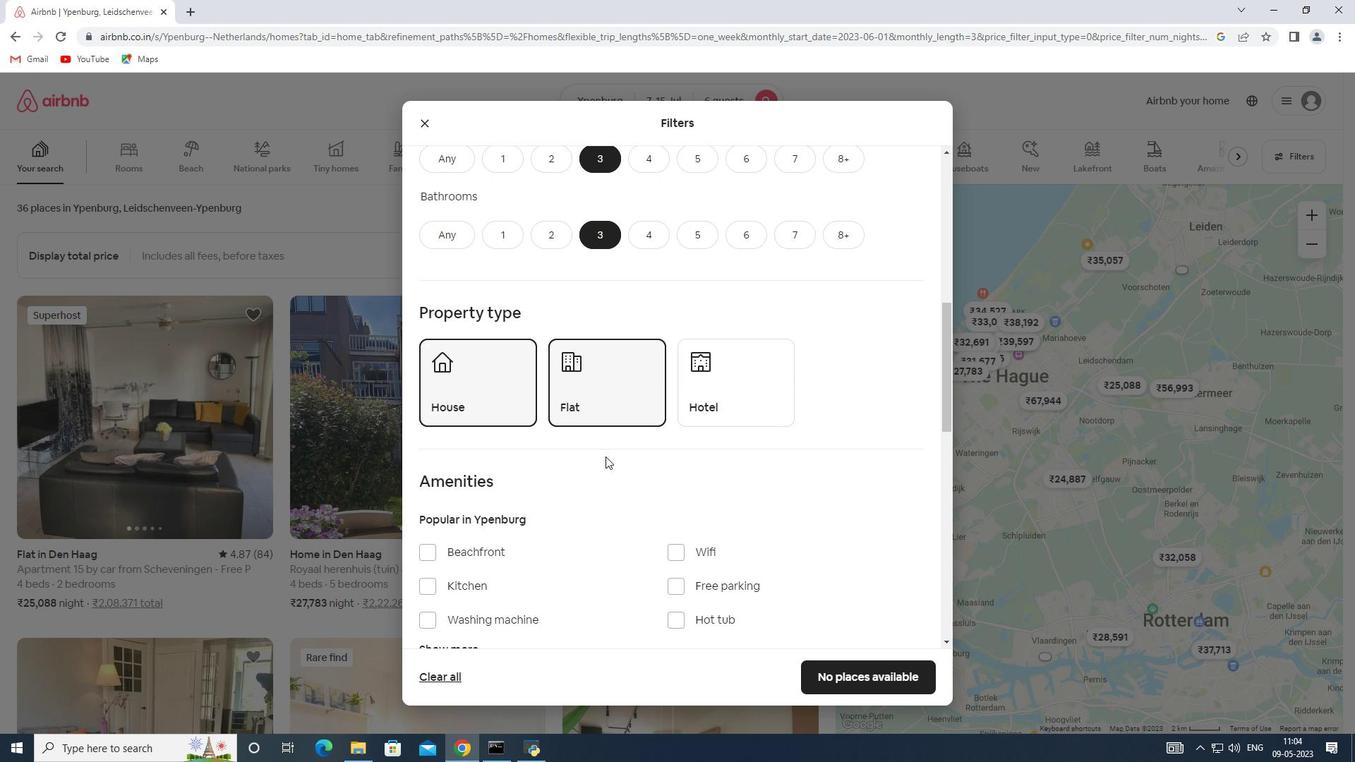 
Action: Mouse scrolled (606, 456) with delta (0, 0)
Screenshot: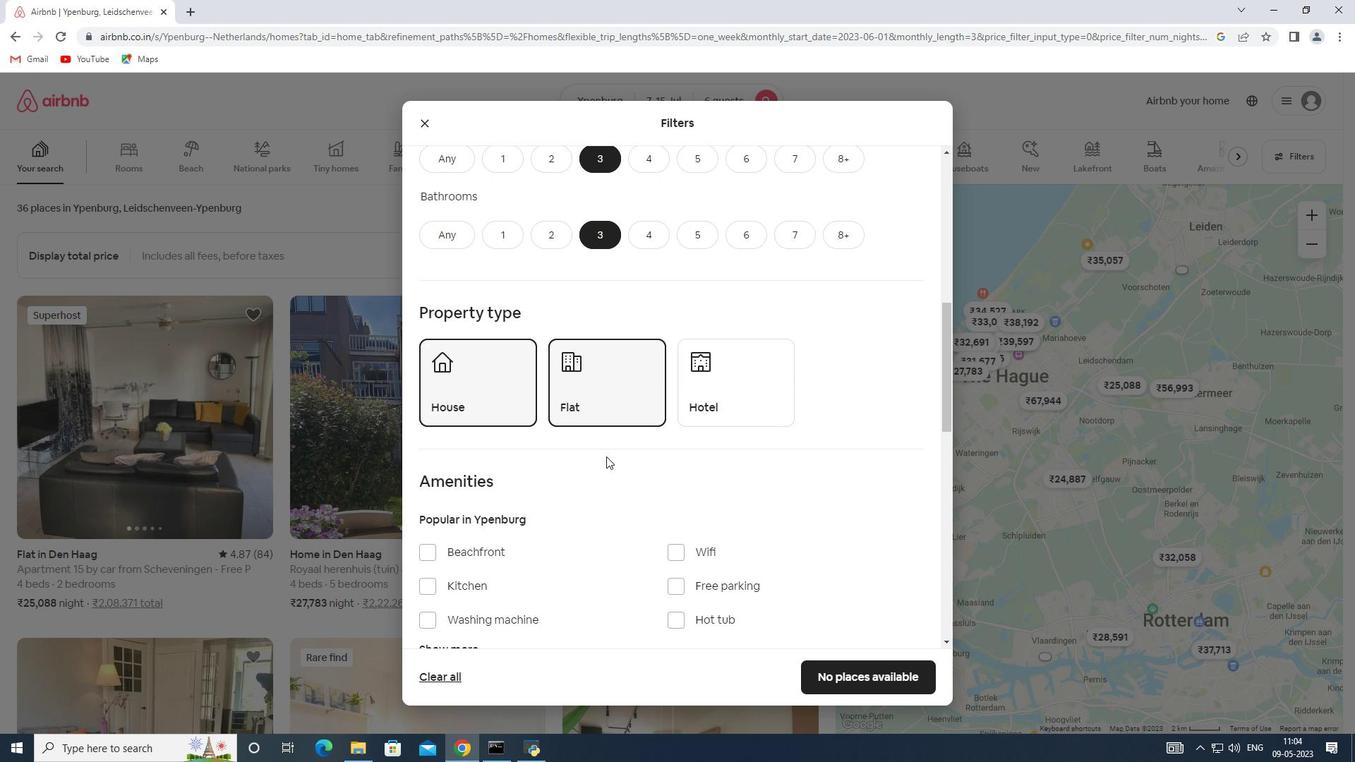 
Action: Mouse scrolled (606, 456) with delta (0, 0)
Screenshot: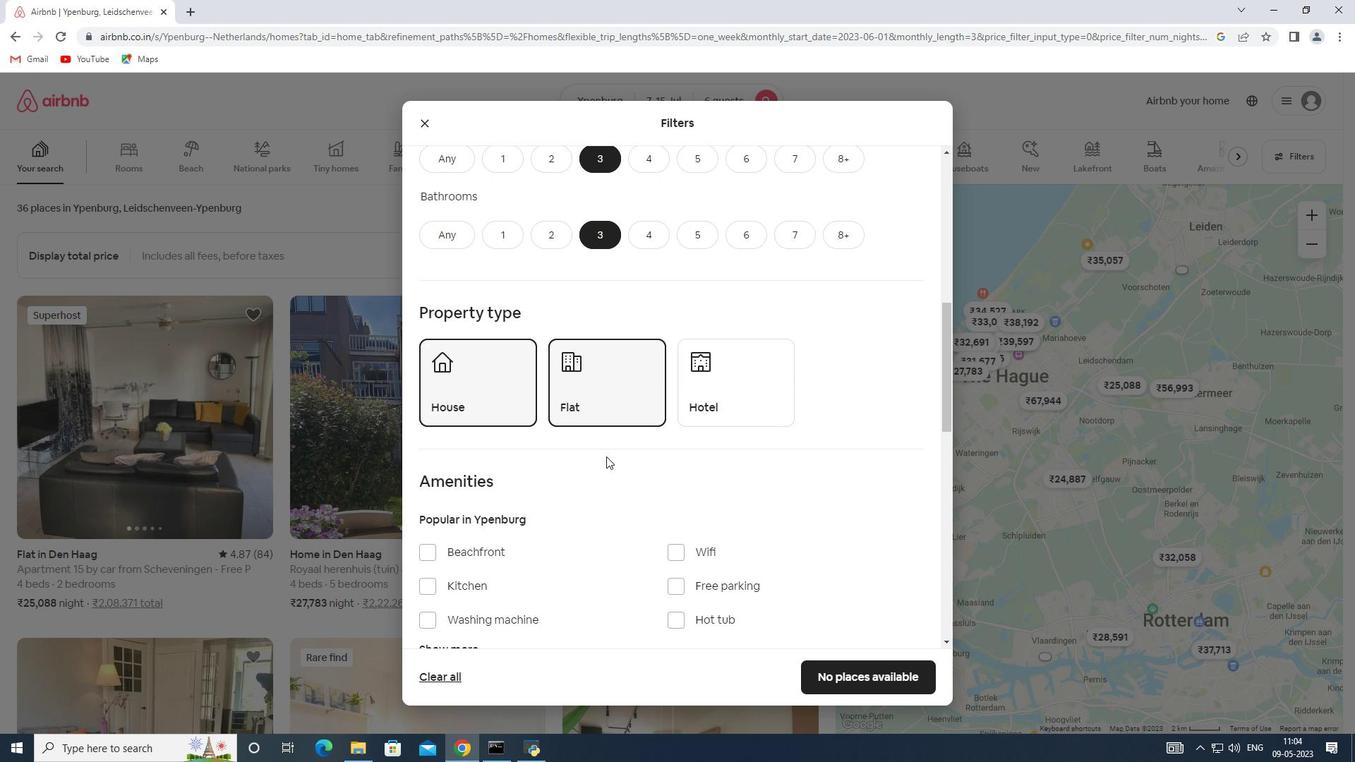 
Action: Mouse scrolled (606, 456) with delta (0, 0)
Screenshot: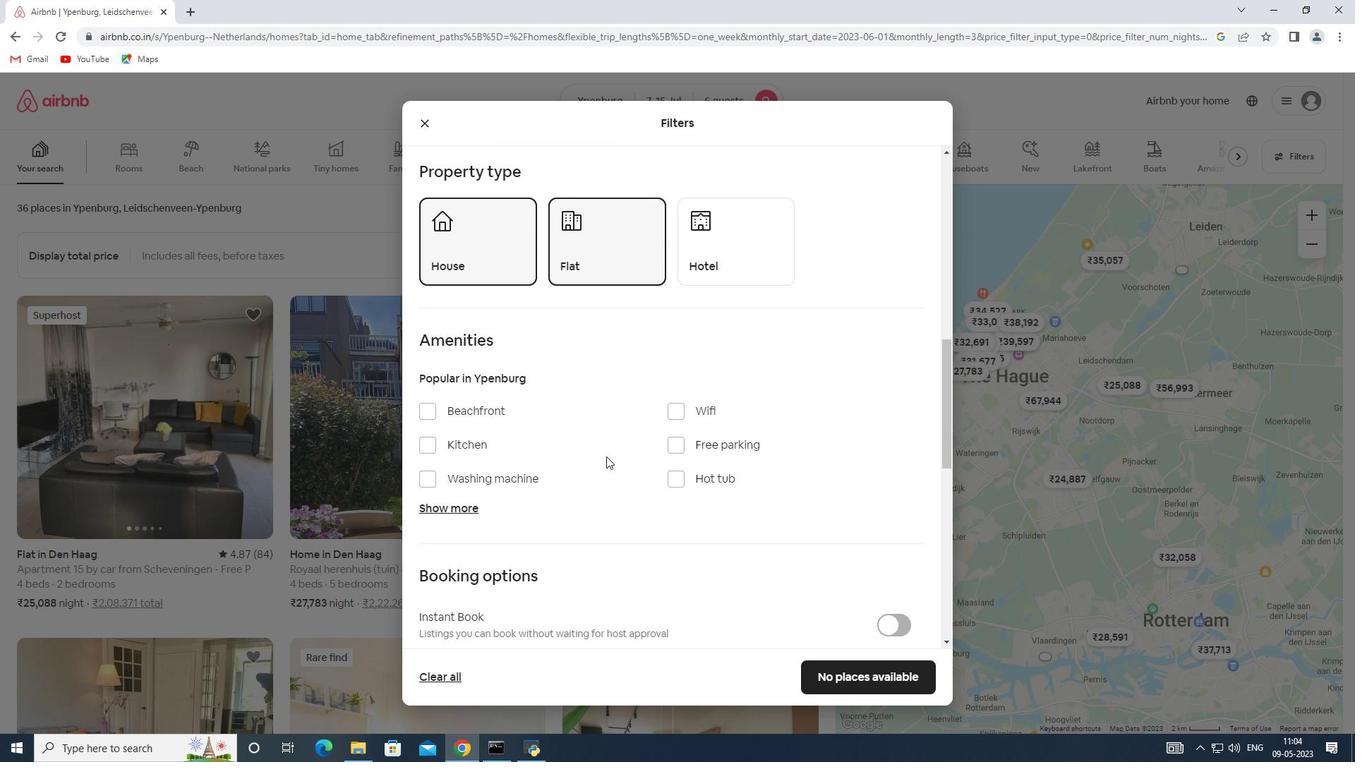 
Action: Mouse moved to (501, 403)
Screenshot: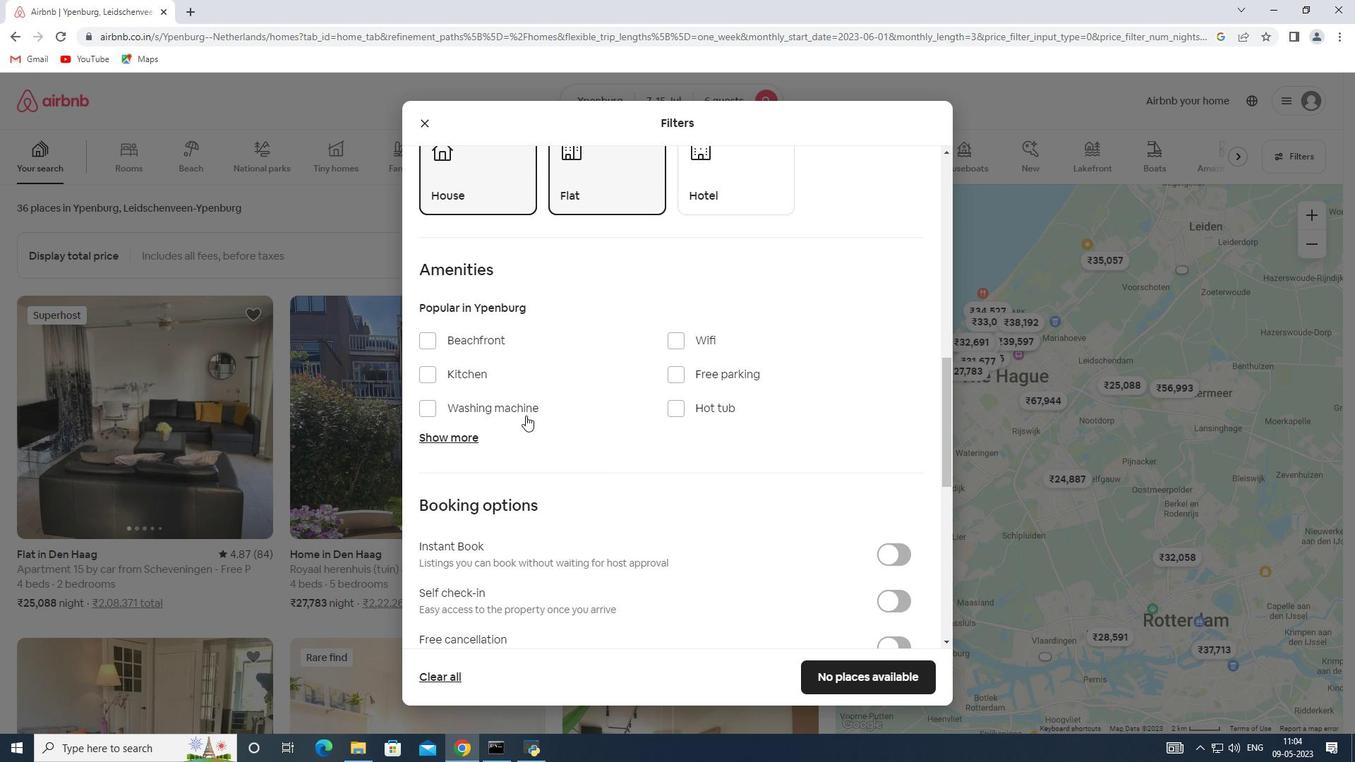 
Action: Mouse pressed left at (501, 403)
Screenshot: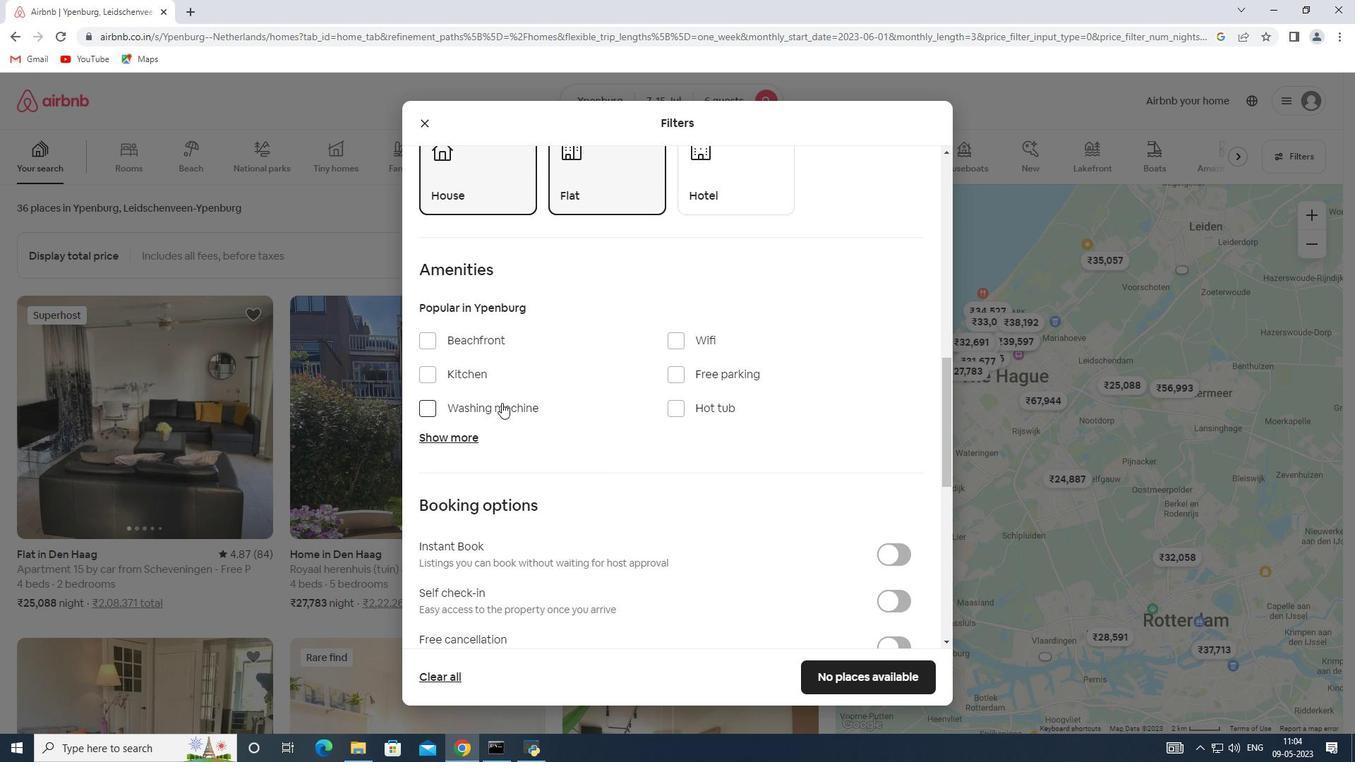 
Action: Mouse moved to (589, 441)
Screenshot: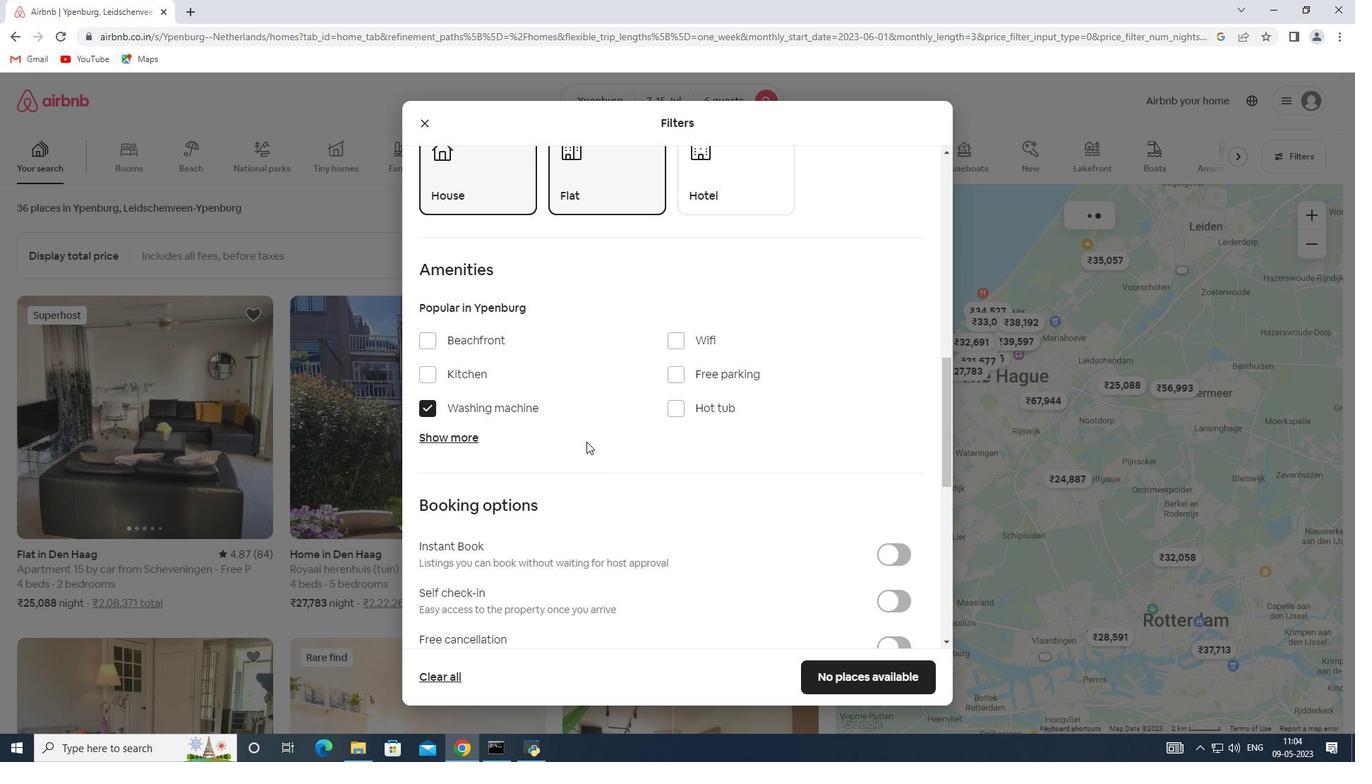 
Action: Mouse scrolled (589, 441) with delta (0, 0)
Screenshot: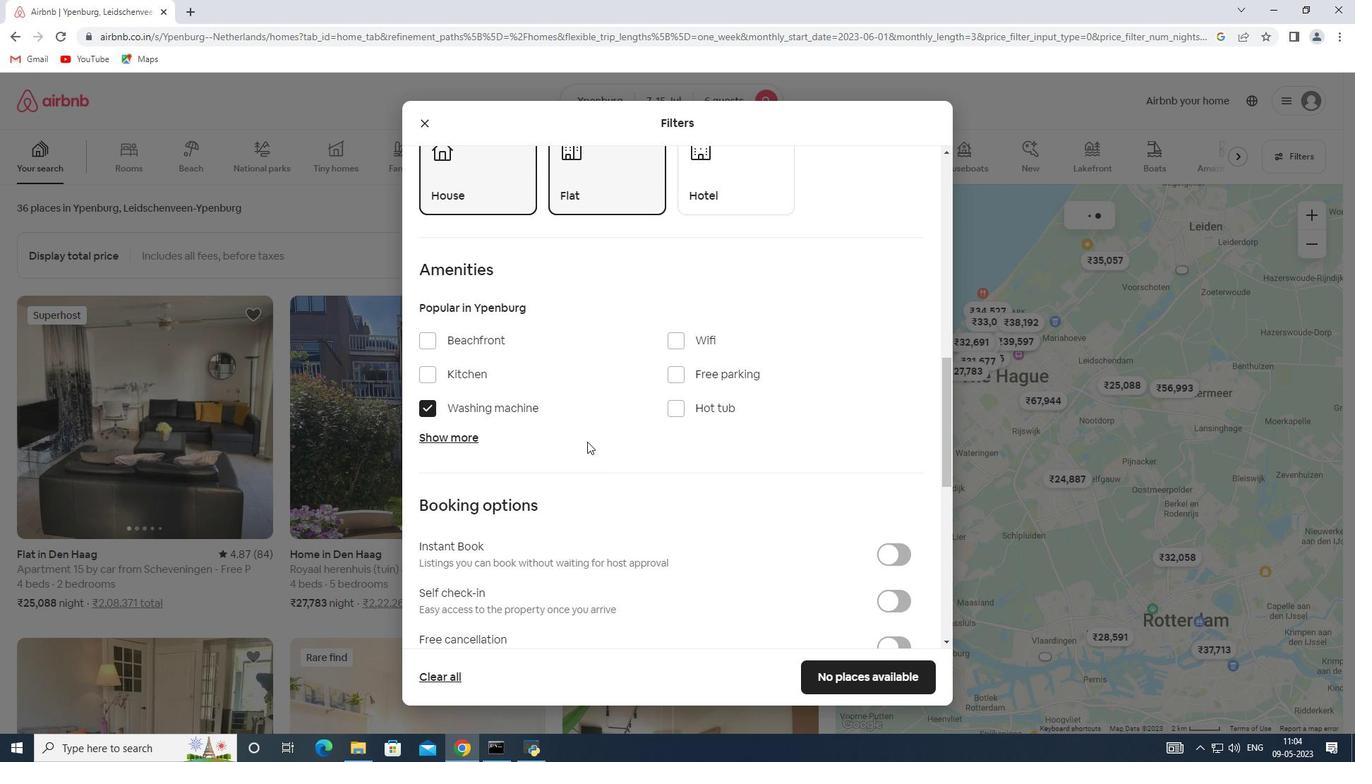 
Action: Mouse scrolled (589, 441) with delta (0, 0)
Screenshot: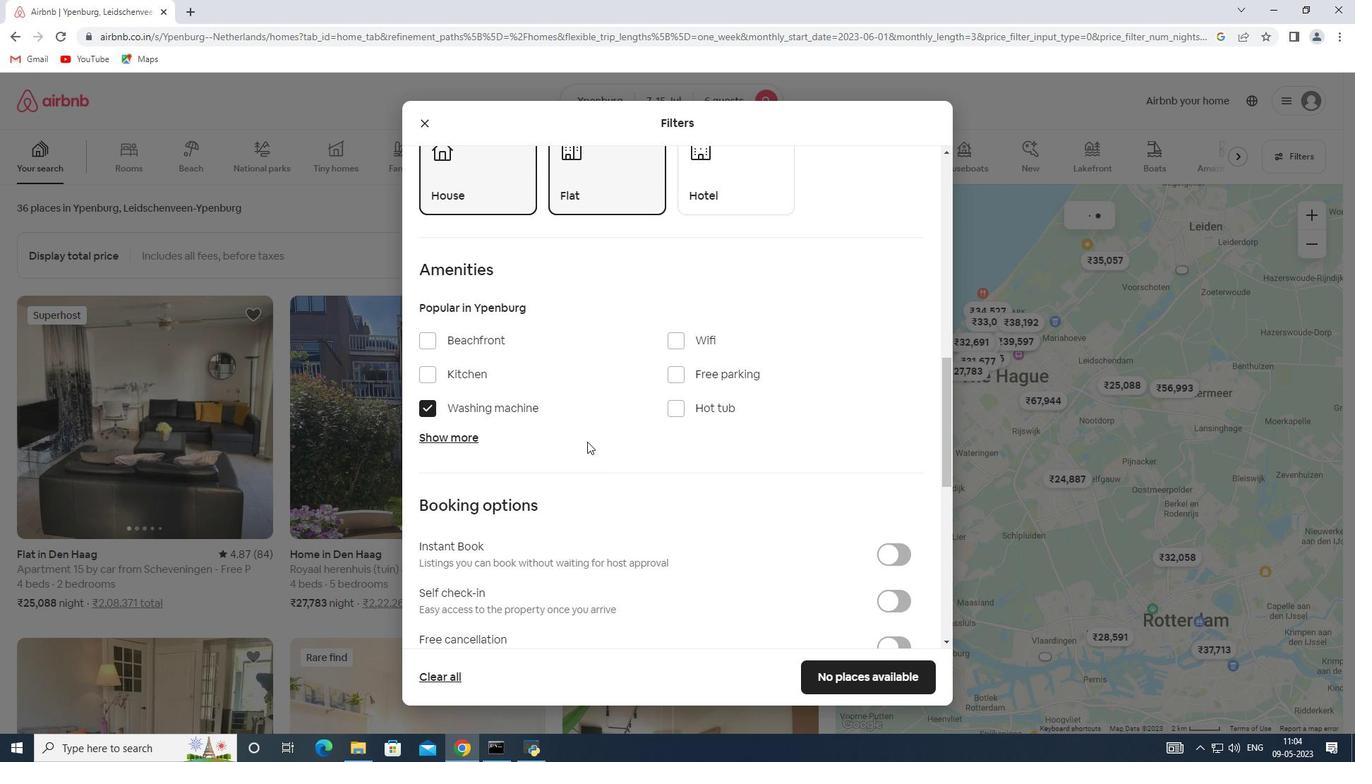 
Action: Mouse scrolled (589, 441) with delta (0, 0)
Screenshot: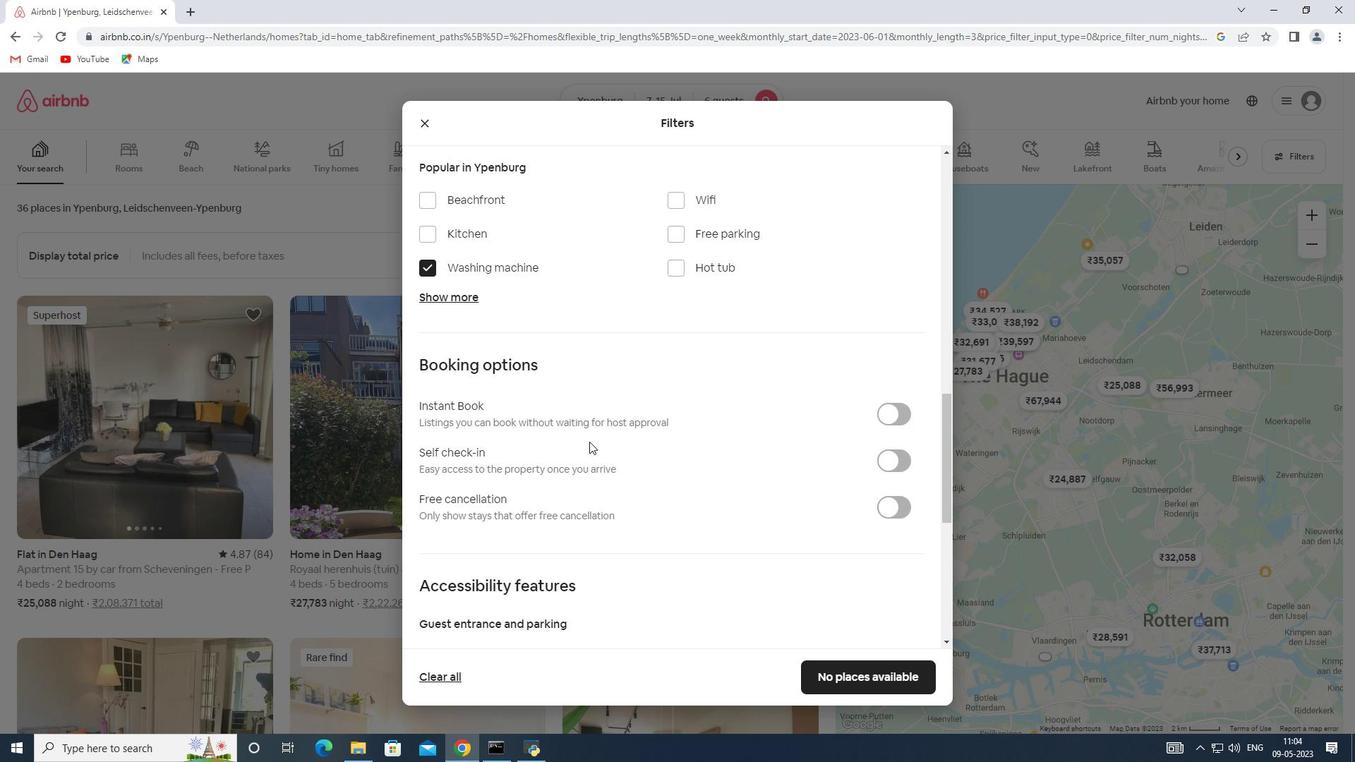 
Action: Mouse scrolled (589, 441) with delta (0, 0)
Screenshot: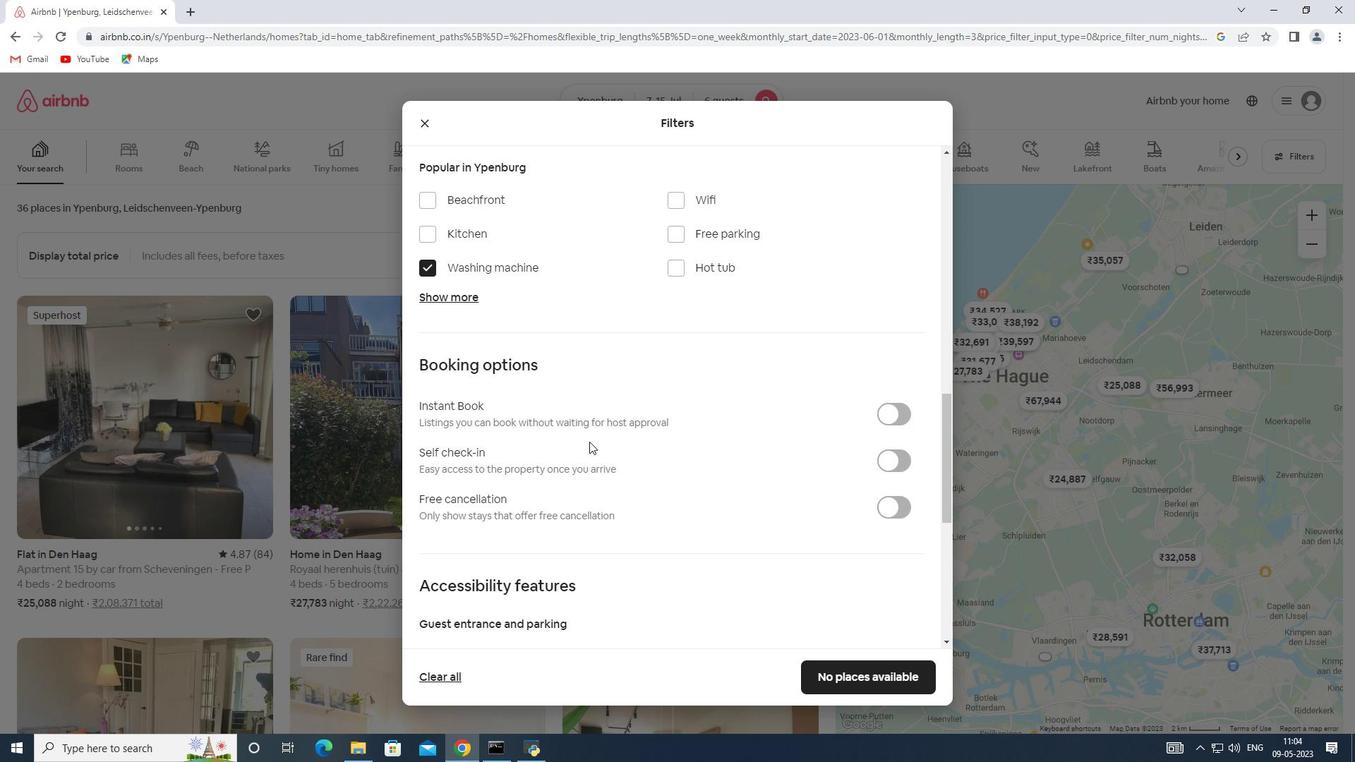 
Action: Mouse moved to (907, 318)
Screenshot: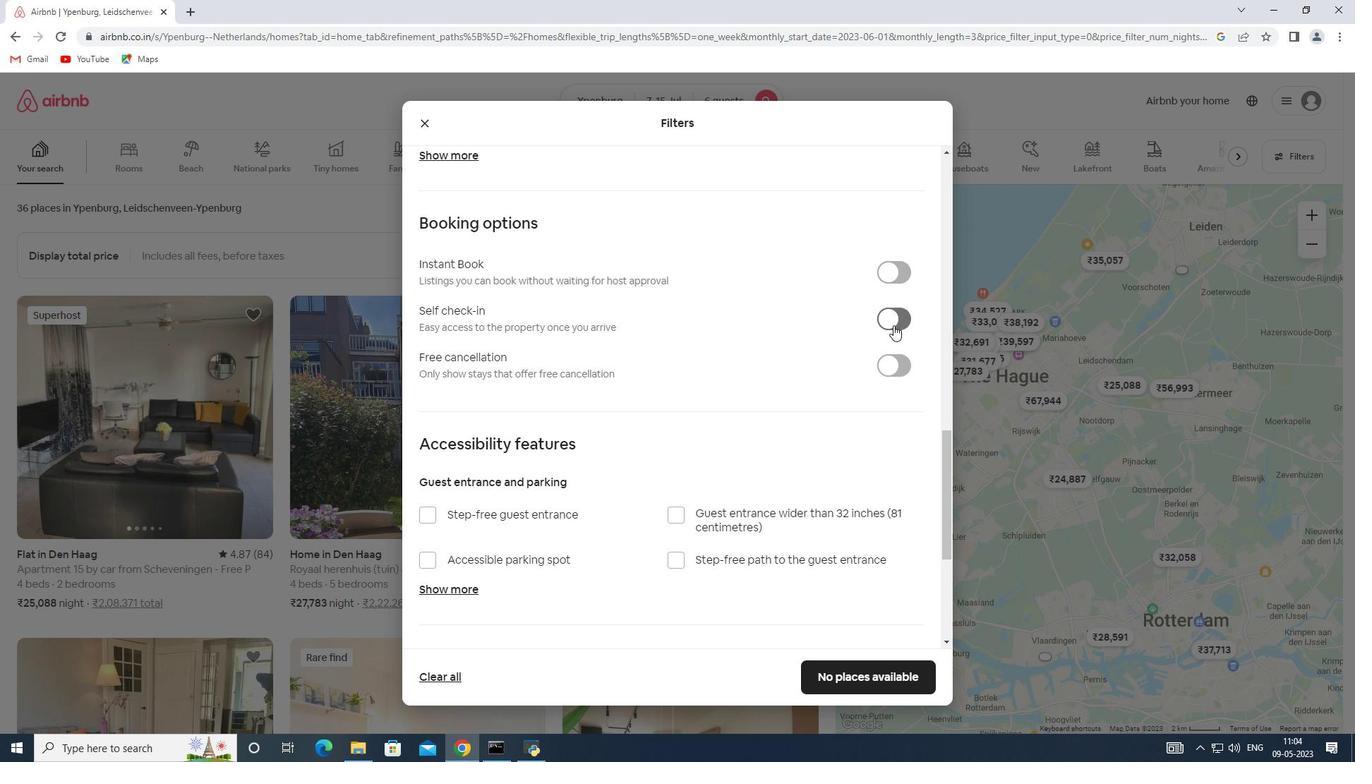
Action: Mouse pressed left at (907, 318)
Screenshot: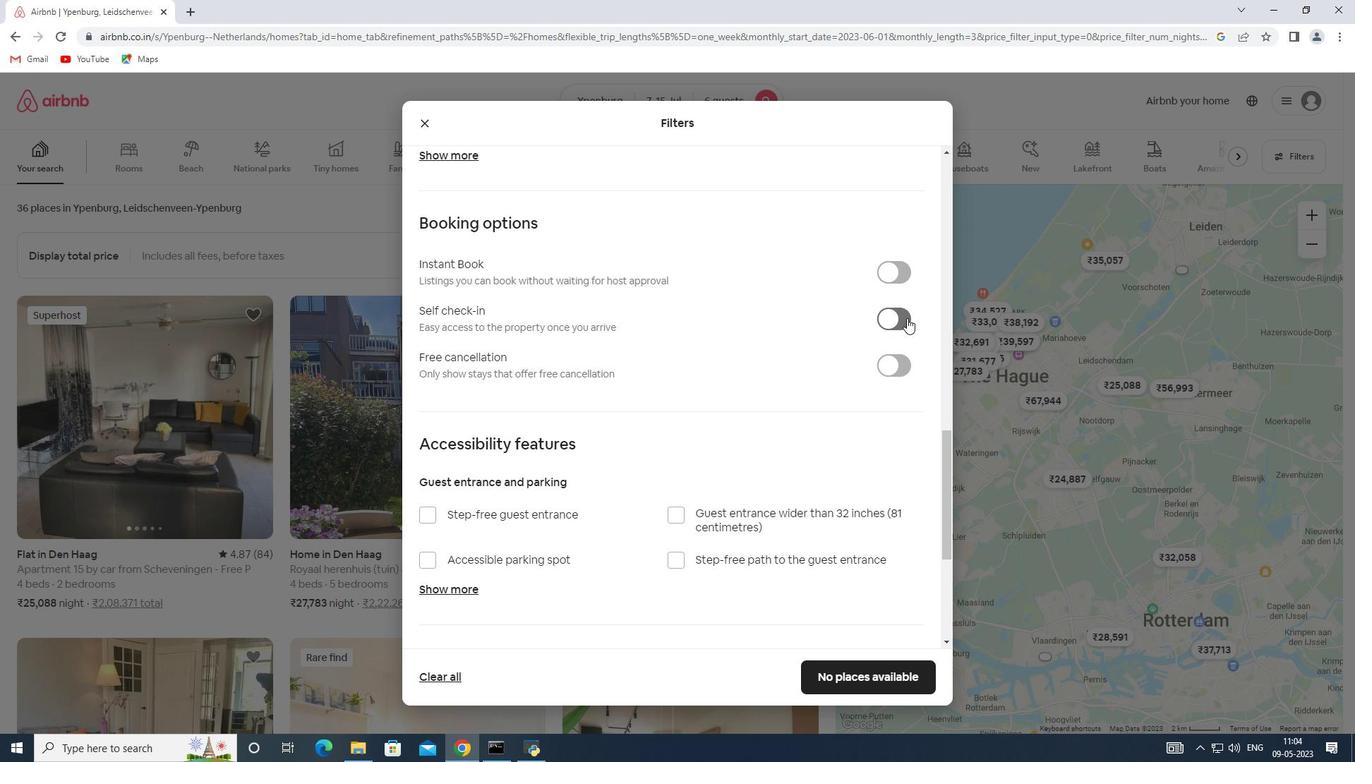 
Action: Mouse moved to (594, 434)
Screenshot: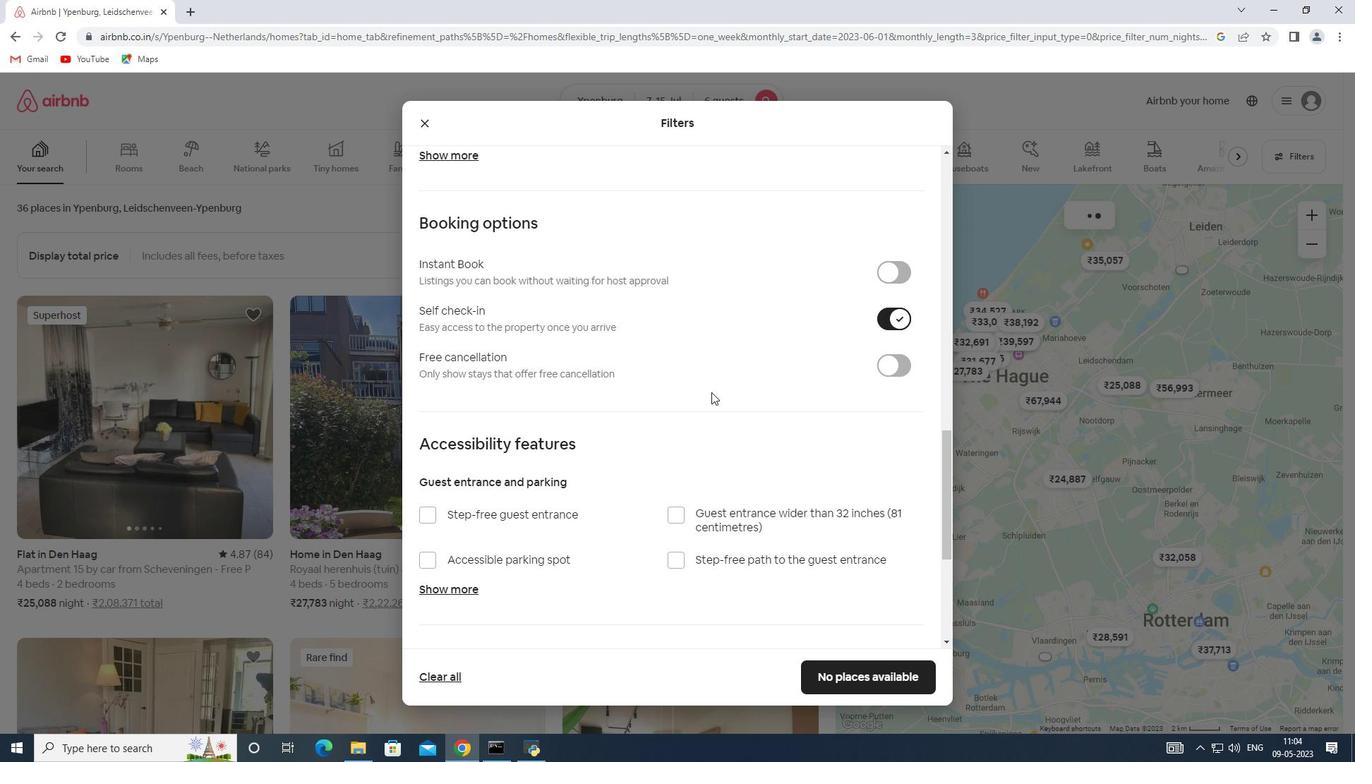 
Action: Mouse scrolled (594, 434) with delta (0, 0)
Screenshot: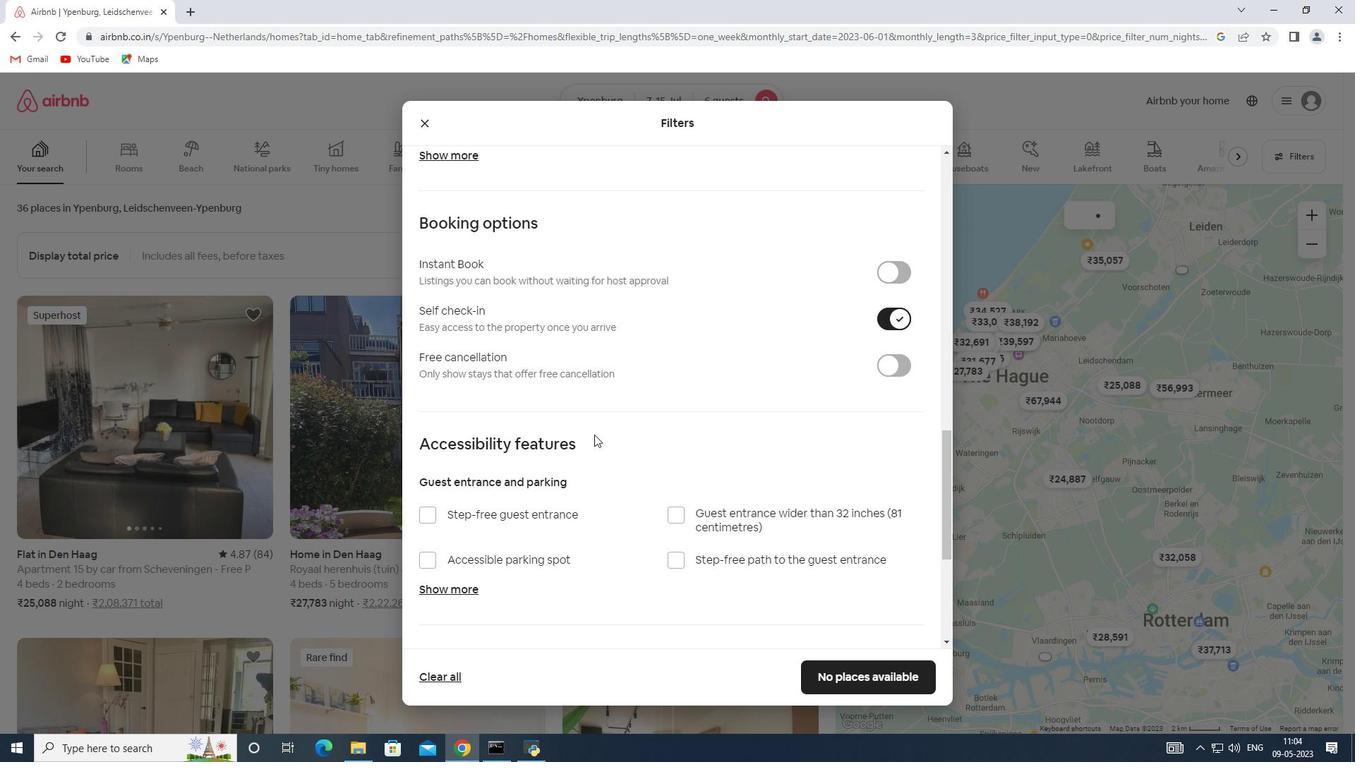 
Action: Mouse scrolled (594, 434) with delta (0, 0)
Screenshot: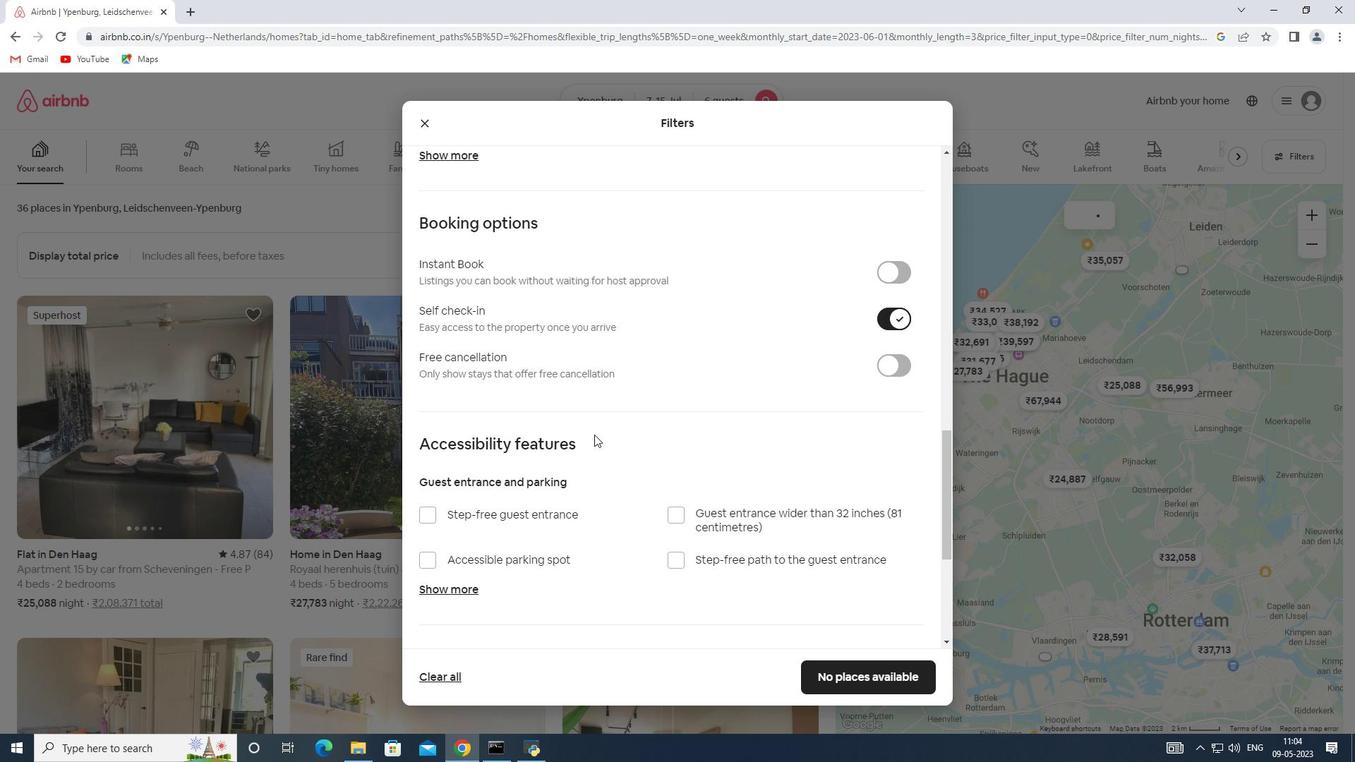 
Action: Mouse scrolled (594, 434) with delta (0, 0)
Screenshot: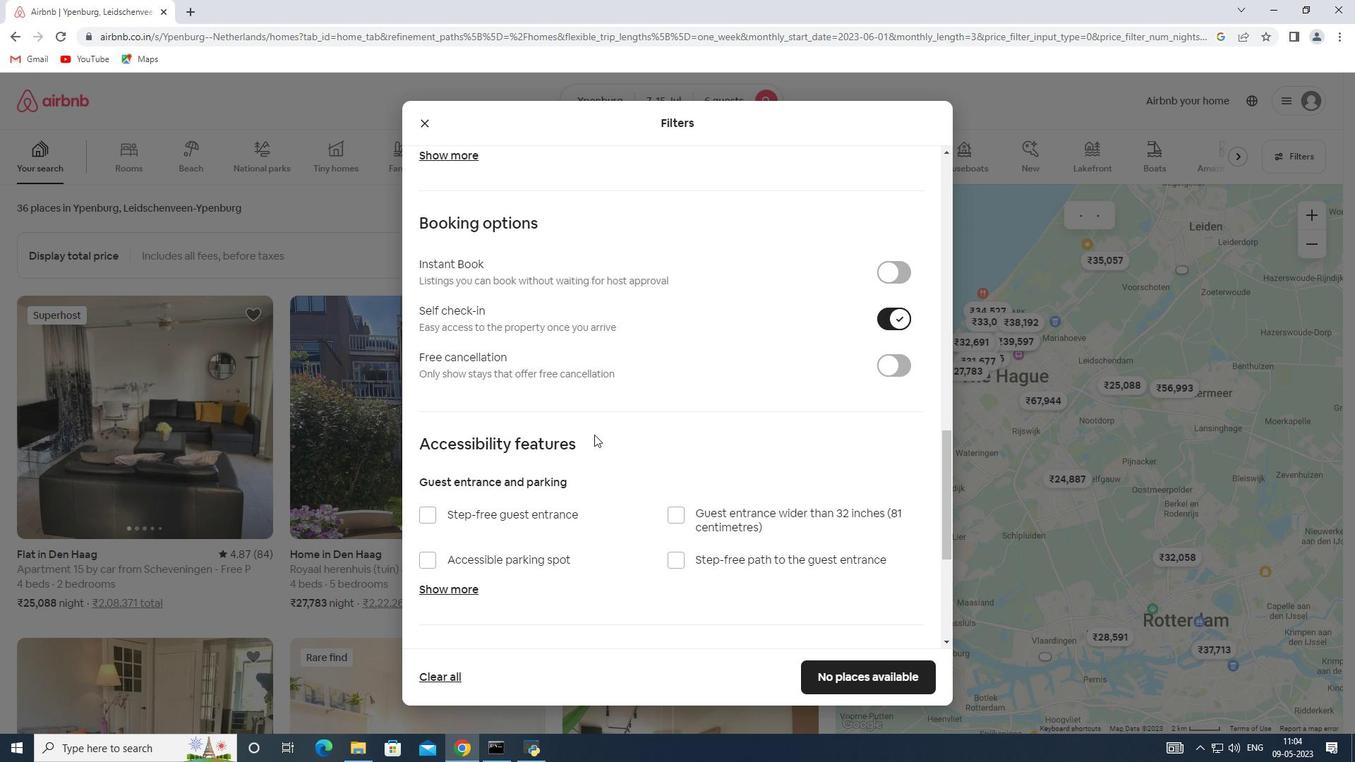 
Action: Mouse scrolled (594, 434) with delta (0, 0)
Screenshot: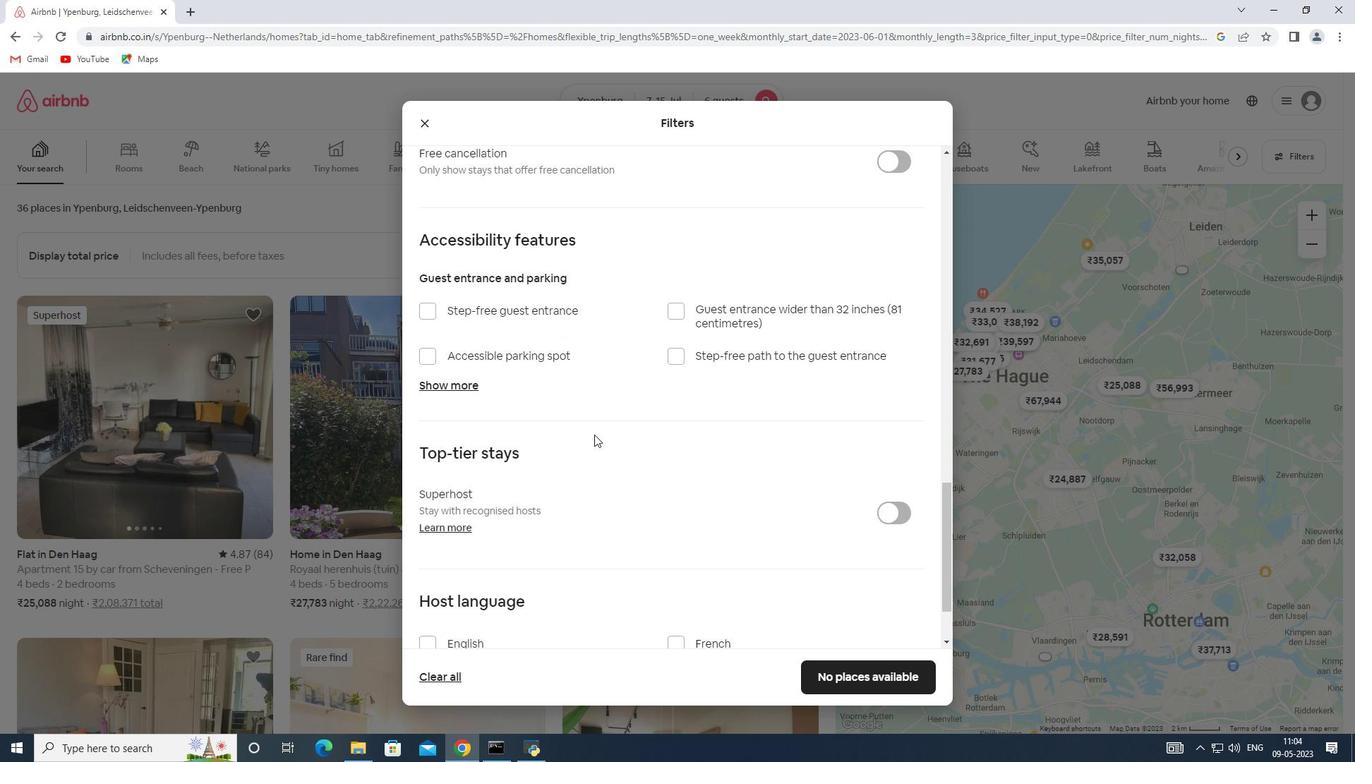 
Action: Mouse scrolled (594, 434) with delta (0, 0)
Screenshot: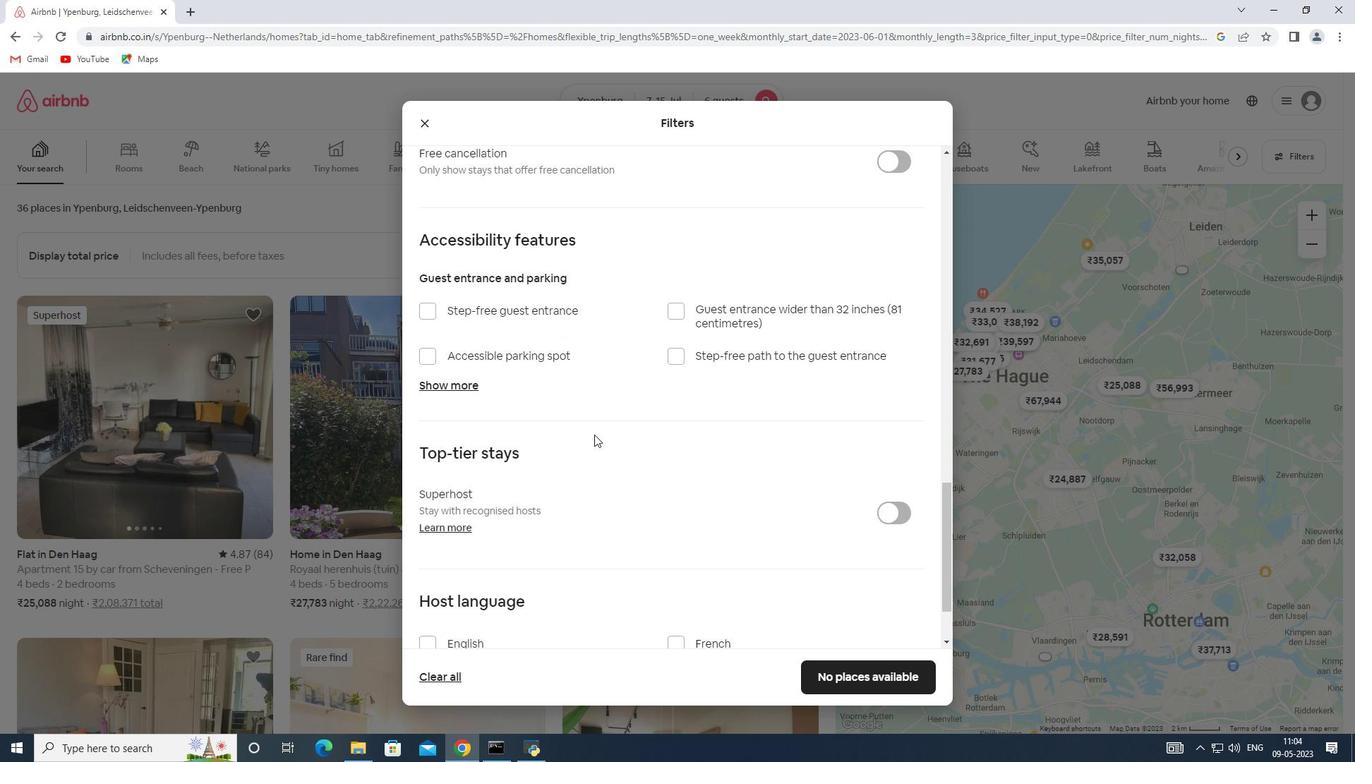 
Action: Mouse scrolled (594, 434) with delta (0, 0)
Screenshot: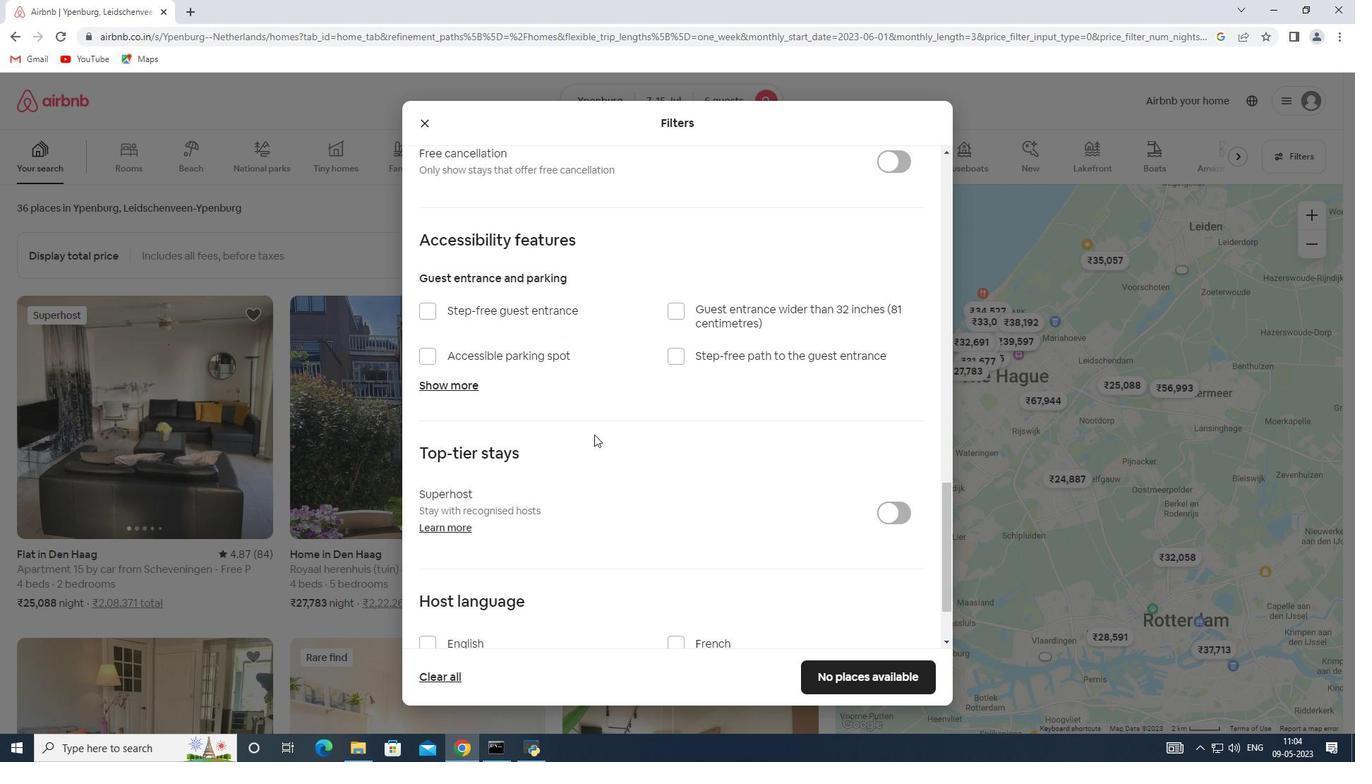
Action: Mouse moved to (463, 545)
Screenshot: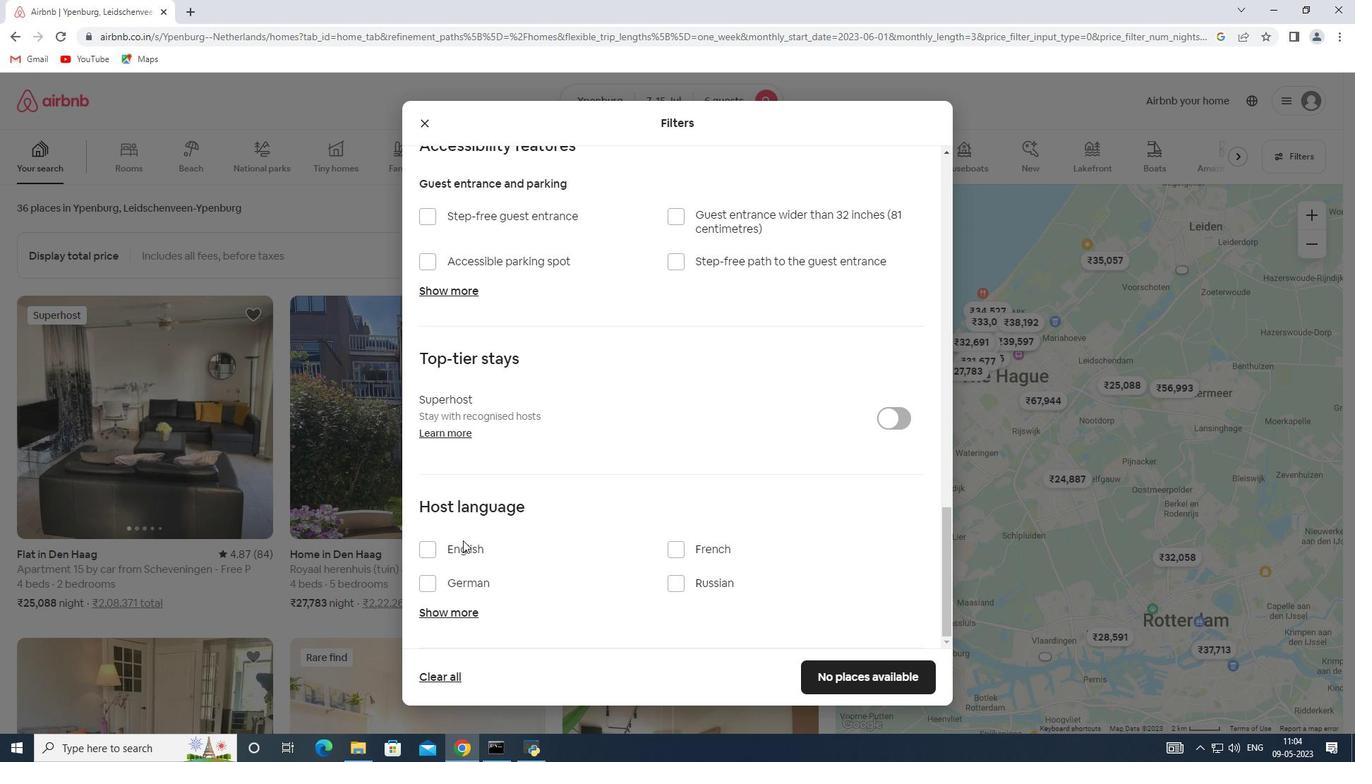 
Action: Mouse pressed left at (463, 545)
Screenshot: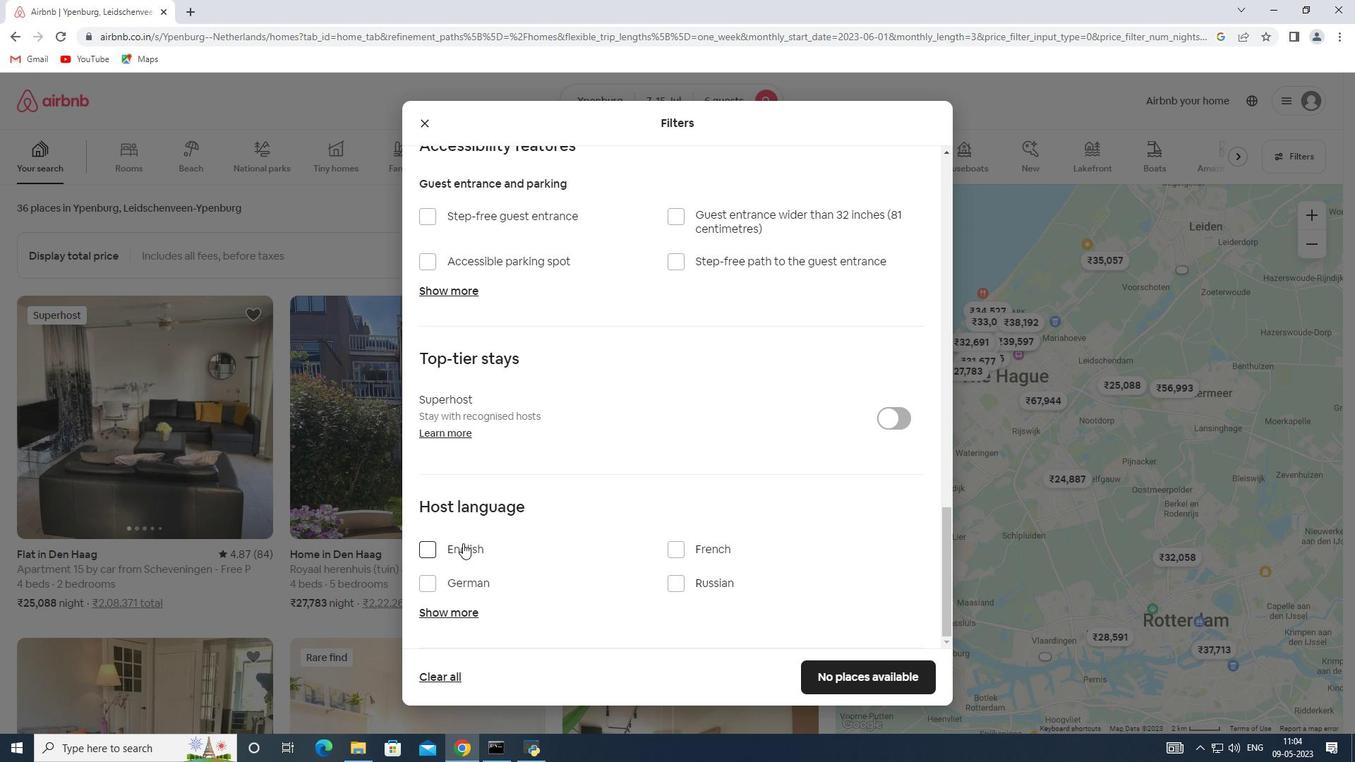 
Action: Mouse moved to (869, 677)
Screenshot: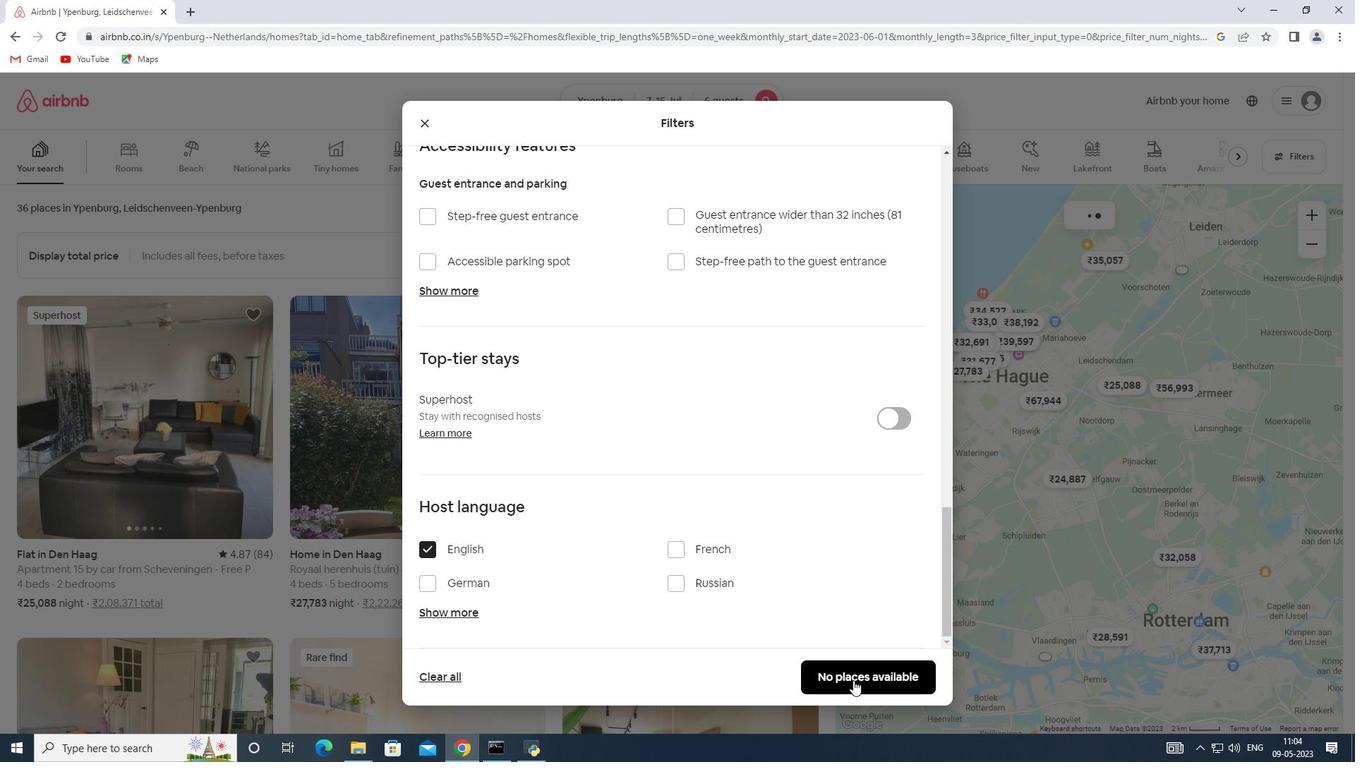 
Action: Mouse pressed left at (869, 677)
Screenshot: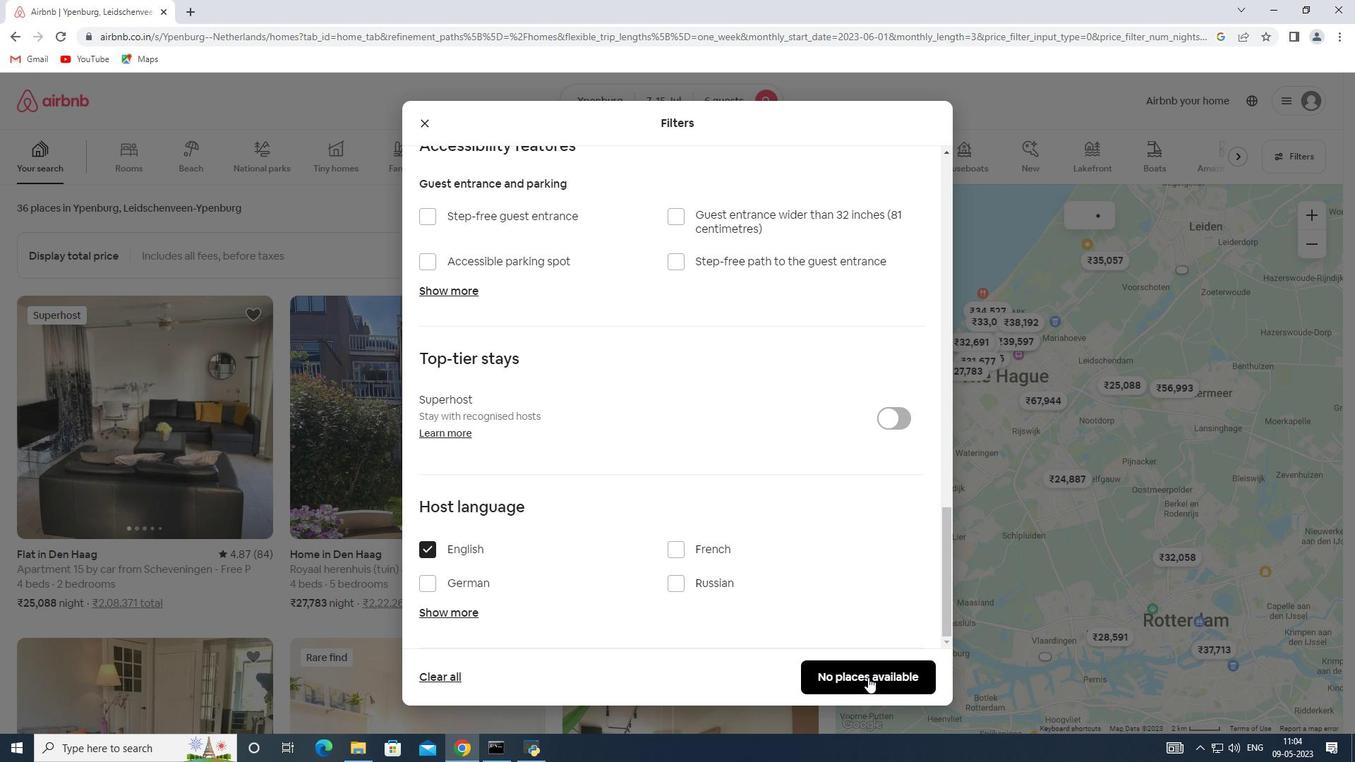 
Action: Mouse moved to (869, 676)
Screenshot: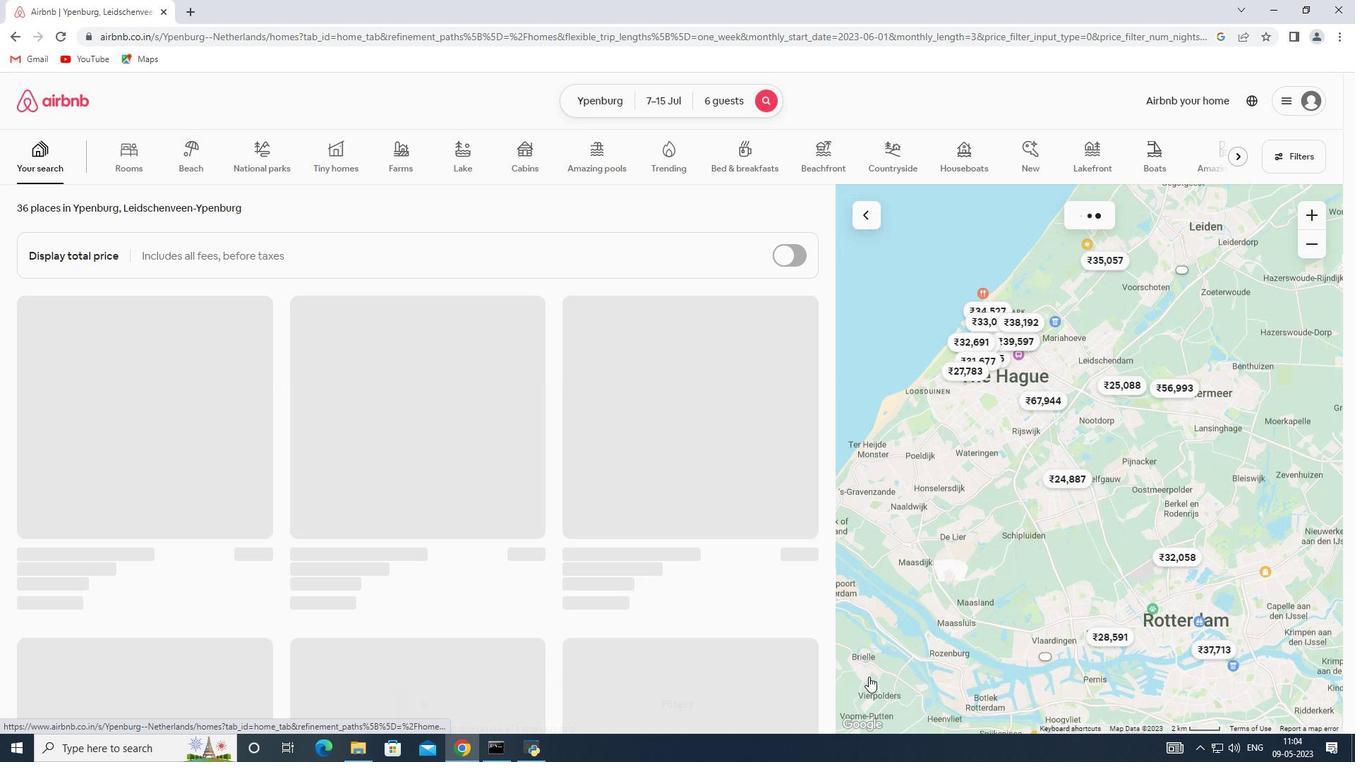 
